 Task: Create a clean letterhead design with abstract blue shapes.
Action: Mouse moved to (306, 152)
Screenshot: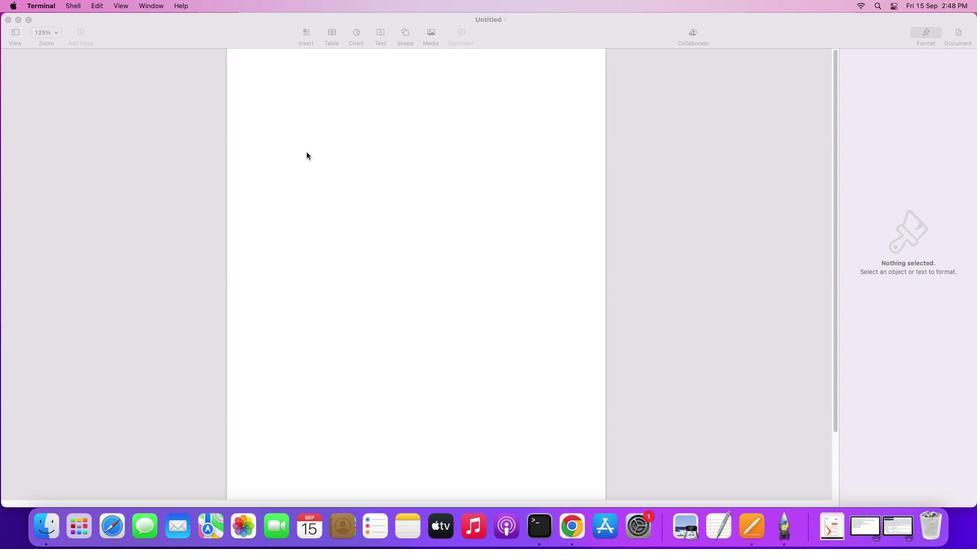 
Action: Mouse pressed left at (306, 152)
Screenshot: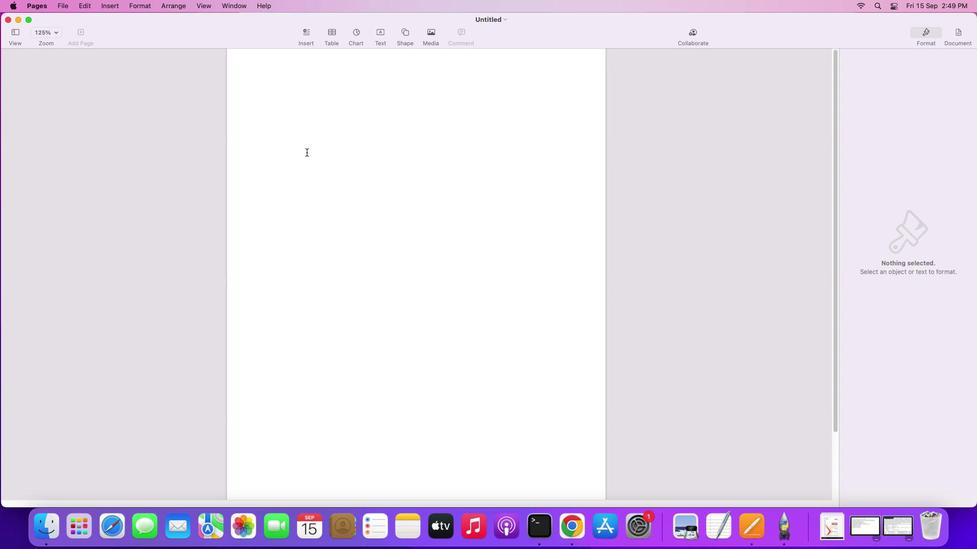 
Action: Mouse moved to (405, 34)
Screenshot: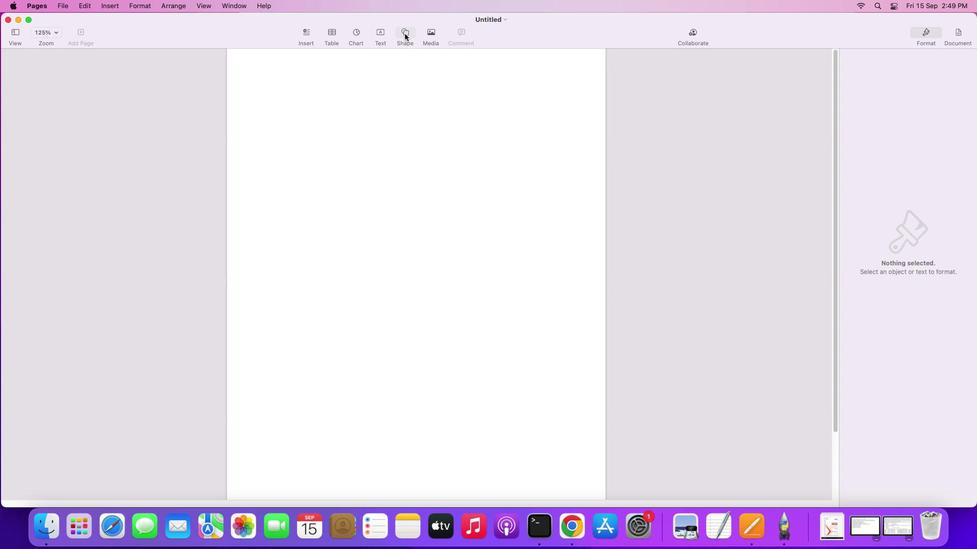 
Action: Mouse pressed left at (405, 34)
Screenshot: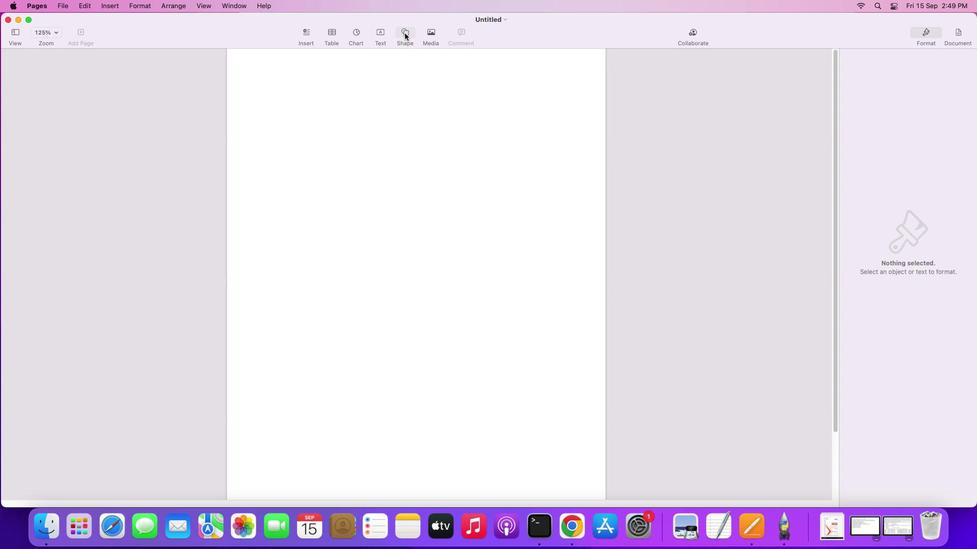 
Action: Mouse moved to (396, 113)
Screenshot: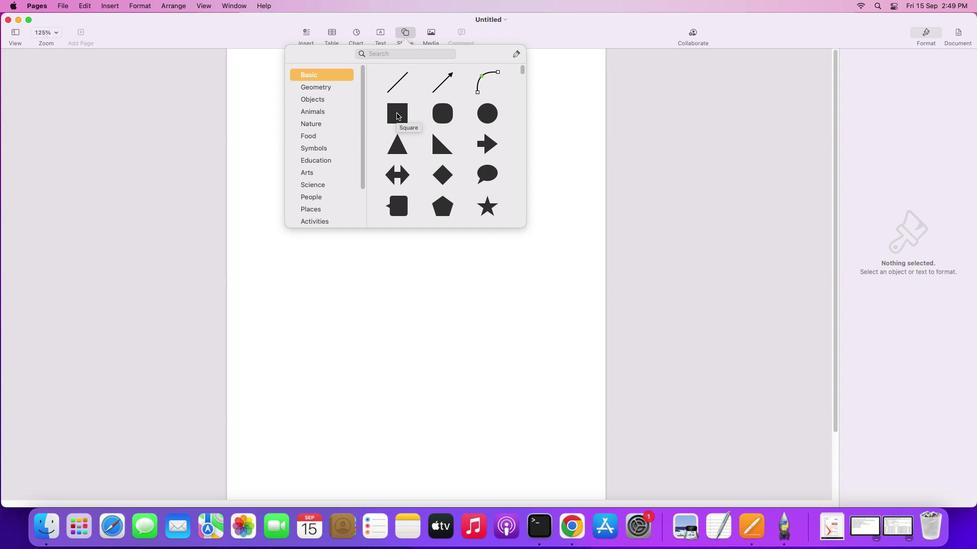 
Action: Mouse pressed left at (396, 113)
Screenshot: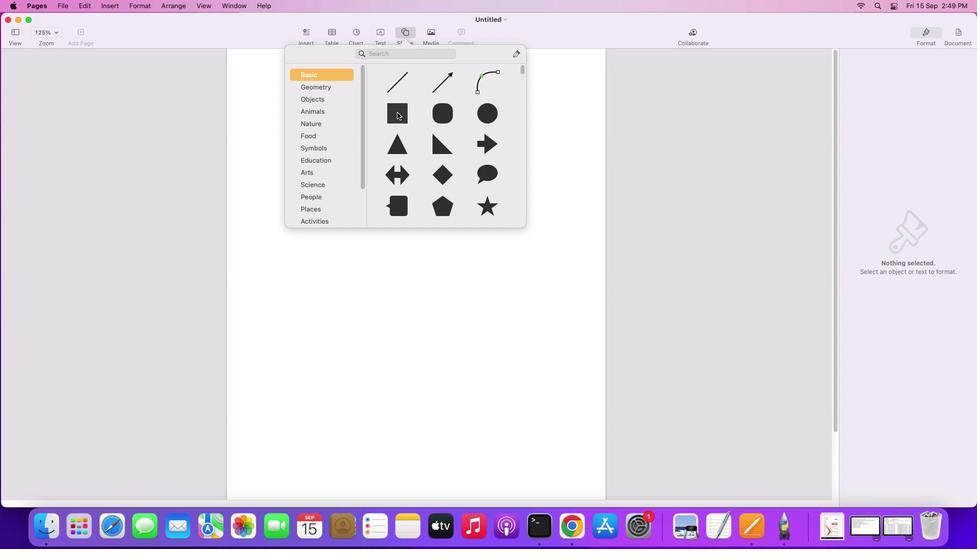 
Action: Mouse moved to (448, 274)
Screenshot: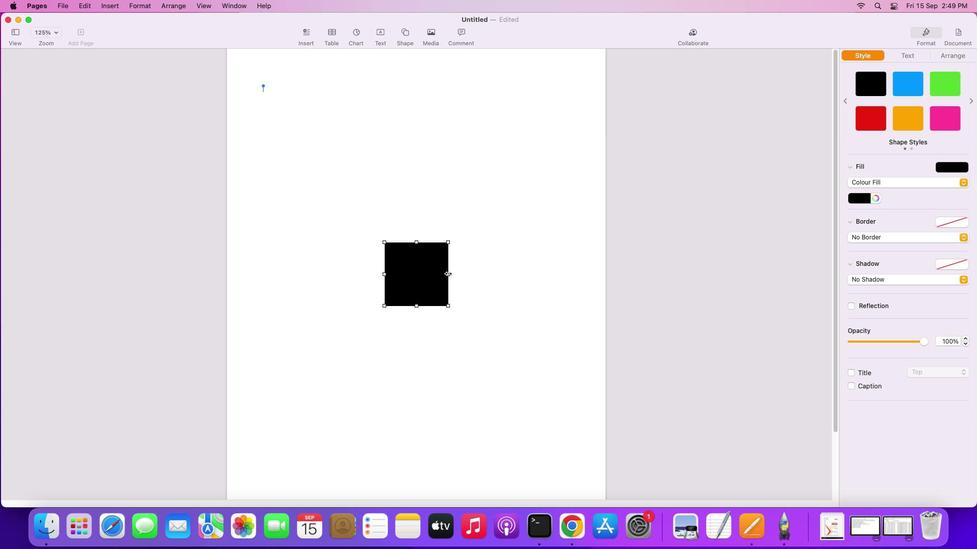 
Action: Mouse pressed left at (448, 274)
Screenshot: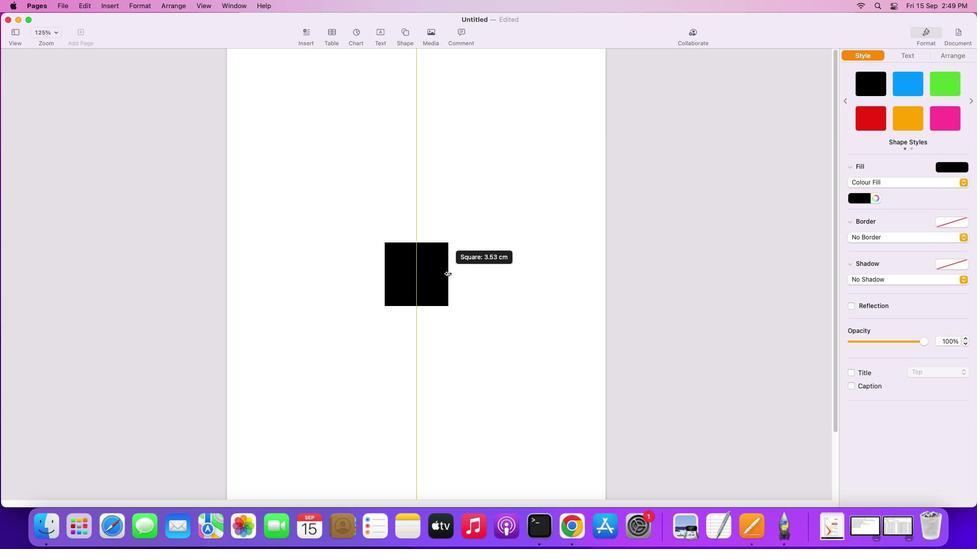 
Action: Mouse moved to (434, 305)
Screenshot: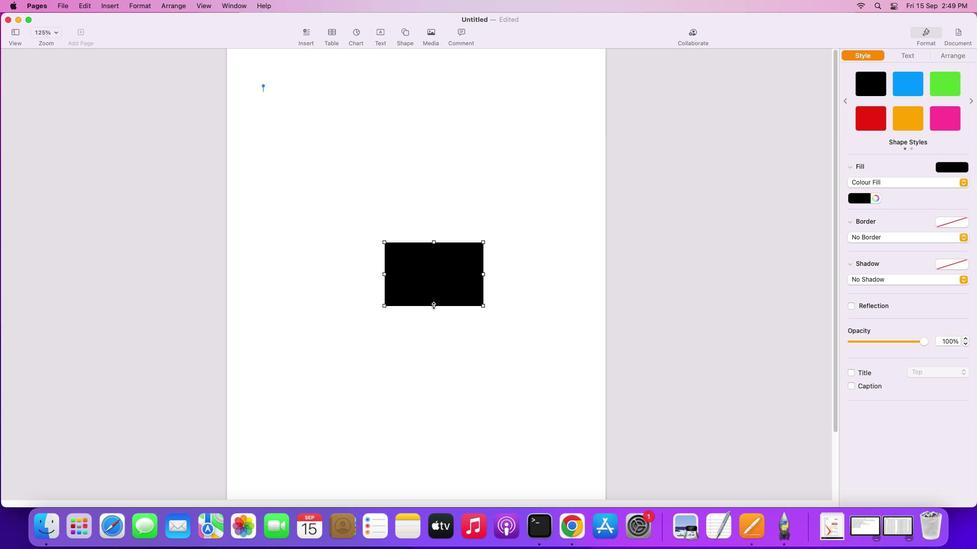 
Action: Mouse pressed left at (434, 305)
Screenshot: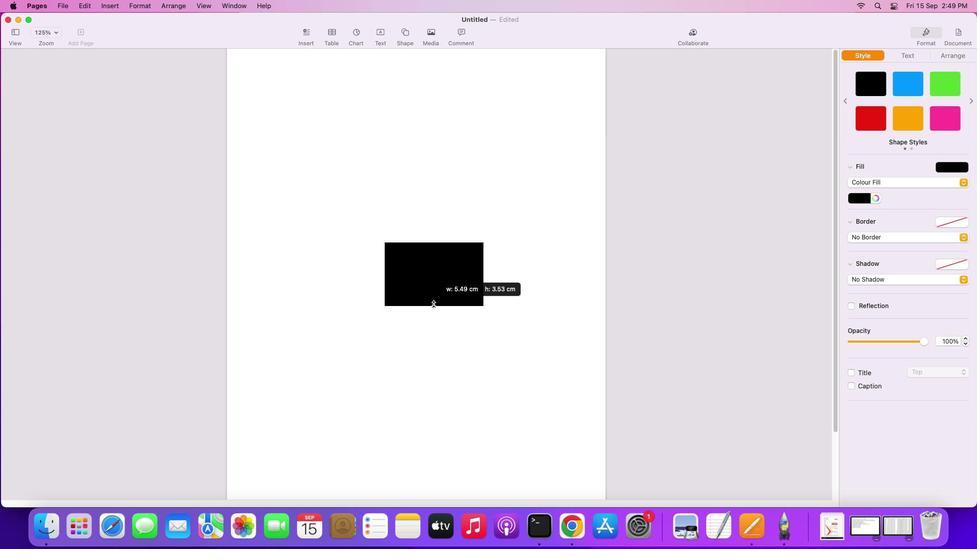 
Action: Mouse moved to (434, 297)
Screenshot: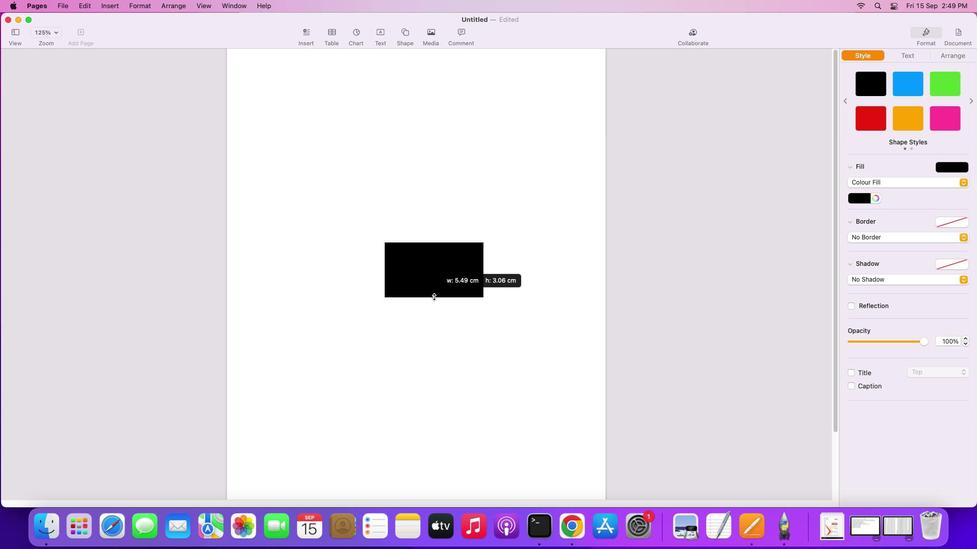 
Action: Mouse pressed left at (434, 297)
Screenshot: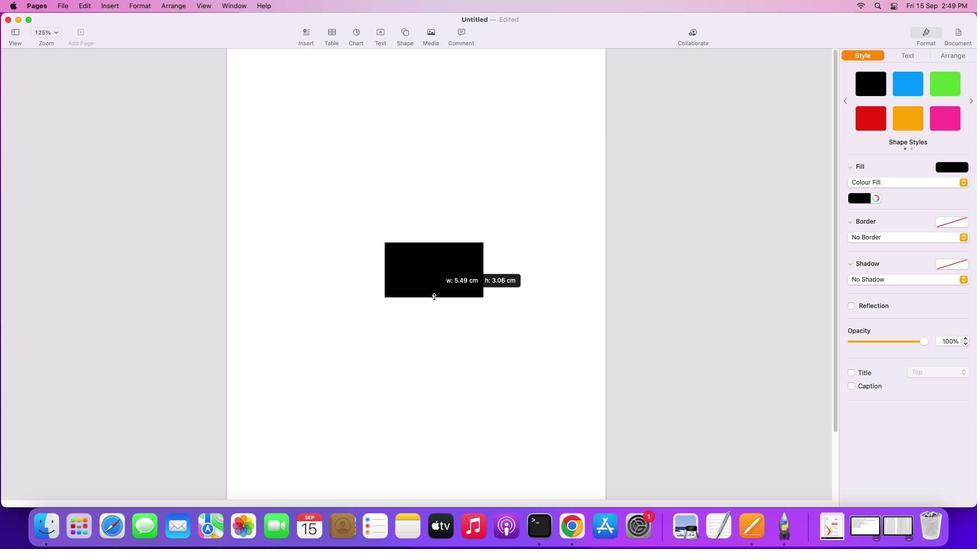 
Action: Mouse moved to (954, 55)
Screenshot: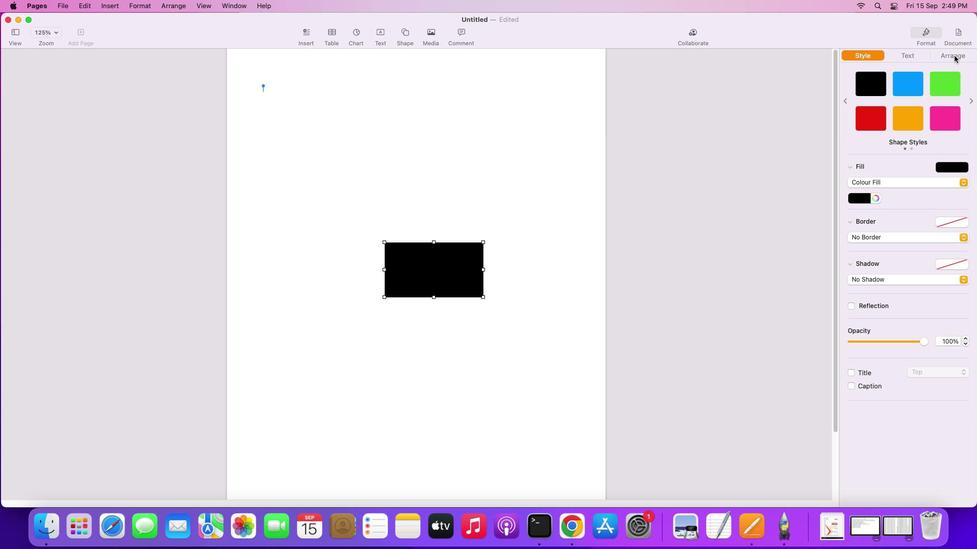
Action: Mouse pressed left at (954, 55)
Screenshot: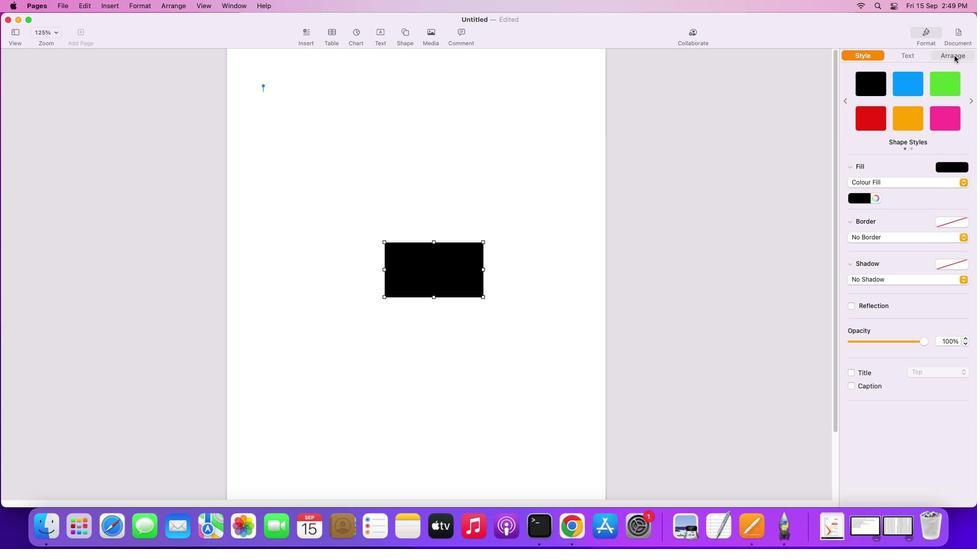 
Action: Mouse moved to (920, 313)
Screenshot: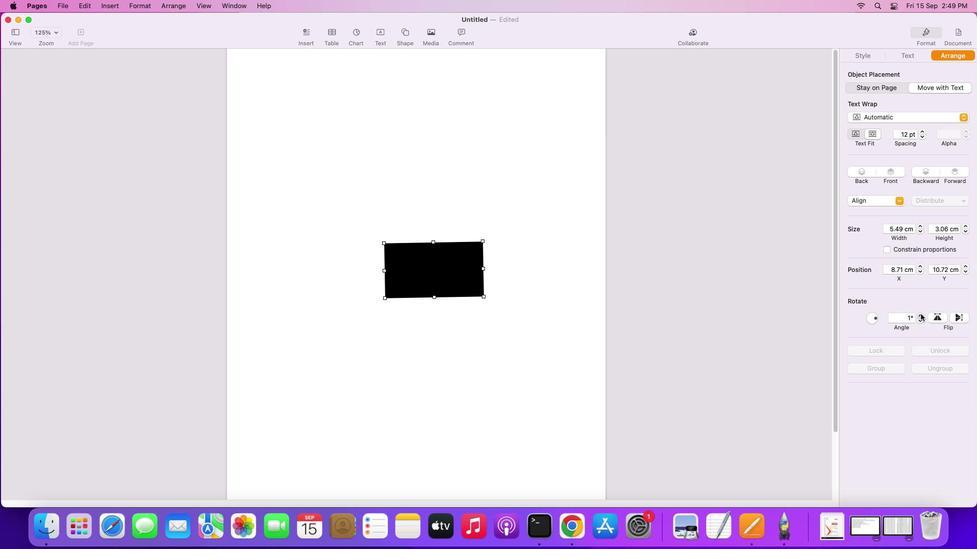 
Action: Mouse pressed left at (920, 313)
Screenshot: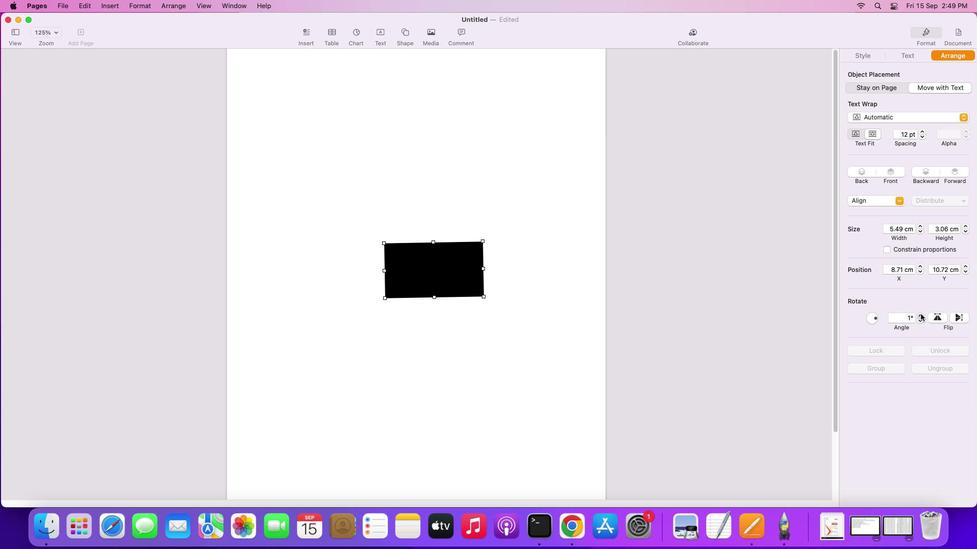 
Action: Mouse pressed left at (920, 313)
Screenshot: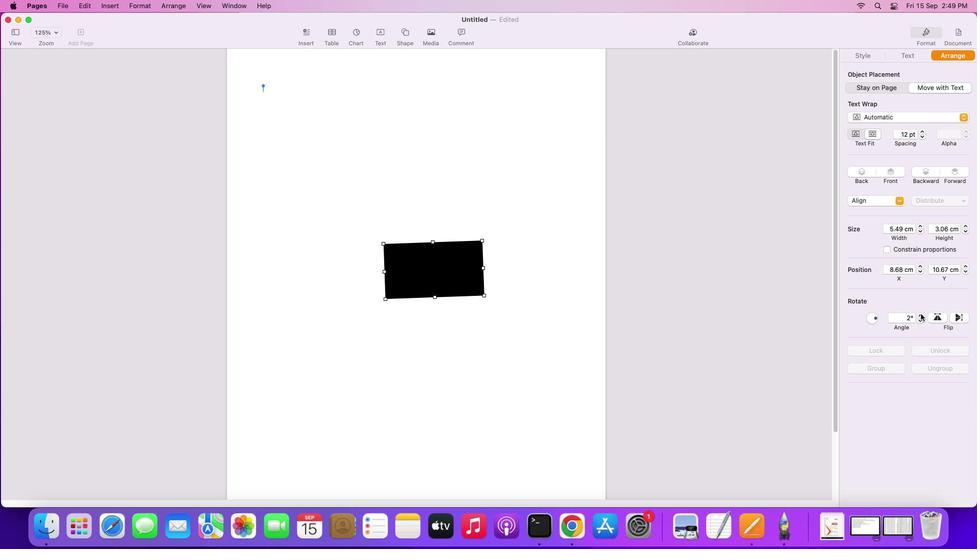 
Action: Mouse moved to (921, 321)
Screenshot: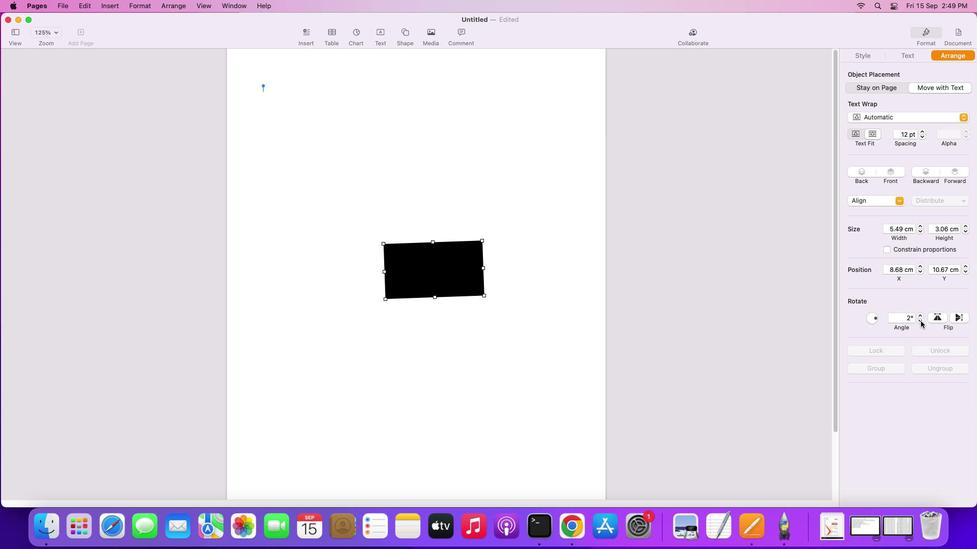 
Action: Mouse pressed left at (921, 321)
Screenshot: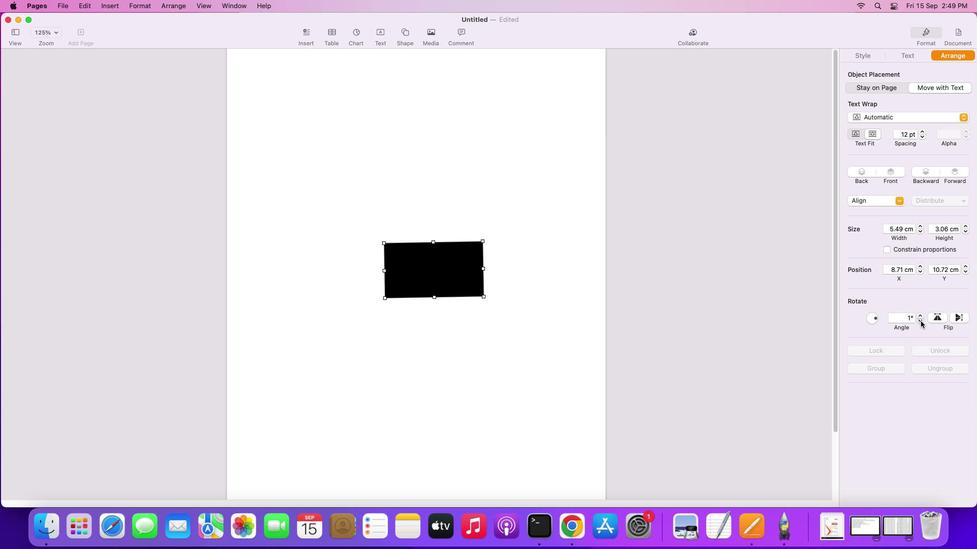 
Action: Mouse pressed left at (921, 321)
Screenshot: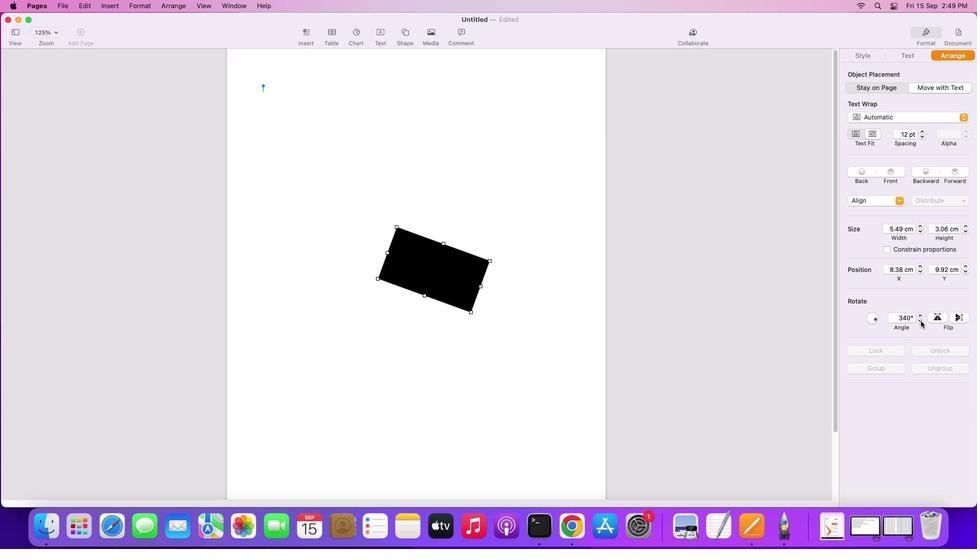 
Action: Mouse pressed left at (921, 321)
Screenshot: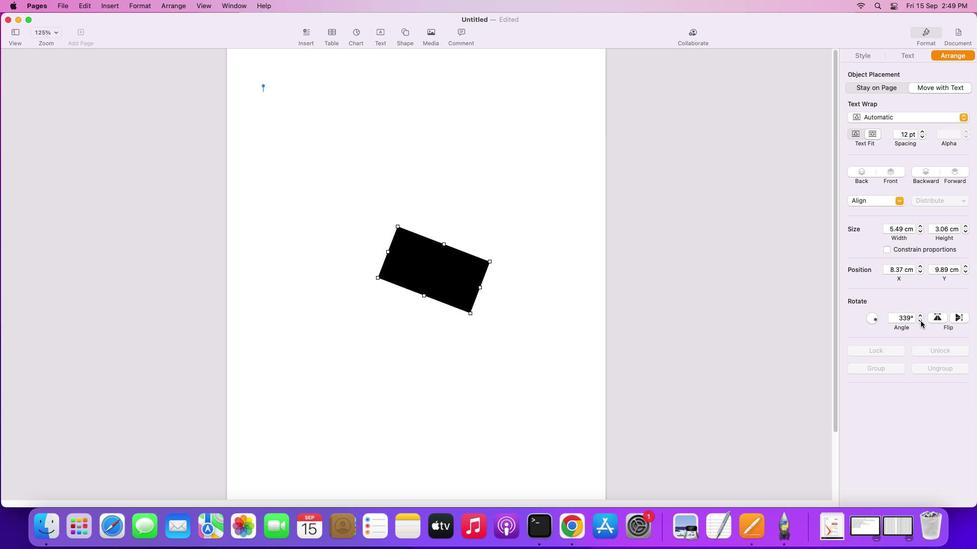 
Action: Mouse moved to (464, 191)
Screenshot: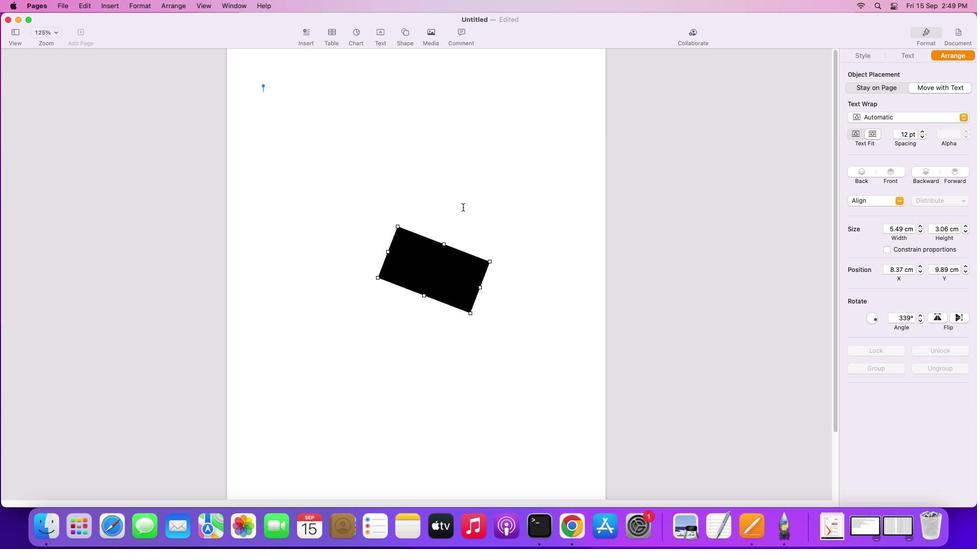 
Action: Mouse pressed left at (464, 191)
Screenshot: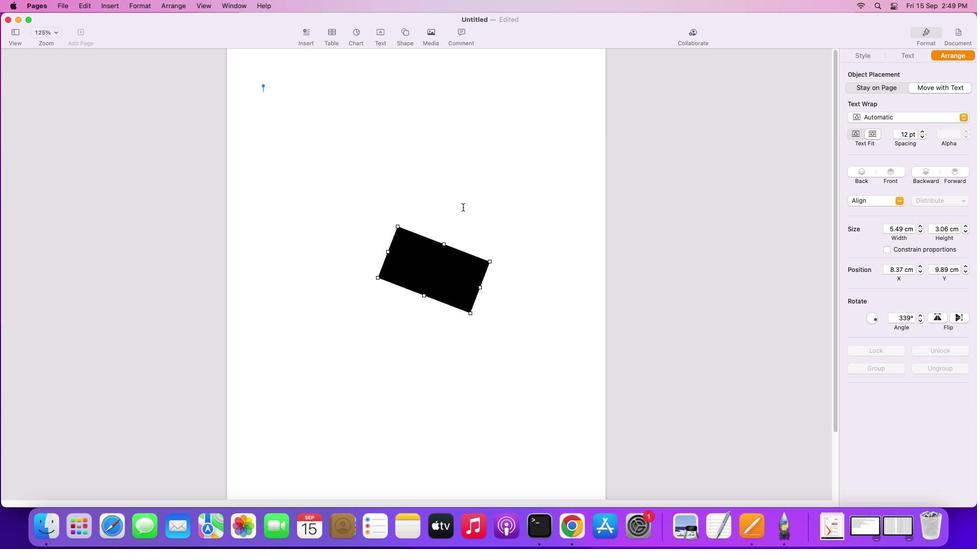 
Action: Mouse moved to (434, 266)
Screenshot: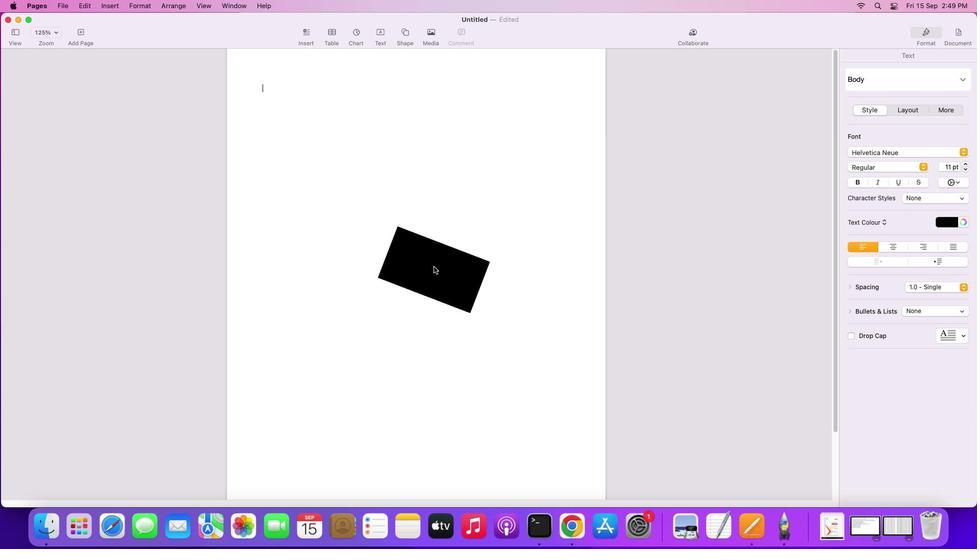 
Action: Mouse pressed left at (434, 266)
Screenshot: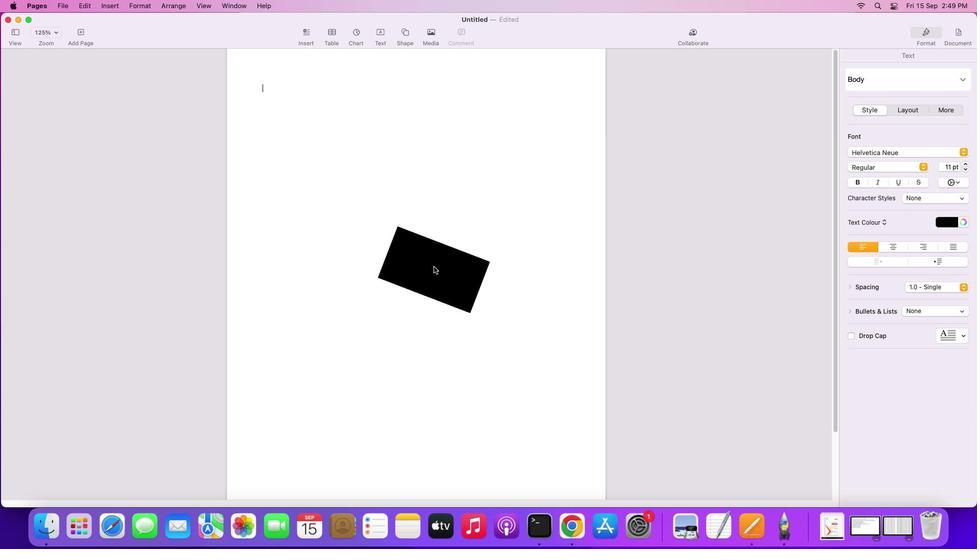 
Action: Mouse moved to (871, 86)
Screenshot: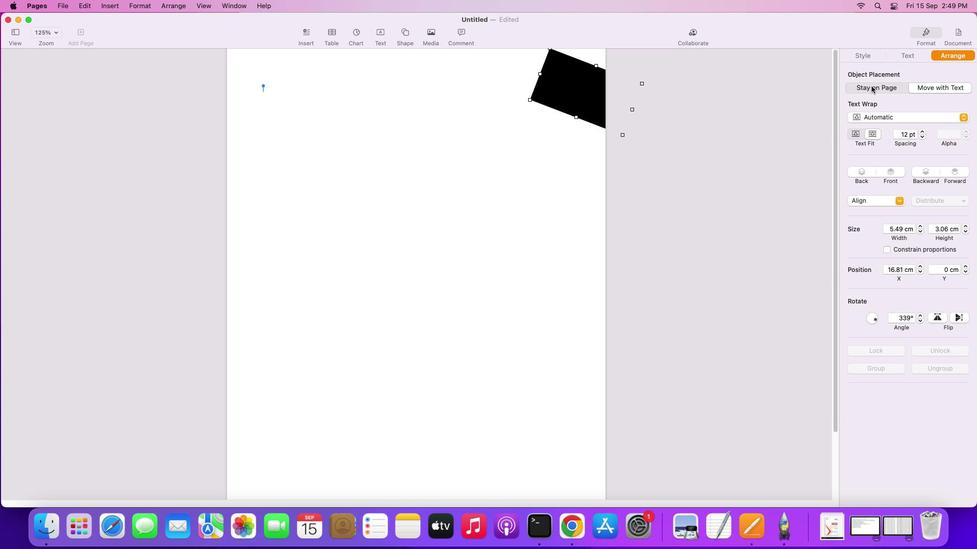 
Action: Mouse pressed left at (871, 86)
Screenshot: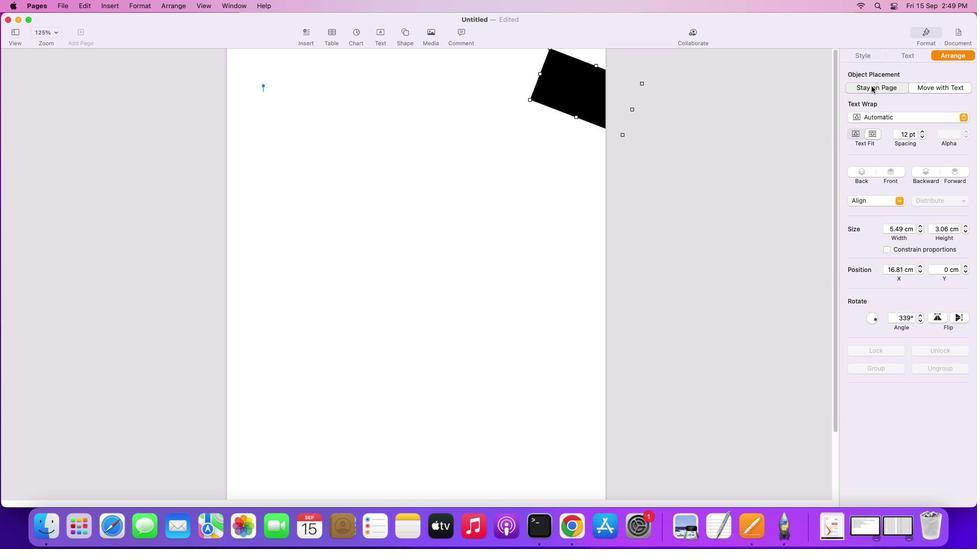 
Action: Mouse moved to (572, 97)
Screenshot: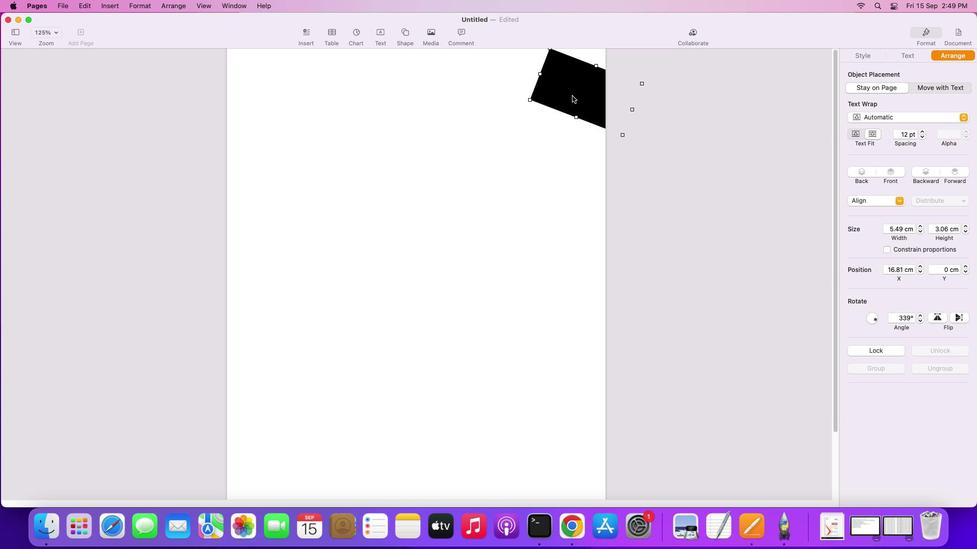 
Action: Mouse pressed left at (572, 97)
Screenshot: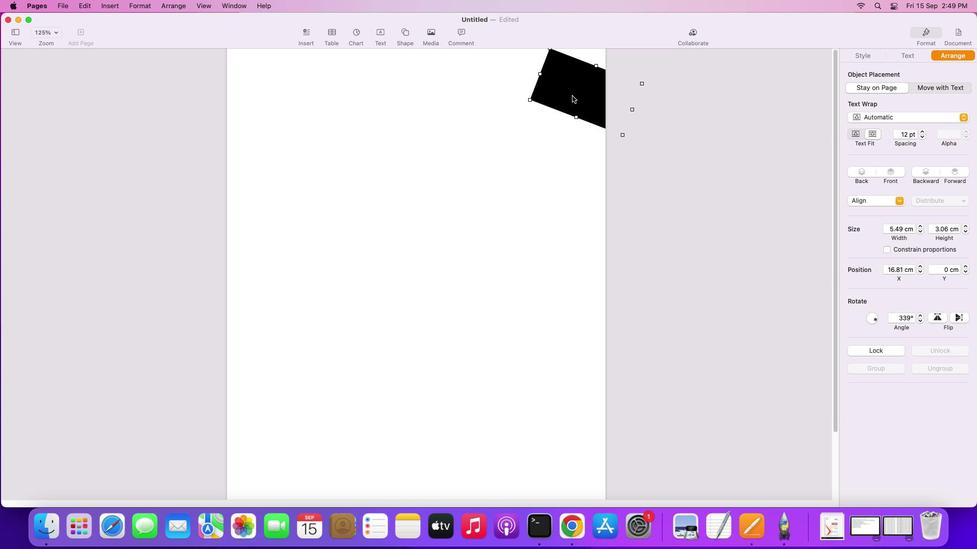 
Action: Mouse moved to (570, 71)
Screenshot: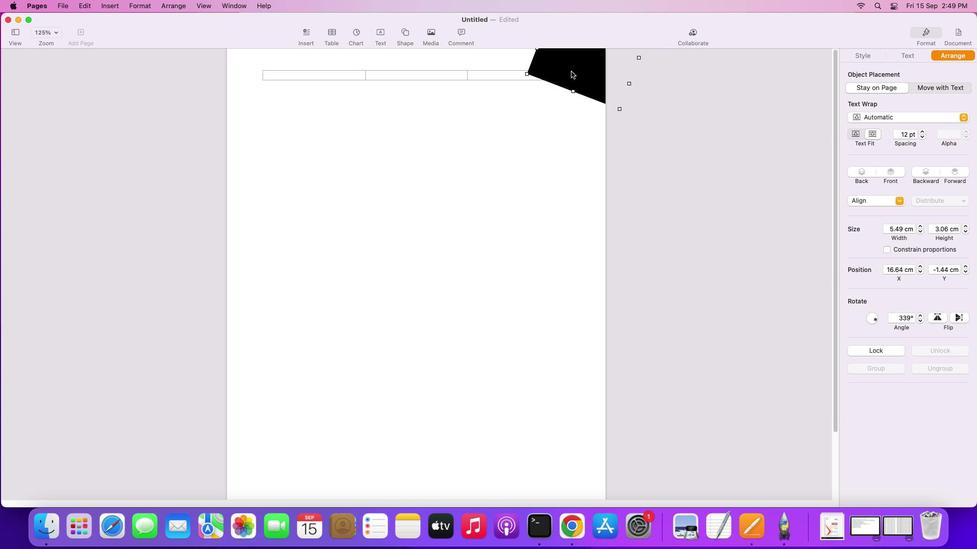 
Action: Mouse pressed left at (570, 71)
Screenshot: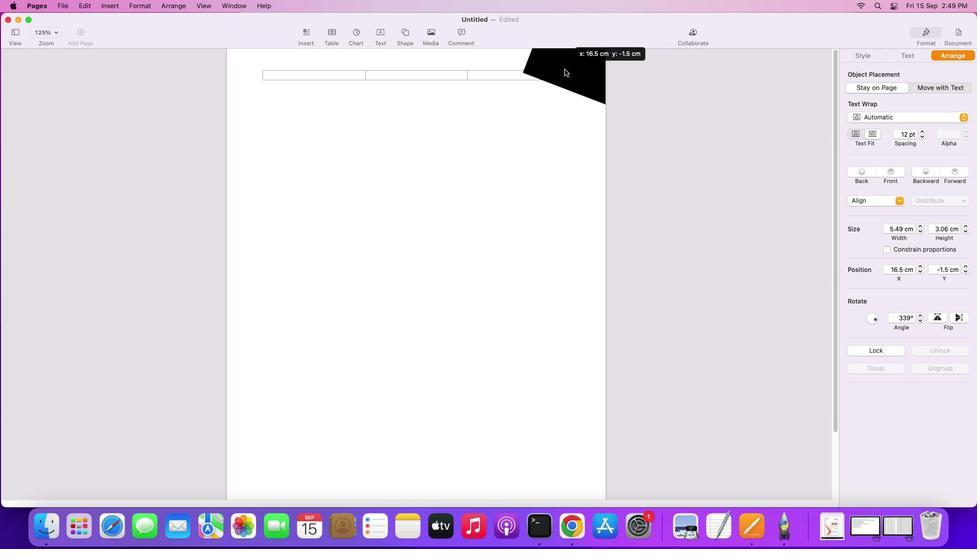 
Action: Mouse moved to (548, 125)
Screenshot: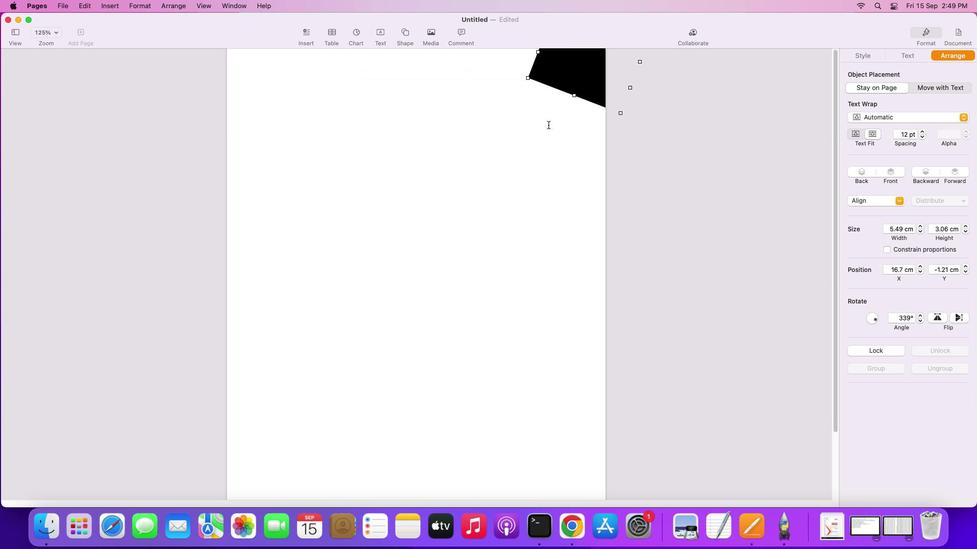 
Action: Mouse pressed left at (548, 125)
Screenshot: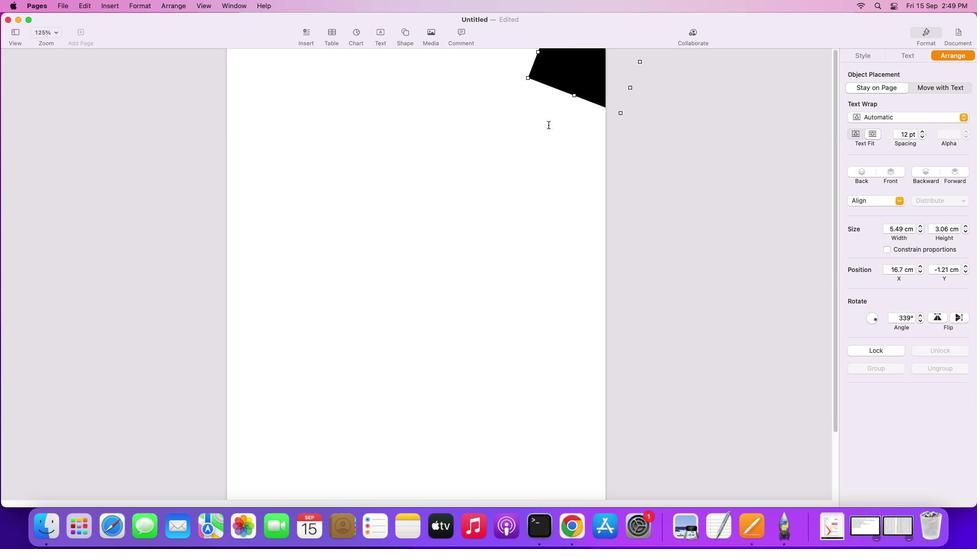 
Action: Mouse moved to (405, 34)
Screenshot: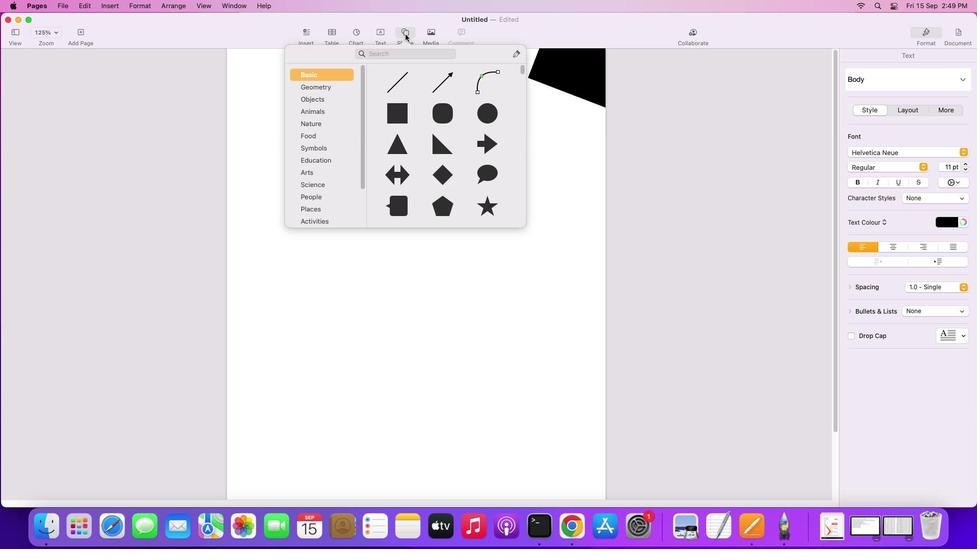 
Action: Mouse pressed left at (405, 34)
Screenshot: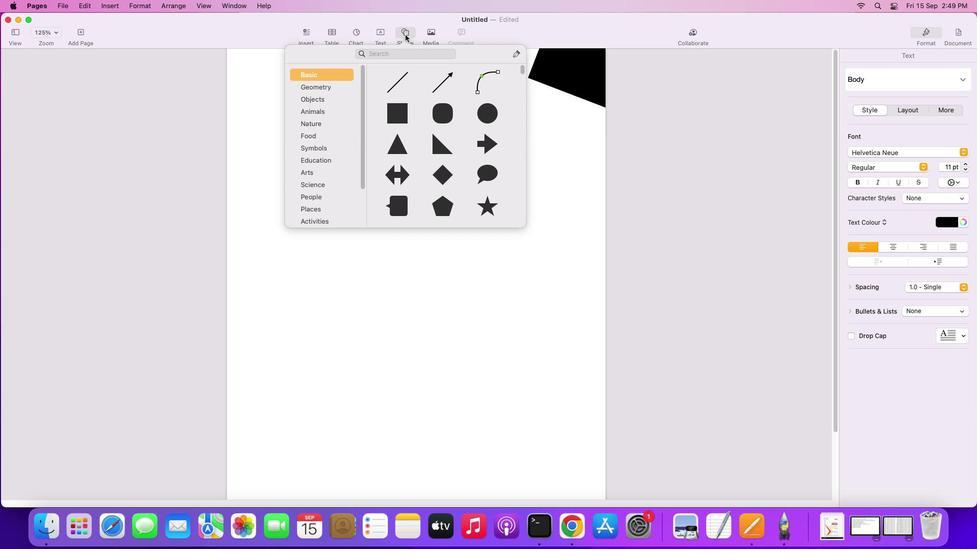 
Action: Mouse moved to (443, 174)
Screenshot: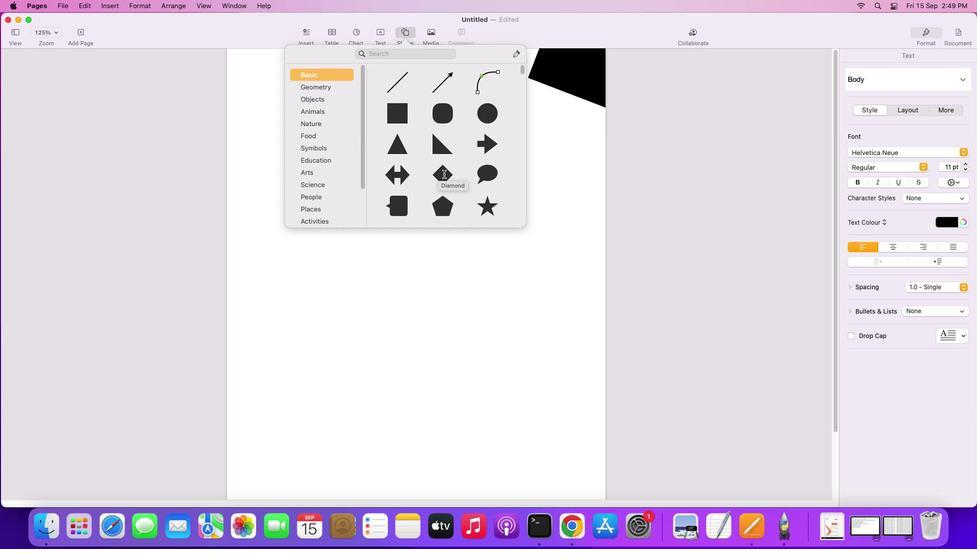 
Action: Mouse pressed left at (443, 174)
Screenshot: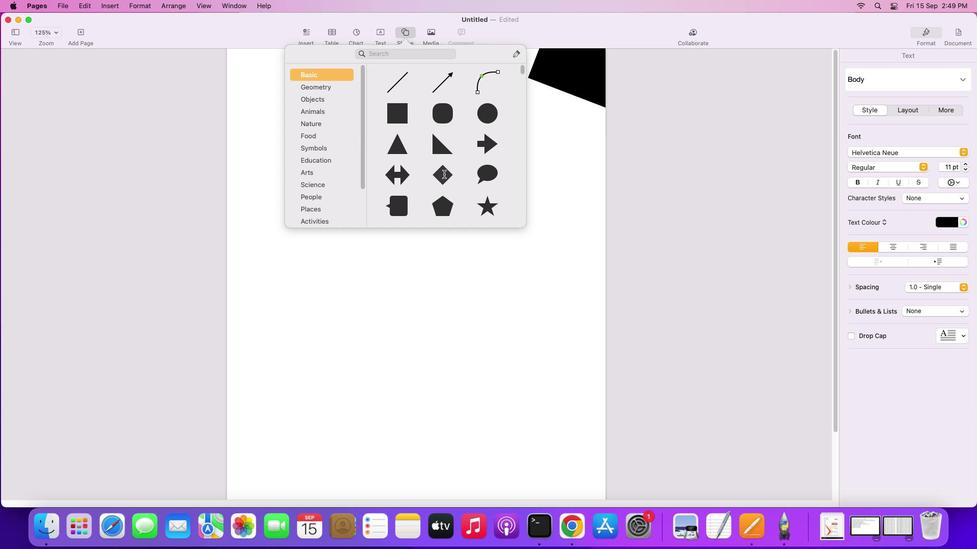 
Action: Mouse moved to (449, 123)
Screenshot: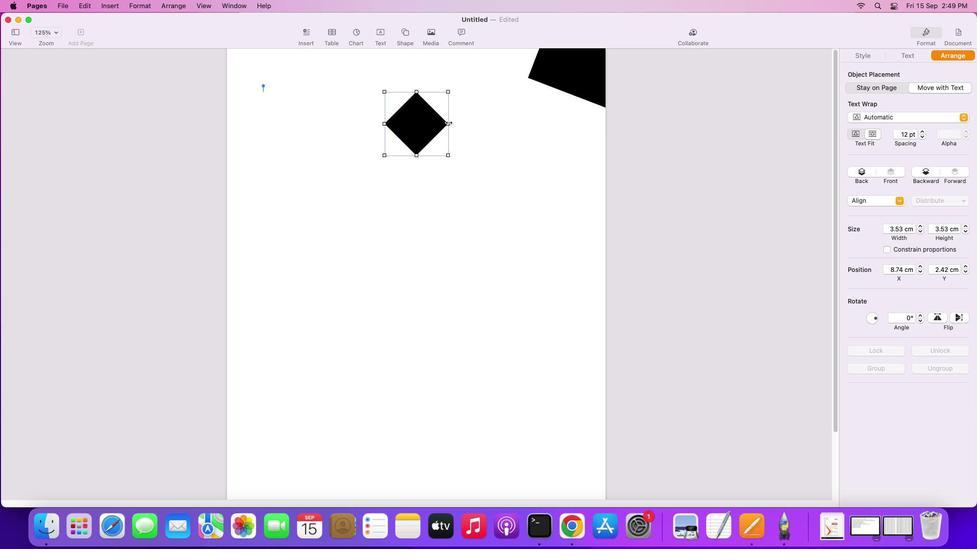 
Action: Mouse pressed left at (449, 123)
Screenshot: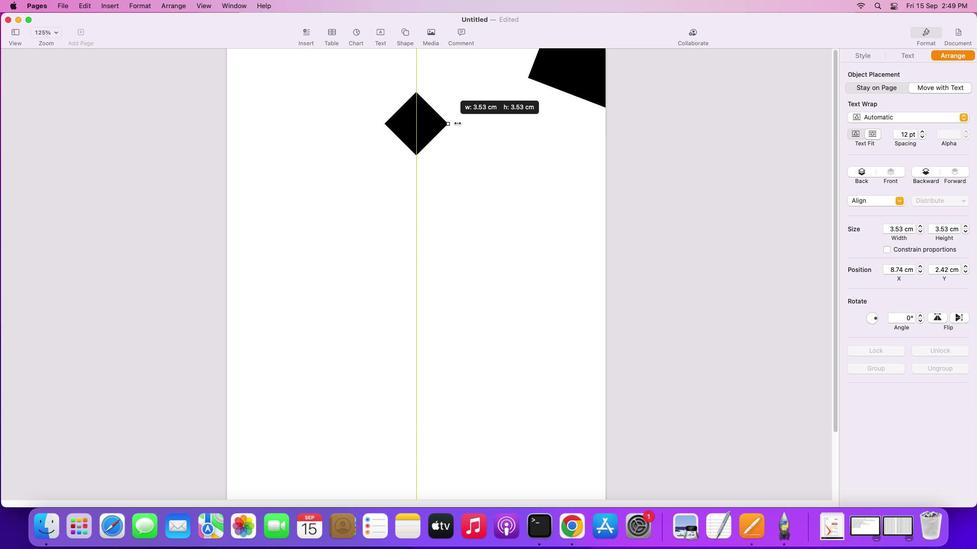 
Action: Mouse moved to (472, 155)
Screenshot: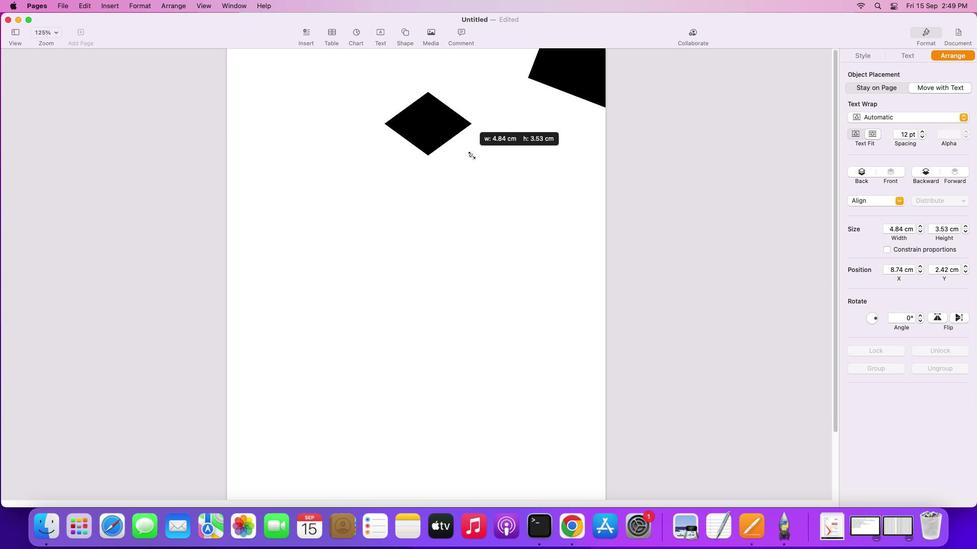 
Action: Mouse pressed left at (472, 155)
Screenshot: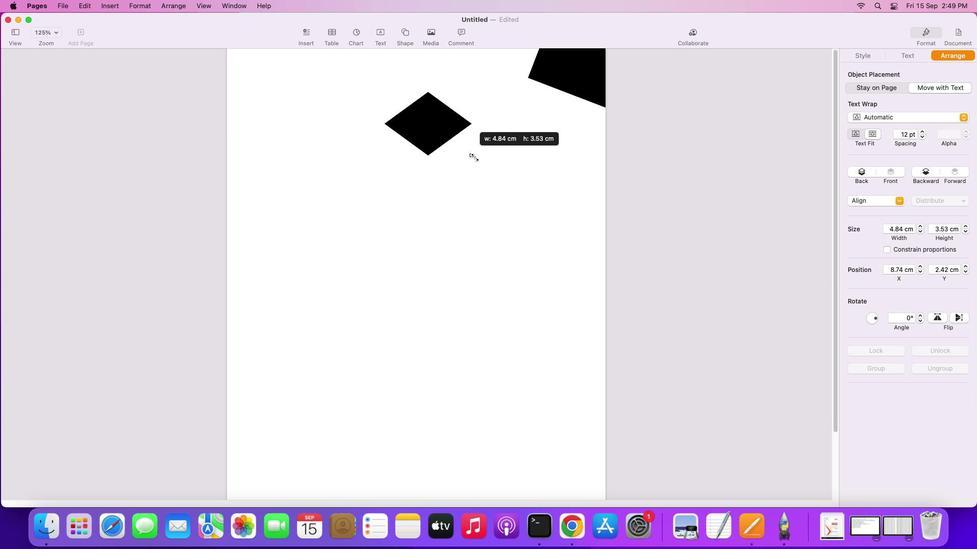 
Action: Mouse moved to (449, 128)
Screenshot: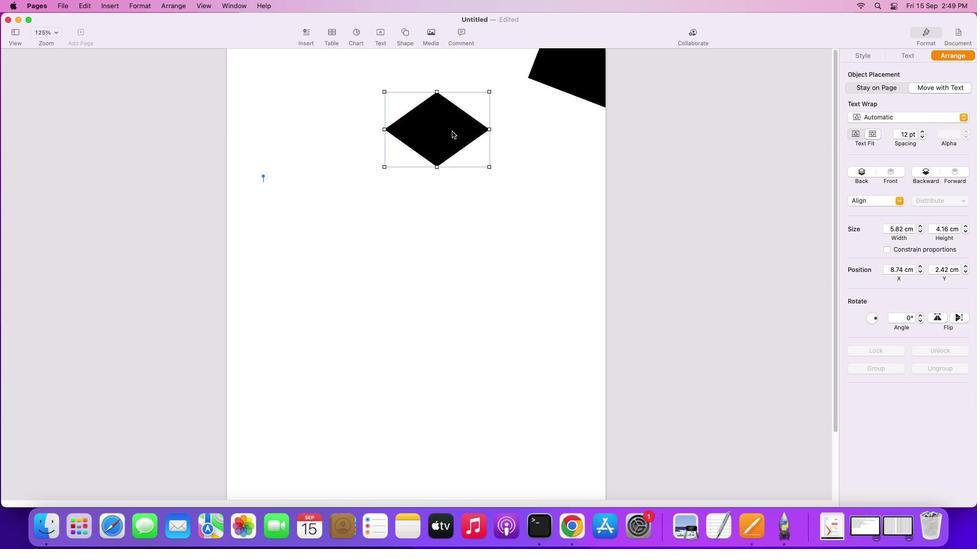 
Action: Mouse pressed left at (449, 128)
Screenshot: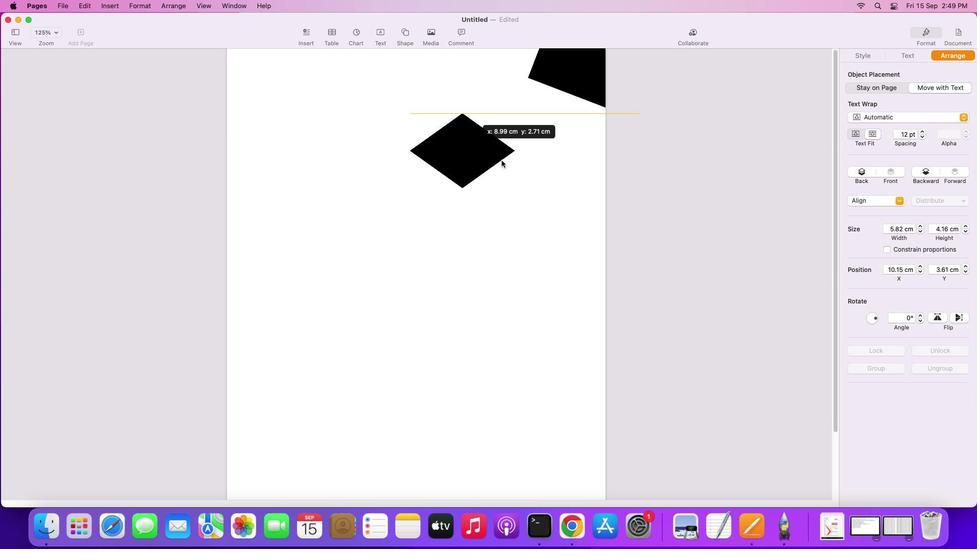 
Action: Mouse moved to (922, 314)
Screenshot: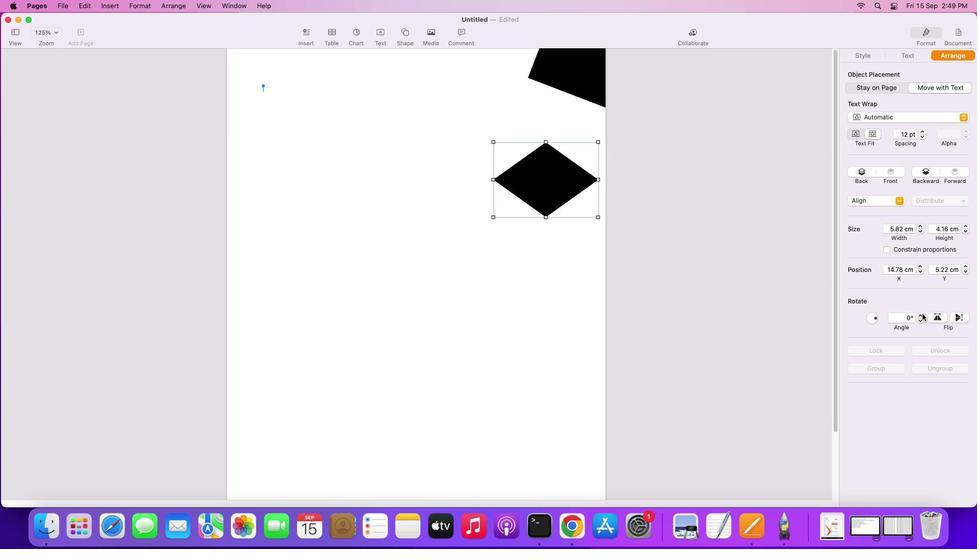 
Action: Mouse pressed left at (922, 314)
Screenshot: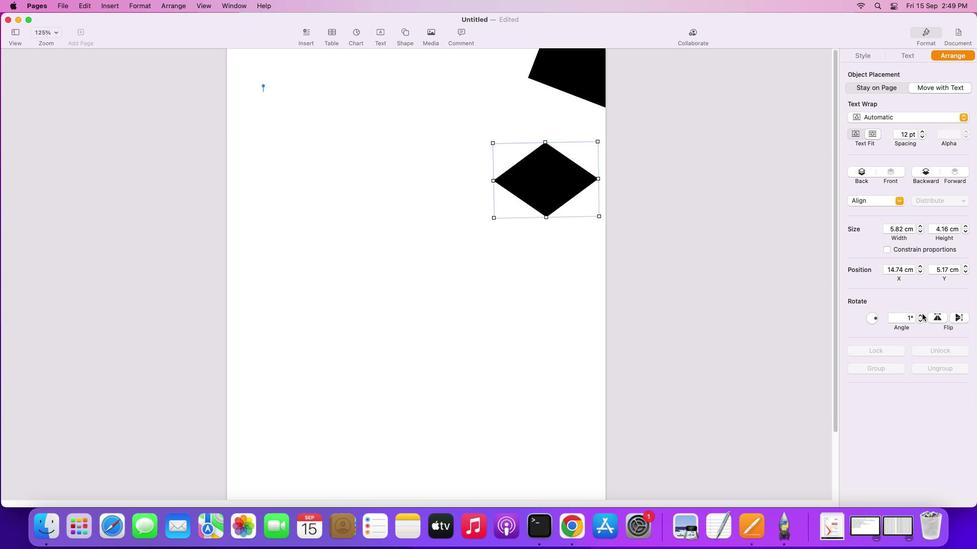 
Action: Mouse pressed left at (922, 314)
Screenshot: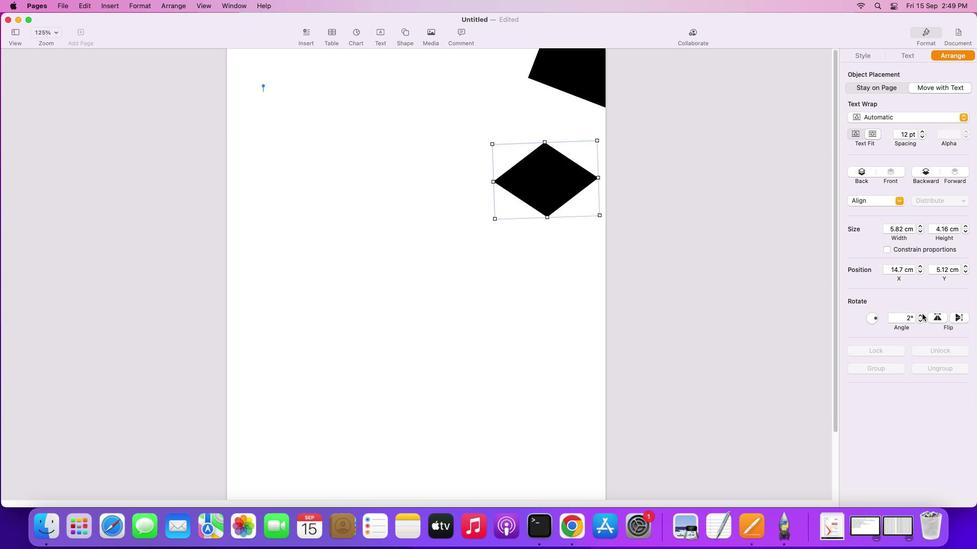 
Action: Mouse pressed left at (922, 314)
Screenshot: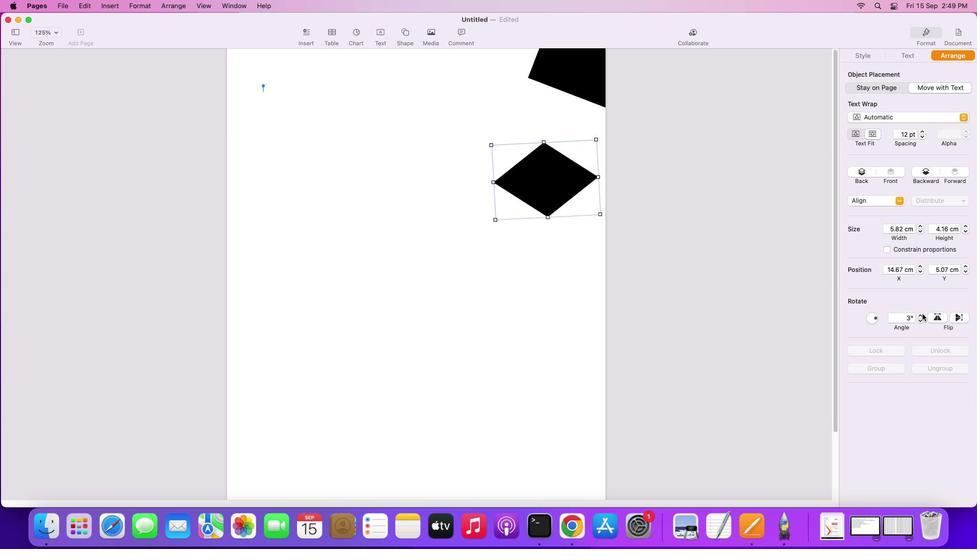 
Action: Mouse pressed left at (922, 314)
Screenshot: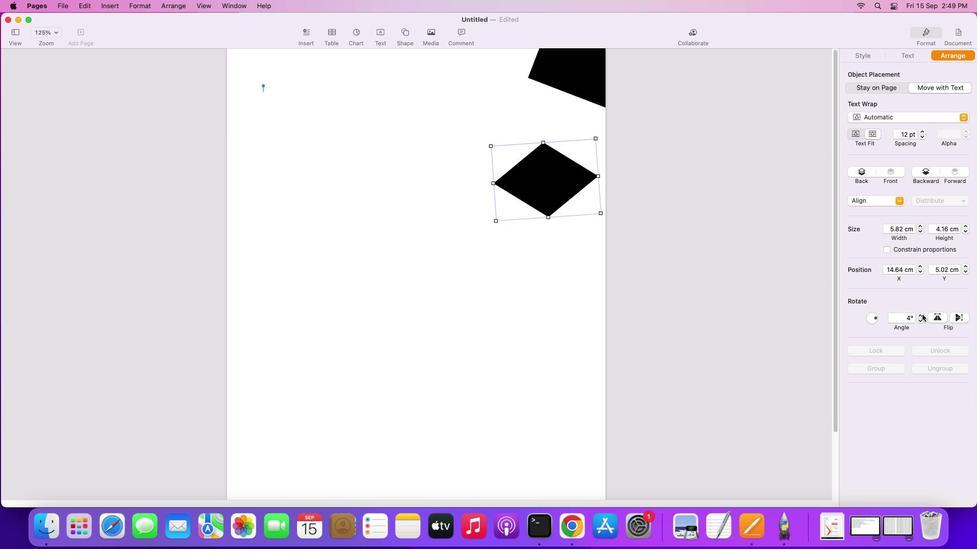 
Action: Mouse moved to (922, 314)
Screenshot: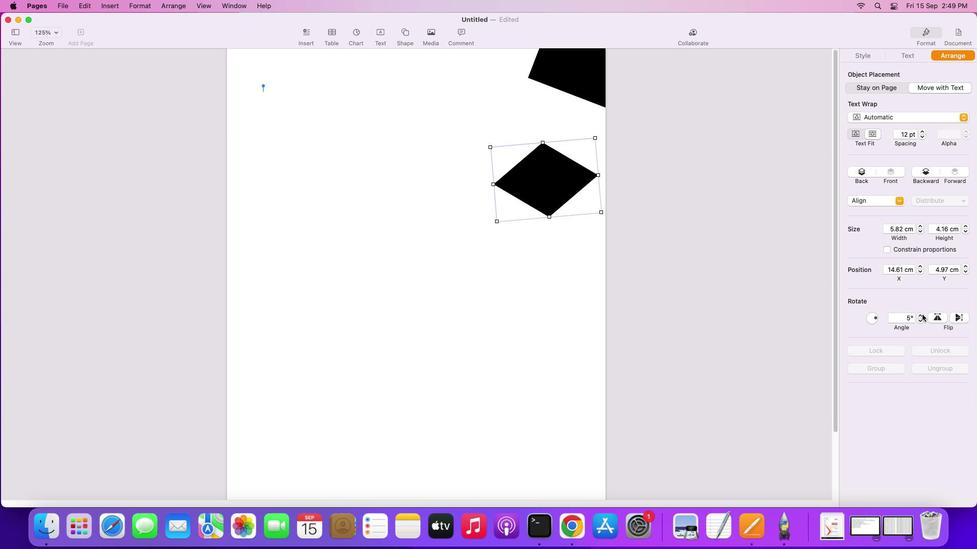 
Action: Mouse pressed left at (922, 314)
Screenshot: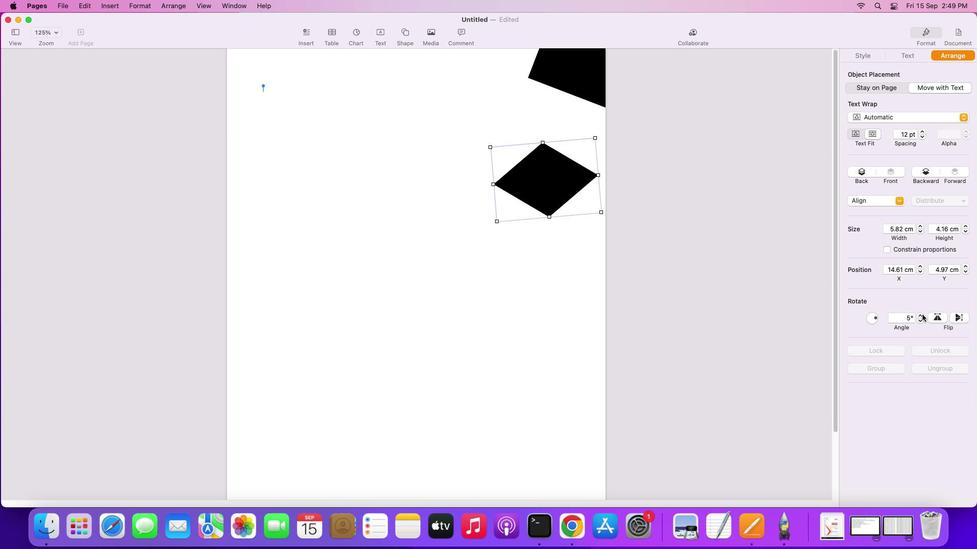 
Action: Mouse pressed left at (922, 314)
Screenshot: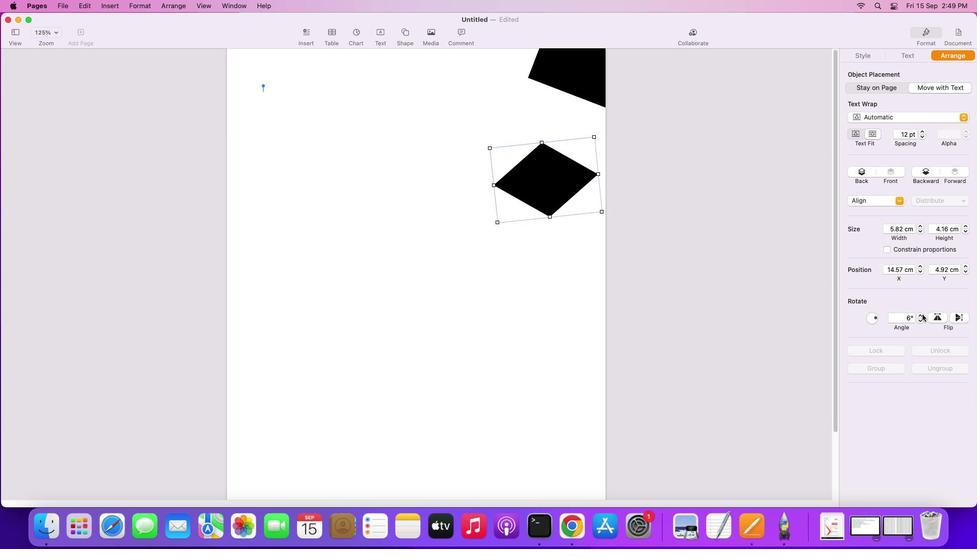 
Action: Mouse pressed left at (922, 314)
Screenshot: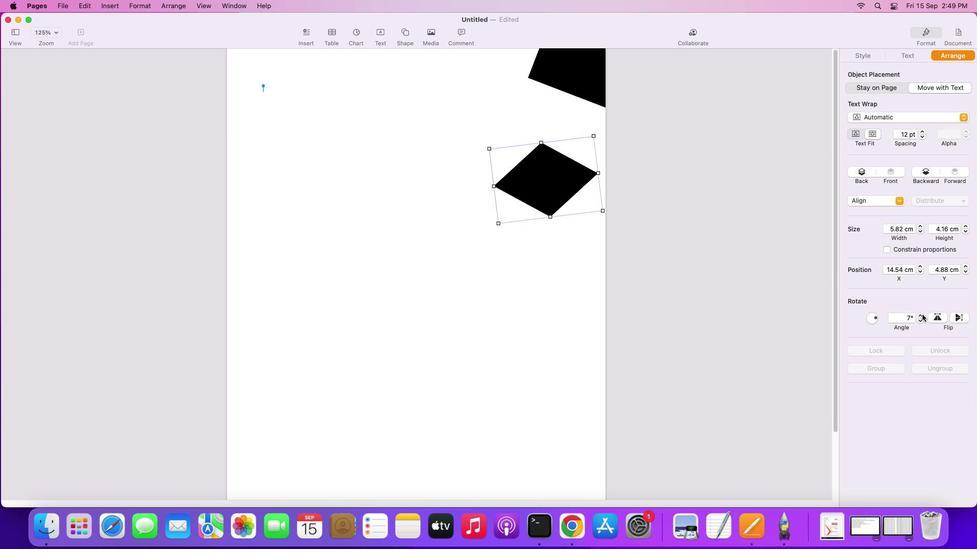 
Action: Mouse pressed left at (922, 314)
Screenshot: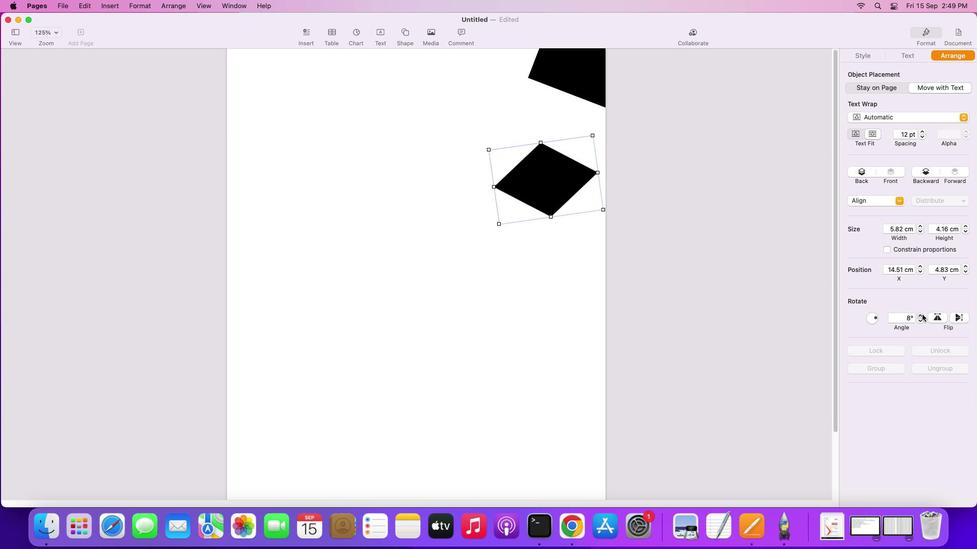 
Action: Mouse moved to (920, 316)
Screenshot: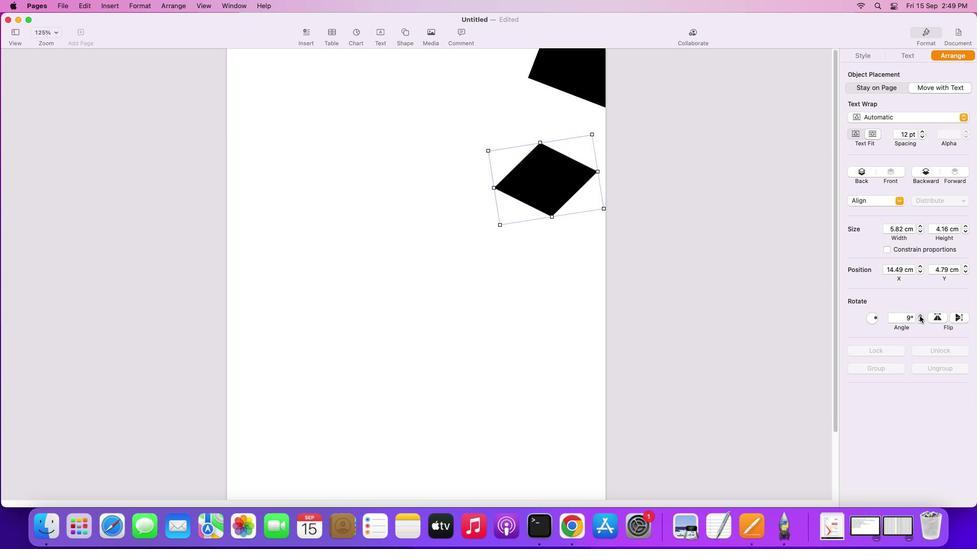
Action: Mouse pressed left at (920, 316)
Screenshot: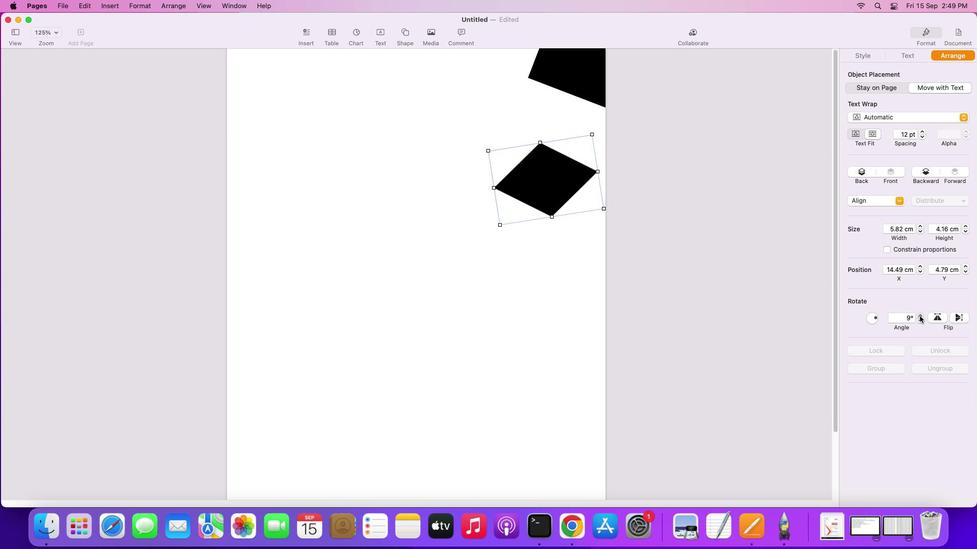 
Action: Mouse moved to (921, 316)
Screenshot: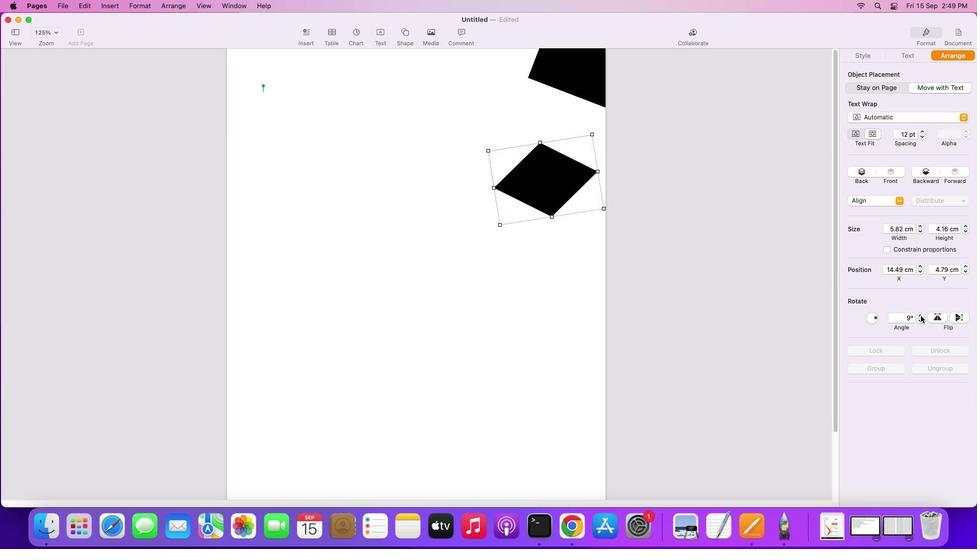 
Action: Mouse pressed left at (921, 316)
Screenshot: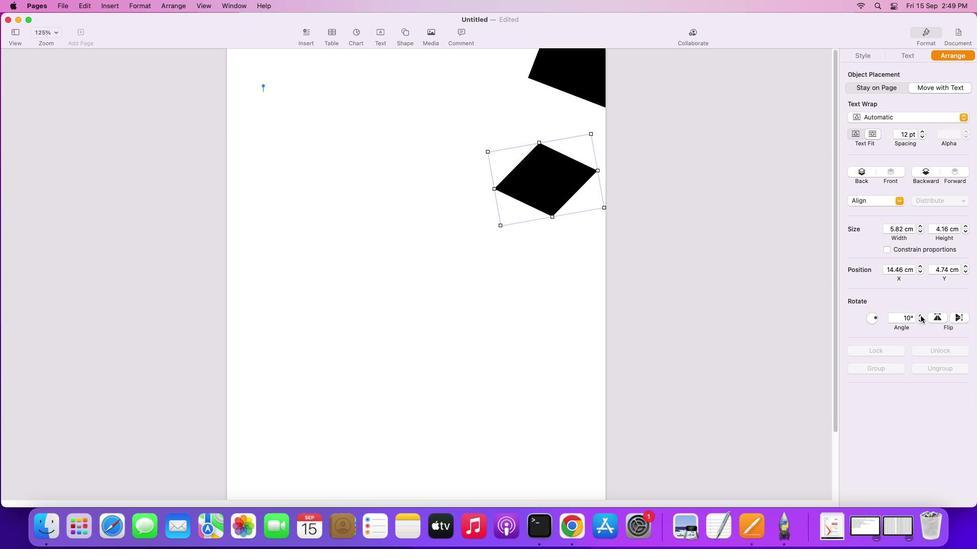 
Action: Mouse pressed left at (921, 316)
Screenshot: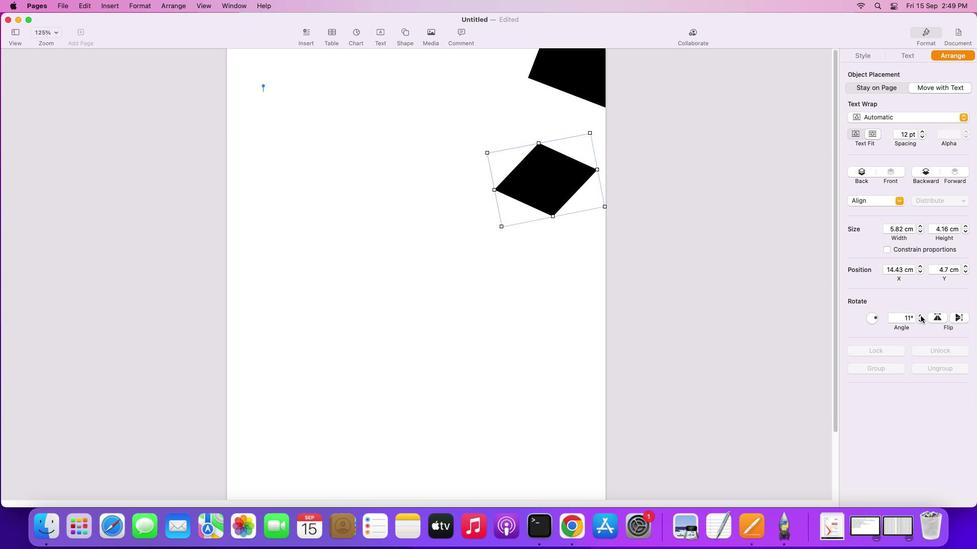 
Action: Mouse pressed left at (921, 316)
Screenshot: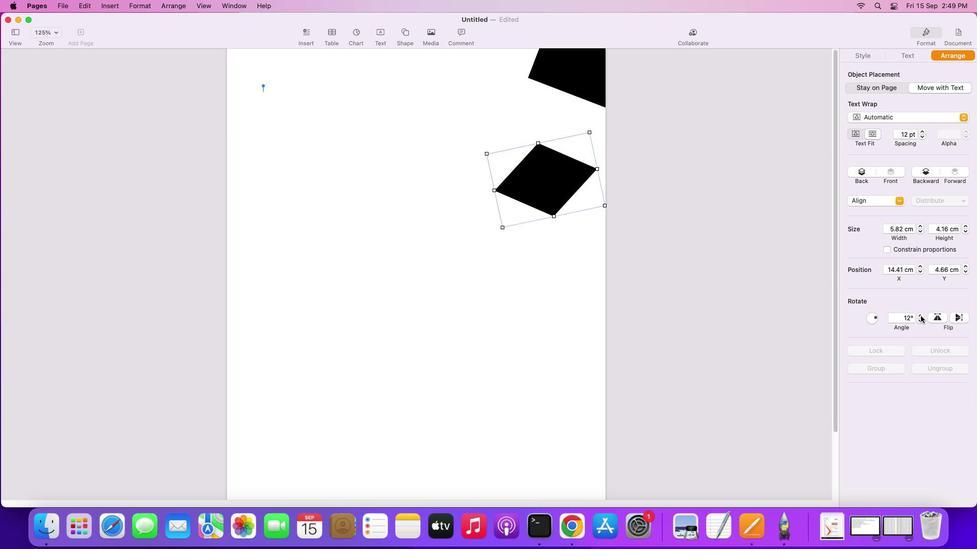 
Action: Mouse pressed left at (921, 316)
Screenshot: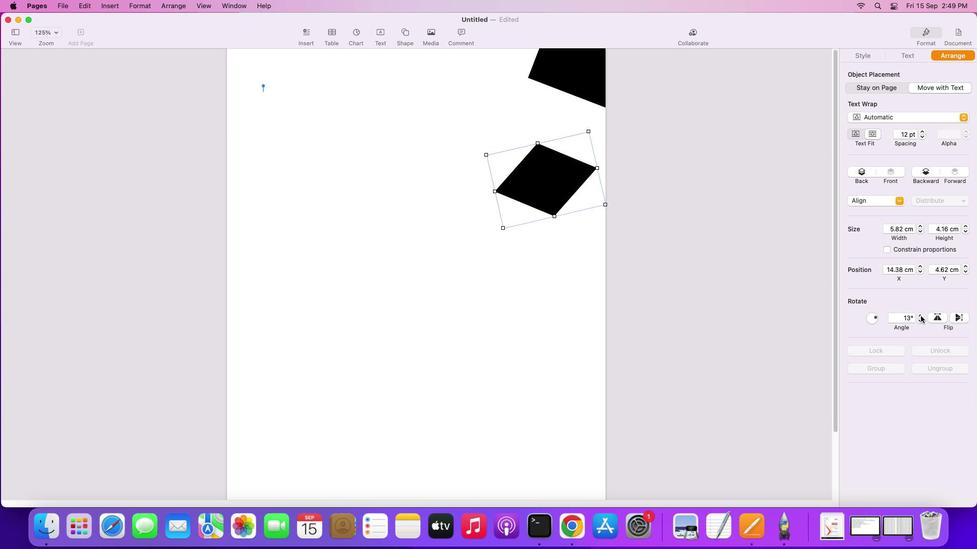 
Action: Mouse pressed left at (921, 316)
Screenshot: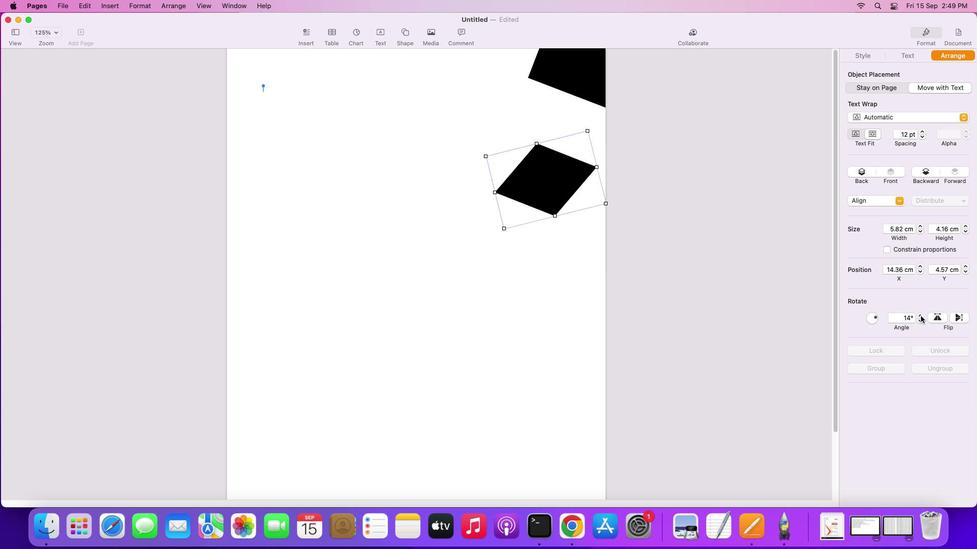 
Action: Mouse pressed left at (921, 316)
Screenshot: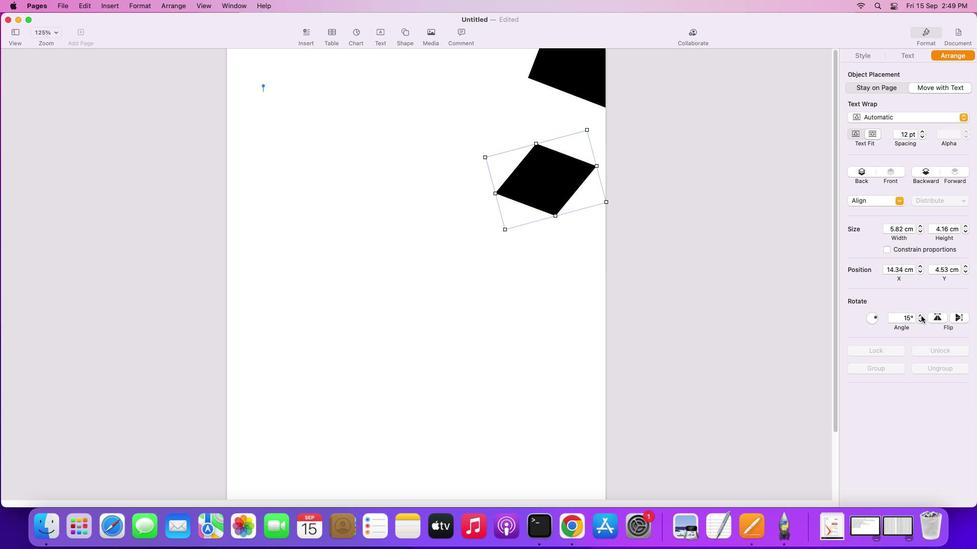 
Action: Mouse moved to (921, 316)
Screenshot: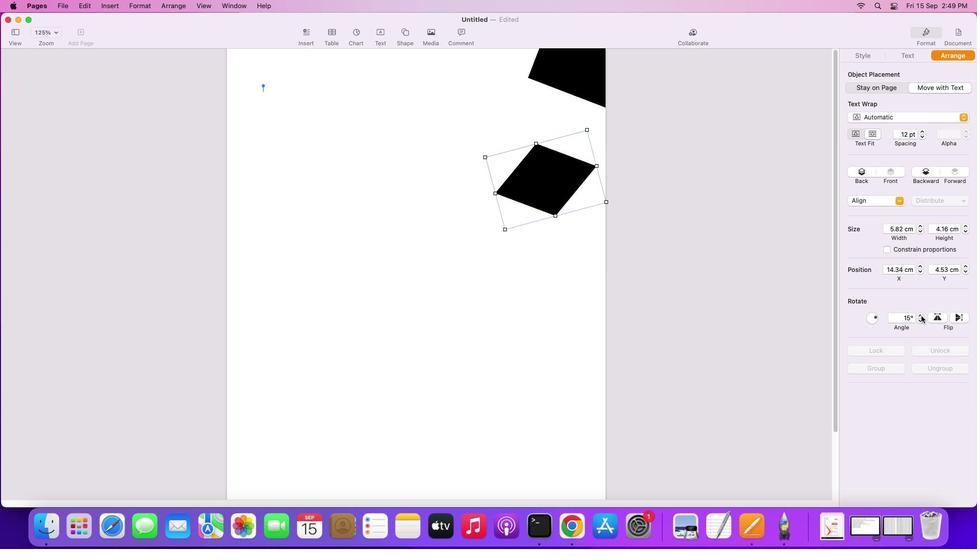 
Action: Mouse pressed left at (921, 316)
Screenshot: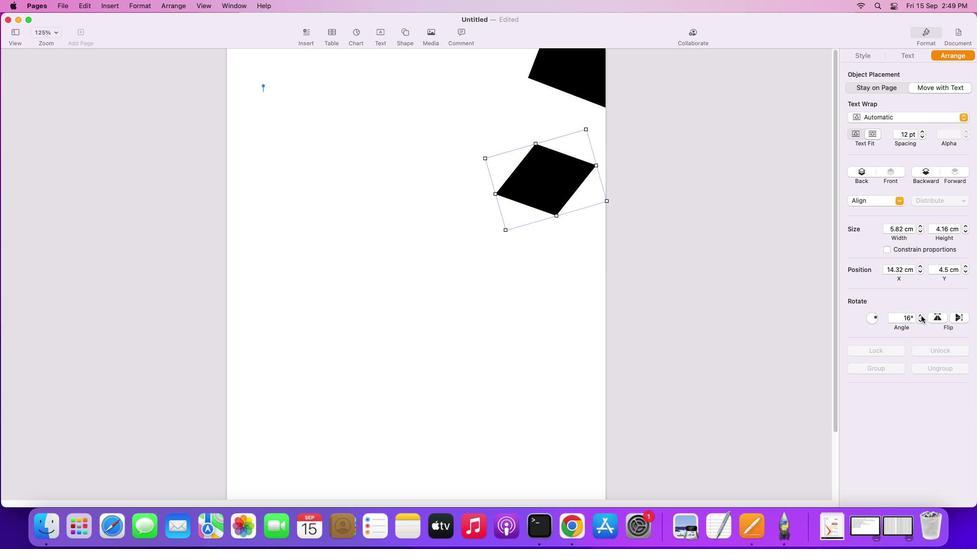
Action: Mouse moved to (549, 281)
Screenshot: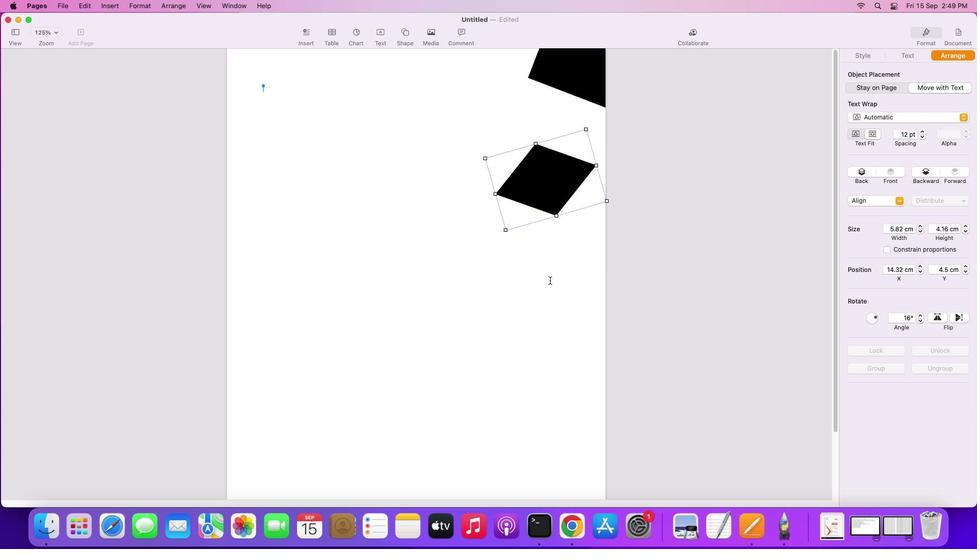 
Action: Mouse pressed left at (549, 281)
Screenshot: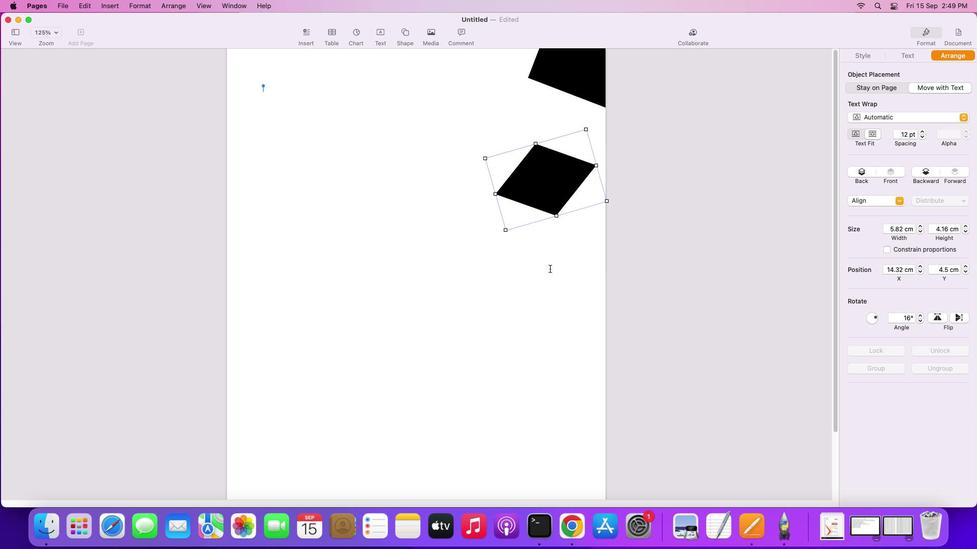 
Action: Mouse moved to (553, 193)
Screenshot: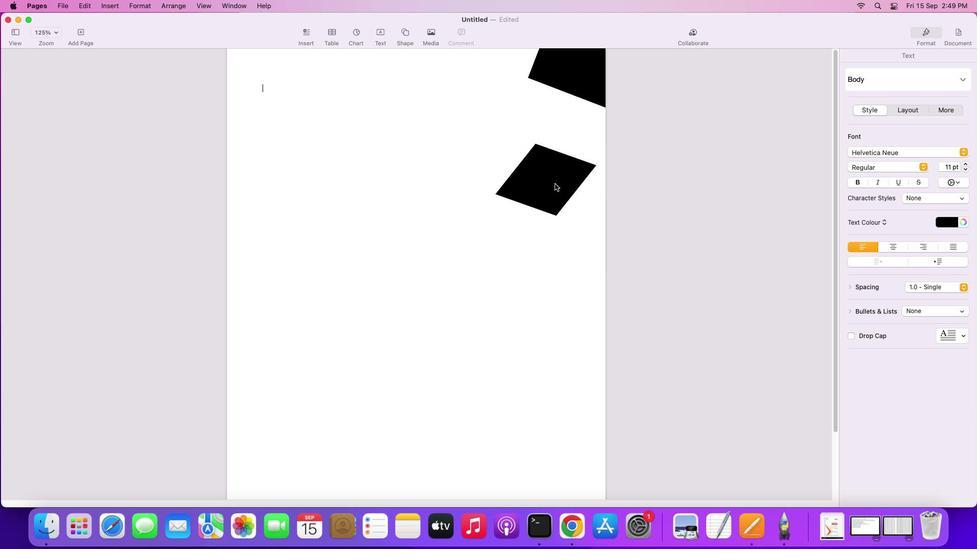 
Action: Mouse pressed left at (553, 193)
Screenshot: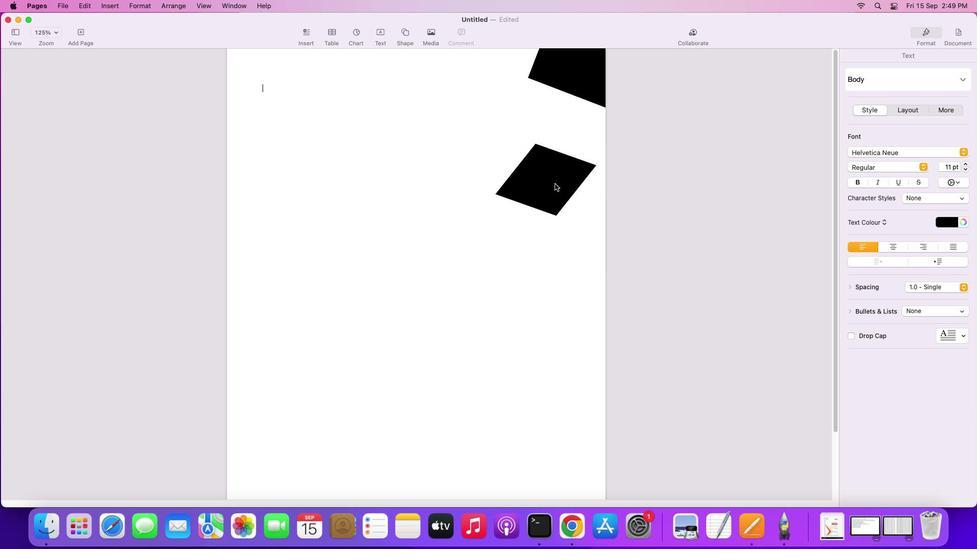 
Action: Mouse moved to (515, 181)
Screenshot: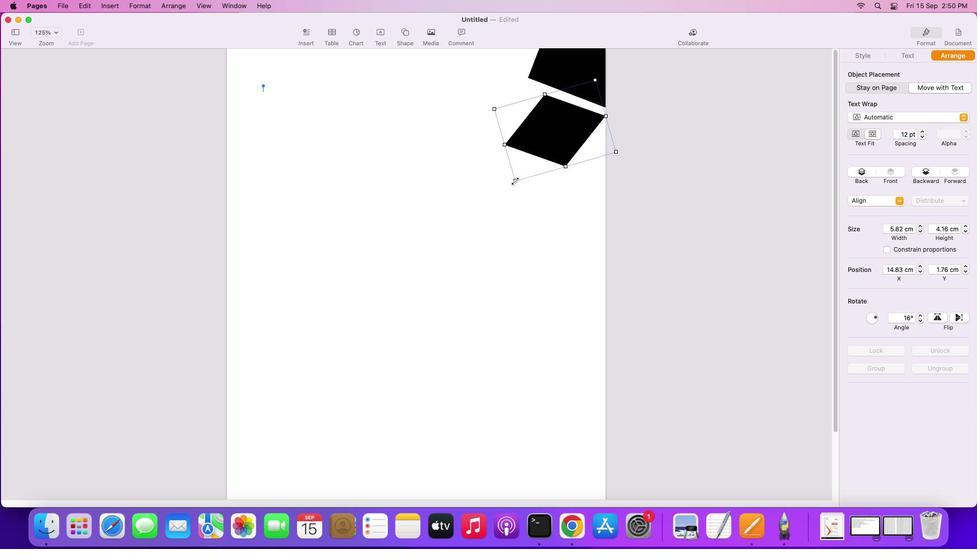 
Action: Mouse pressed left at (515, 181)
Screenshot: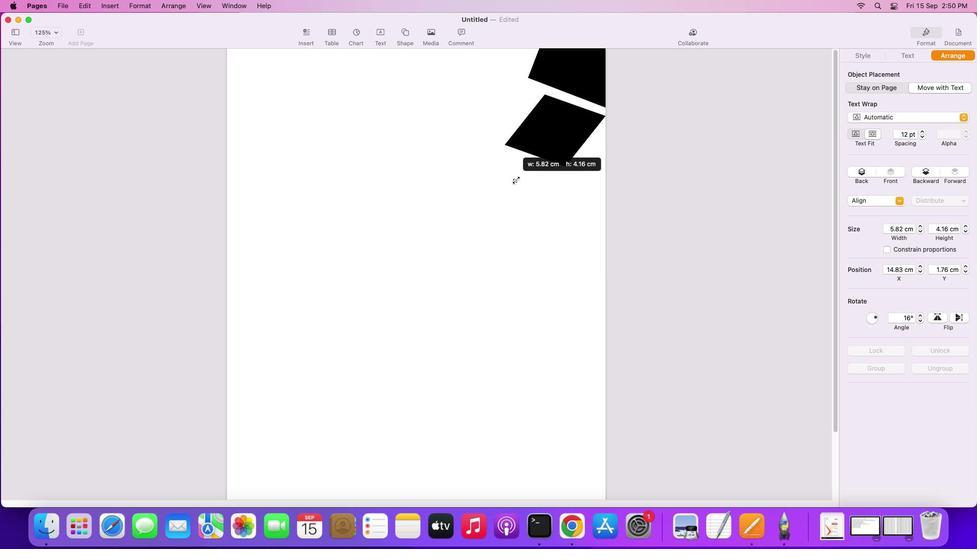 
Action: Mouse moved to (557, 137)
Screenshot: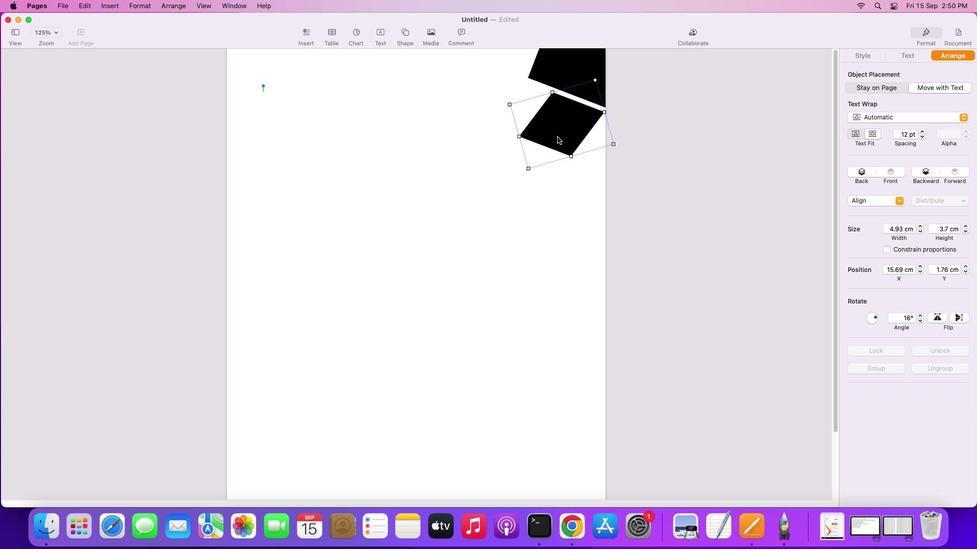
Action: Mouse pressed left at (557, 137)
Screenshot: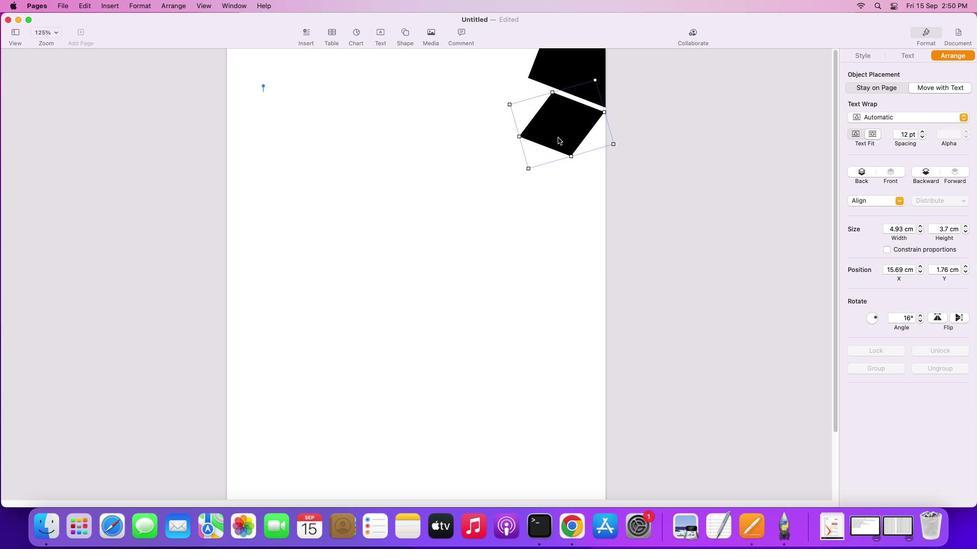 
Action: Mouse moved to (527, 182)
Screenshot: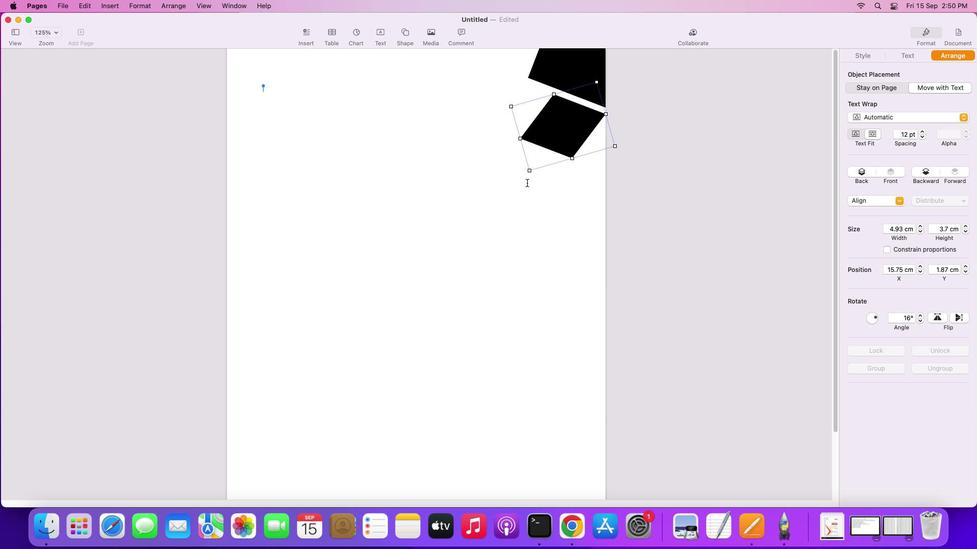 
Action: Mouse pressed left at (527, 182)
Screenshot: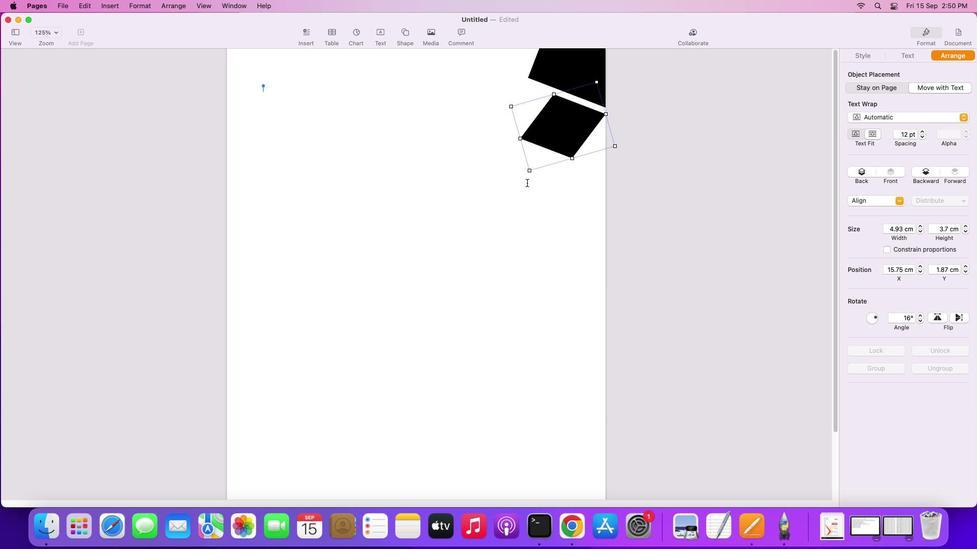 
Action: Mouse moved to (571, 136)
Screenshot: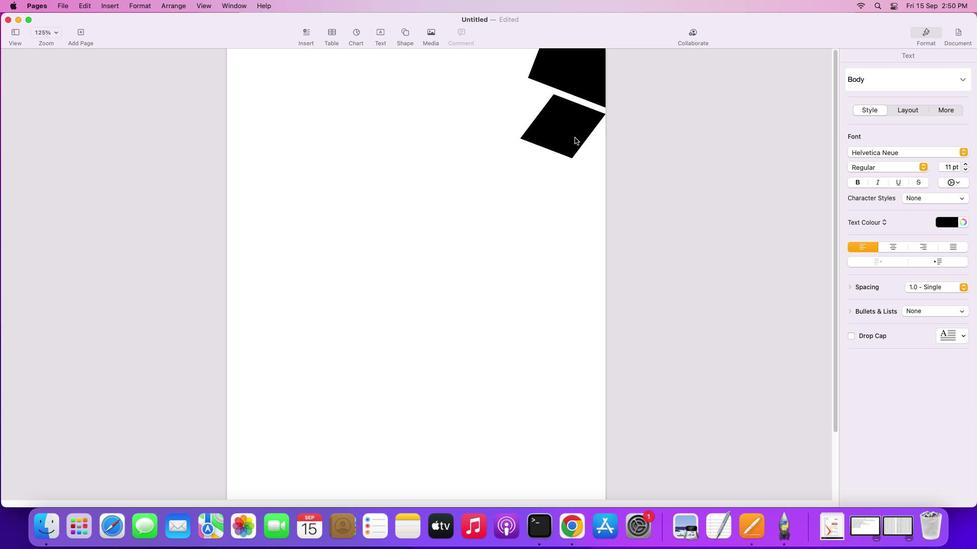 
Action: Mouse pressed left at (571, 136)
Screenshot: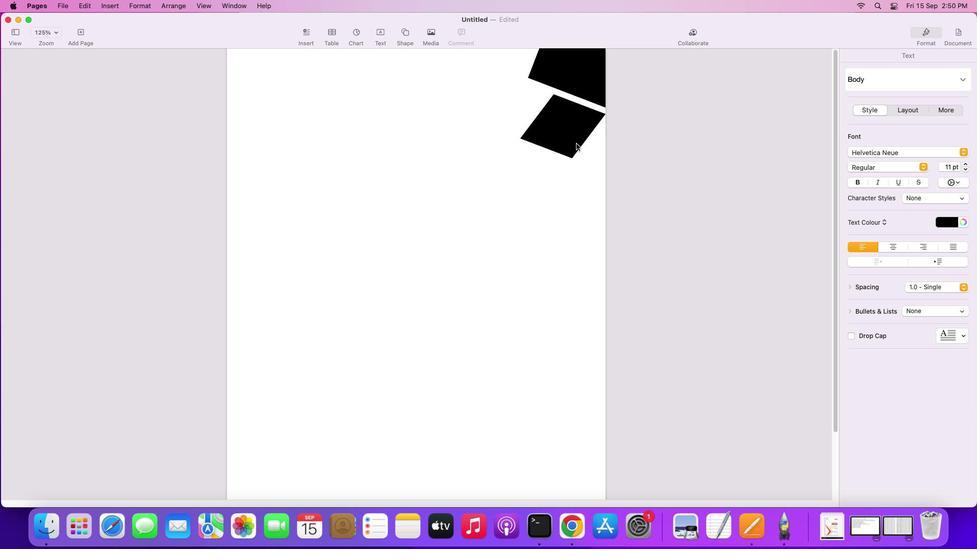 
Action: Mouse moved to (529, 170)
Screenshot: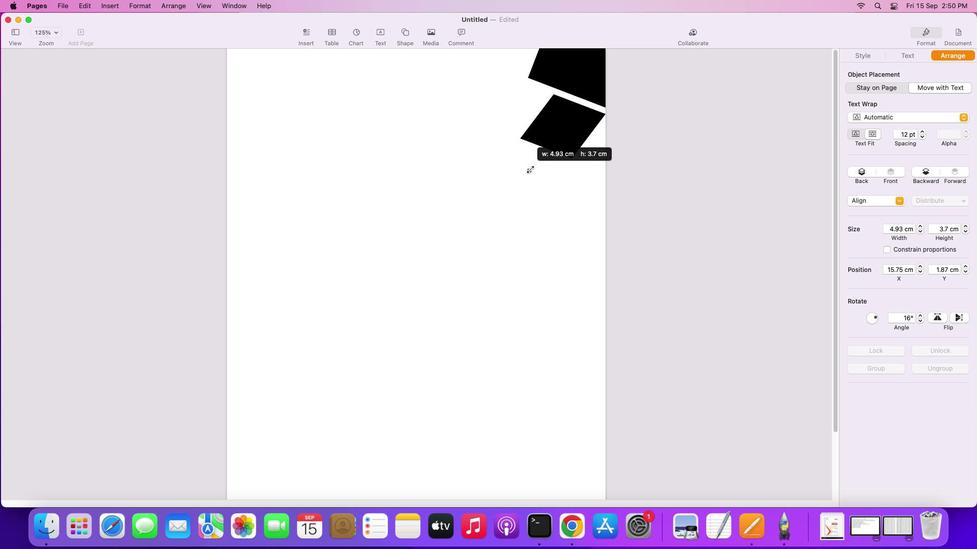 
Action: Mouse pressed left at (529, 170)
Screenshot: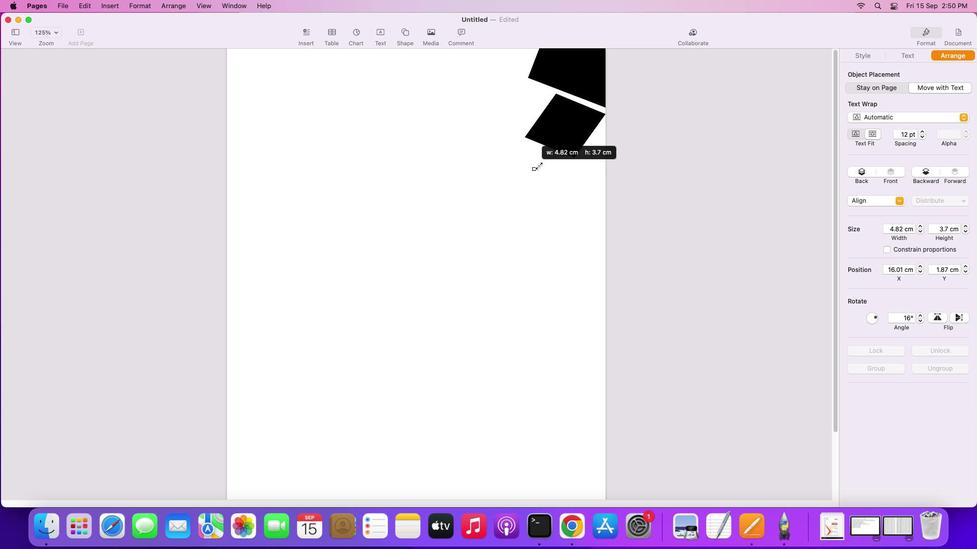 
Action: Mouse moved to (573, 126)
Screenshot: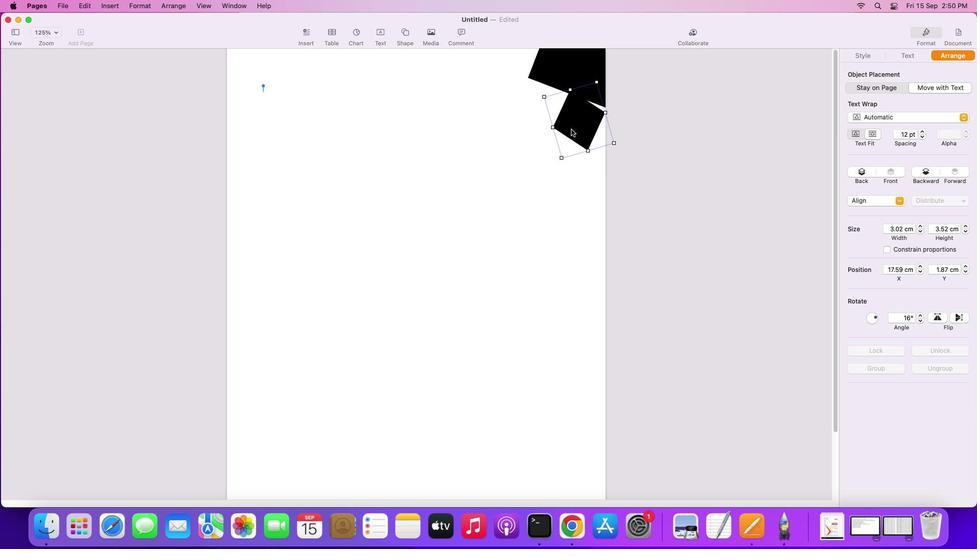 
Action: Mouse pressed left at (573, 126)
Screenshot: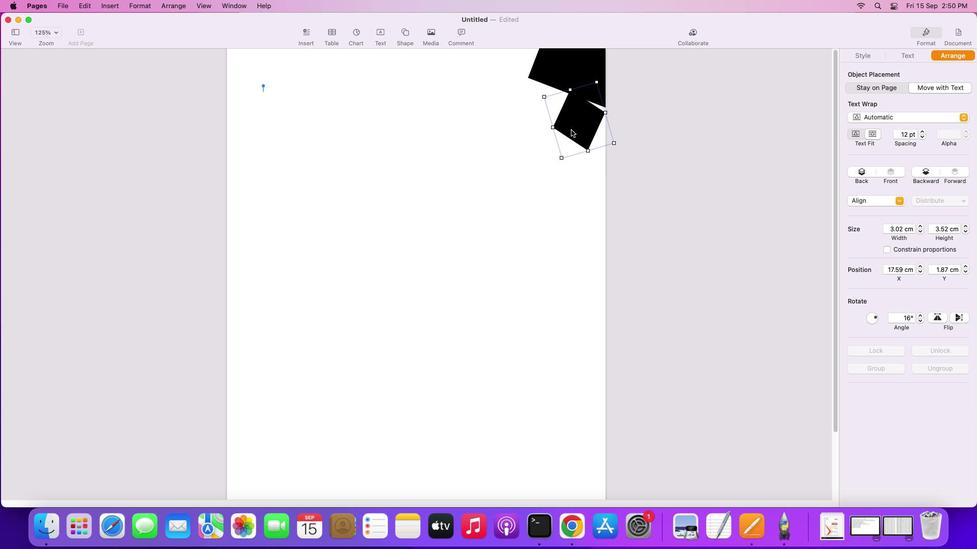 
Action: Mouse moved to (571, 93)
Screenshot: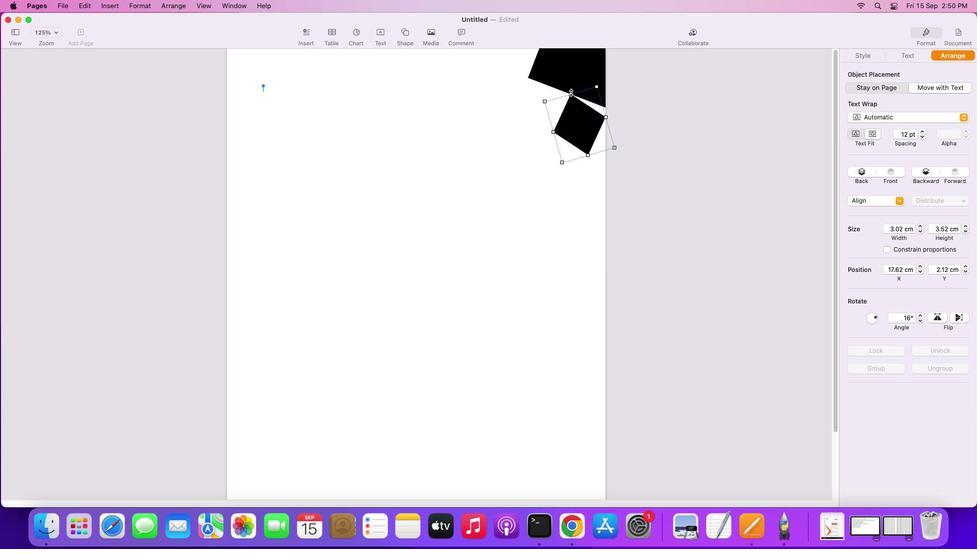 
Action: Mouse pressed left at (571, 93)
Screenshot: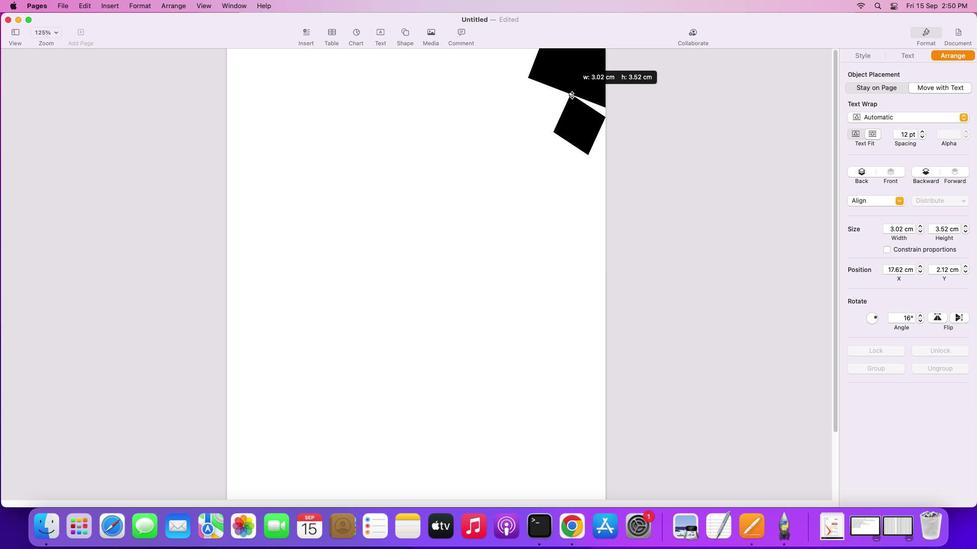 
Action: Mouse moved to (586, 125)
Screenshot: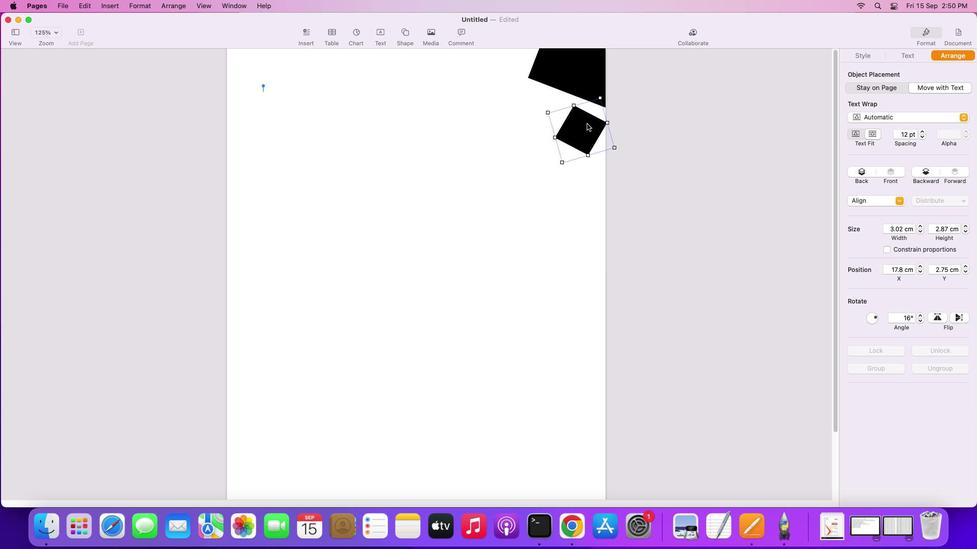 
Action: Mouse pressed left at (586, 125)
Screenshot: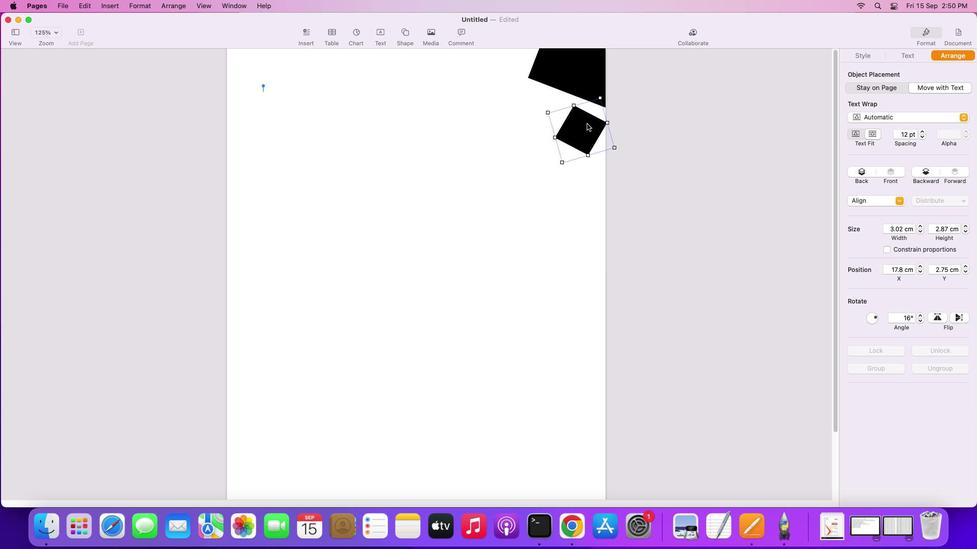 
Action: Mouse moved to (593, 82)
Screenshot: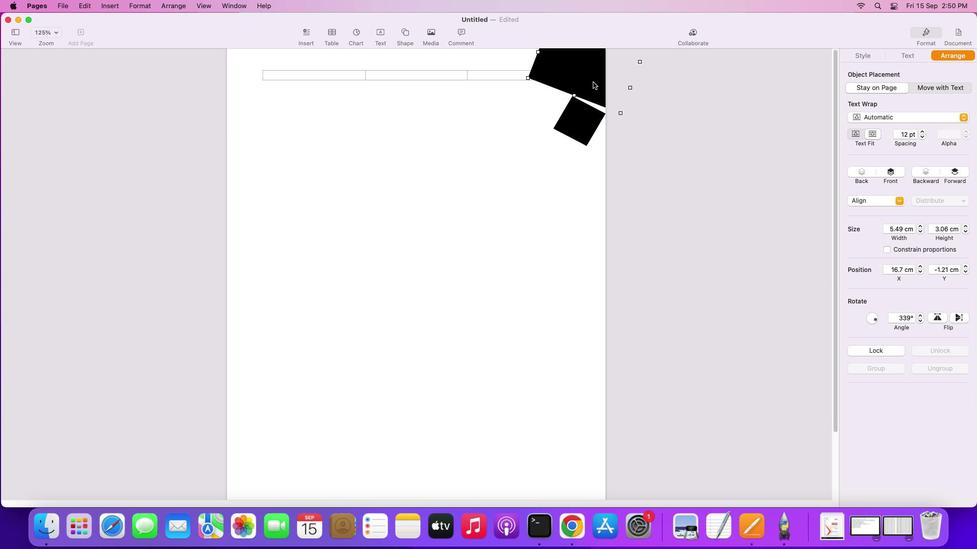 
Action: Mouse pressed left at (593, 82)
Screenshot: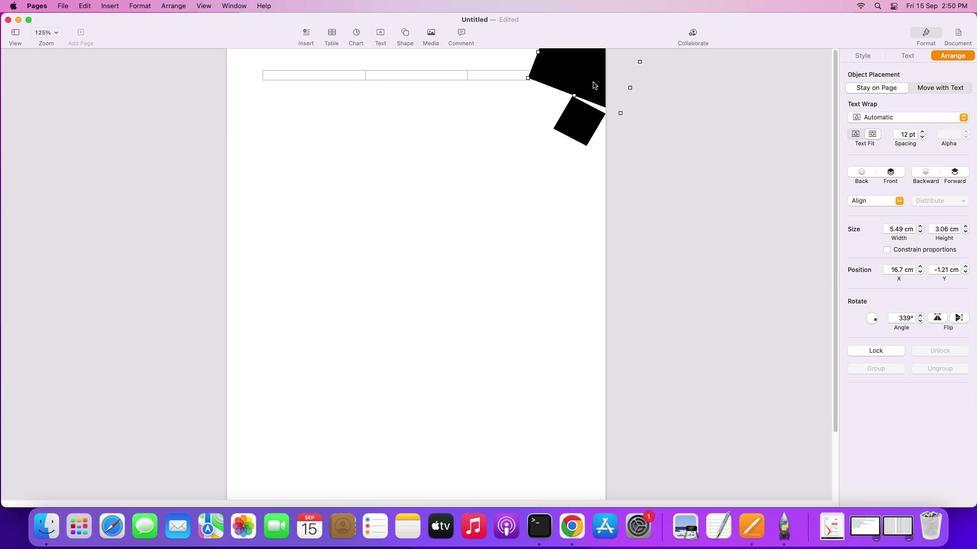 
Action: Mouse moved to (590, 119)
Screenshot: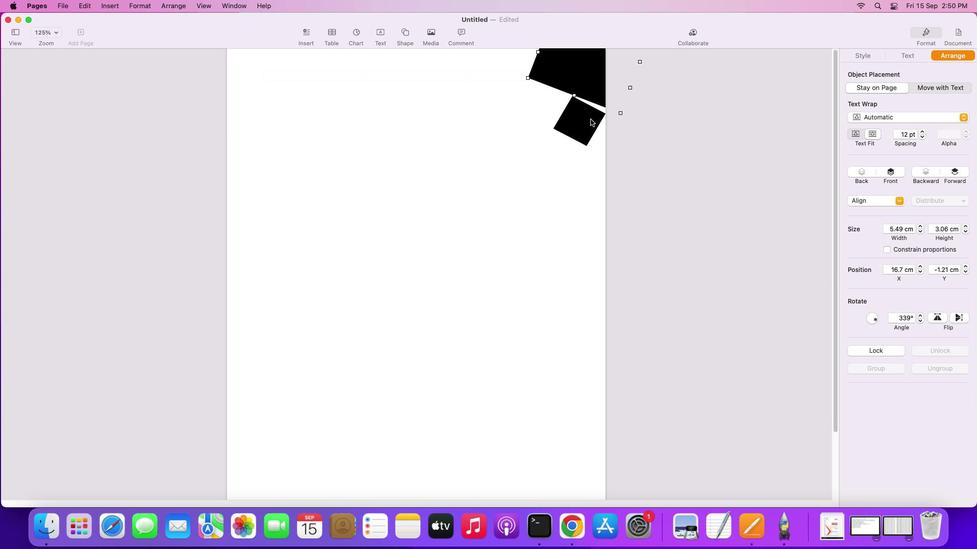 
Action: Mouse pressed left at (590, 119)
Screenshot: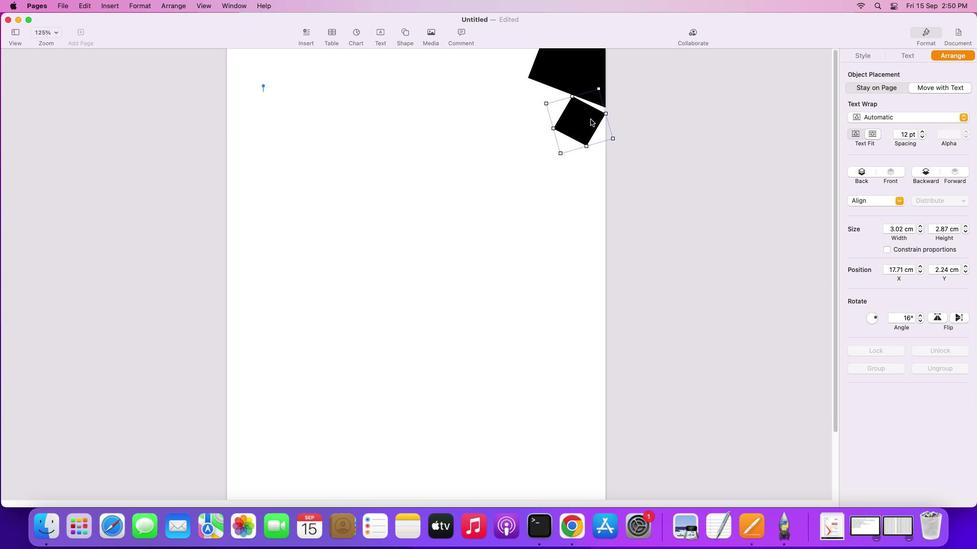 
Action: Mouse moved to (590, 88)
Screenshot: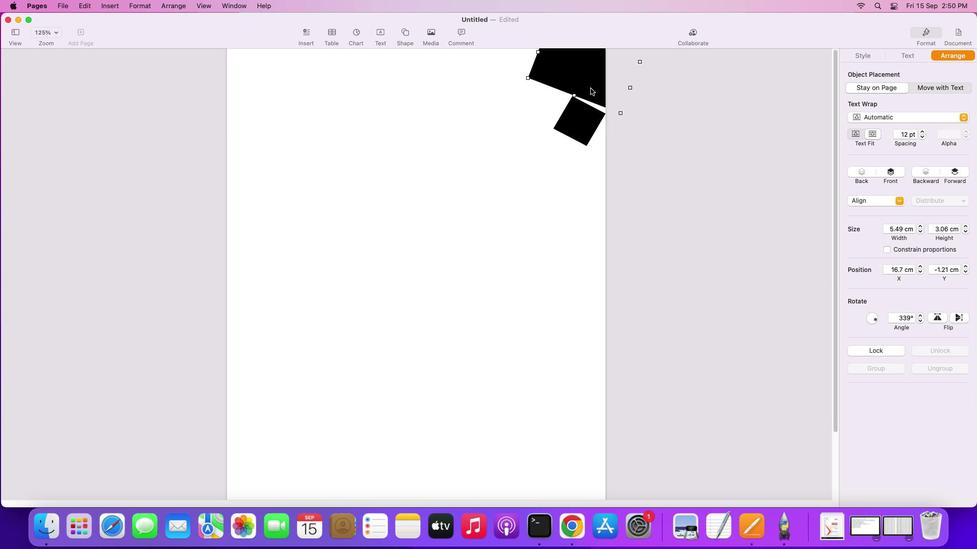 
Action: Mouse pressed left at (590, 88)
Screenshot: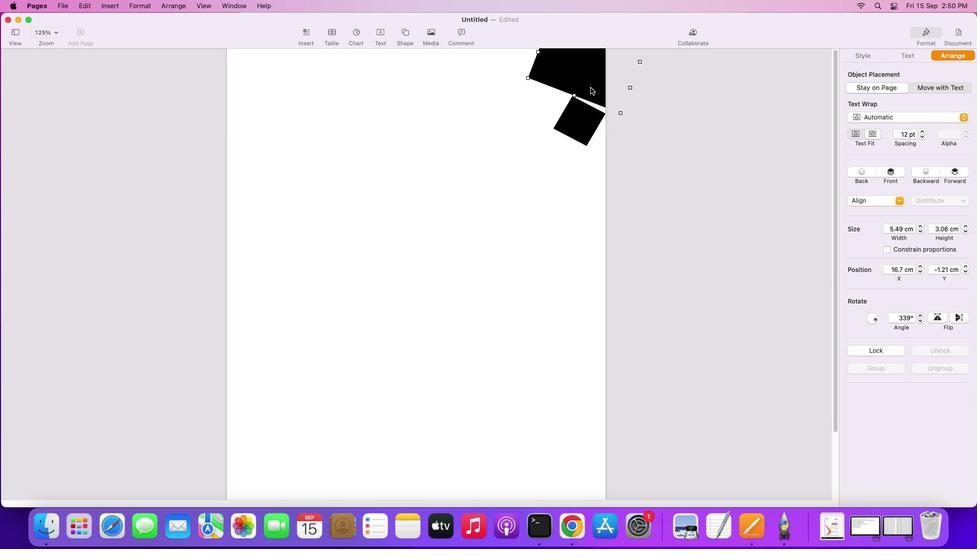 
Action: Mouse moved to (578, 164)
Screenshot: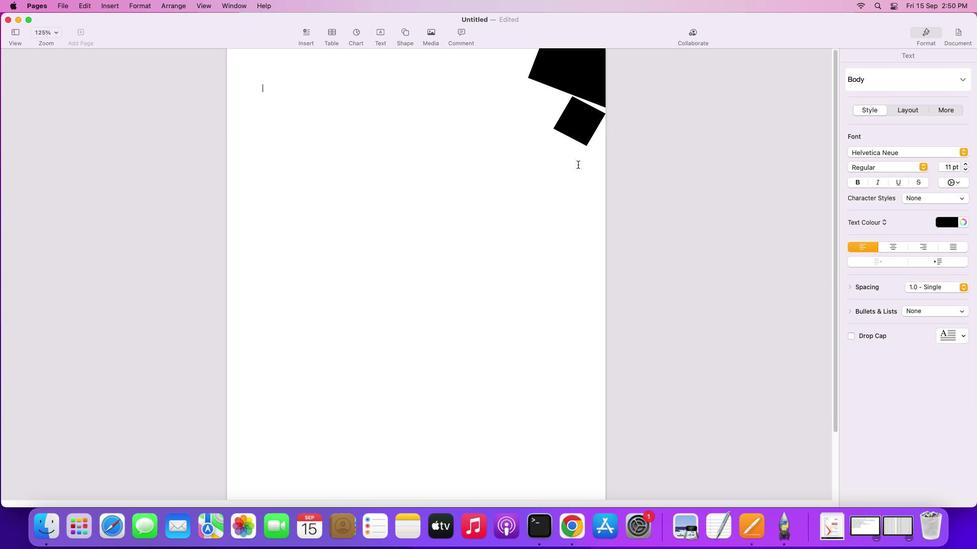 
Action: Mouse pressed left at (578, 164)
Screenshot: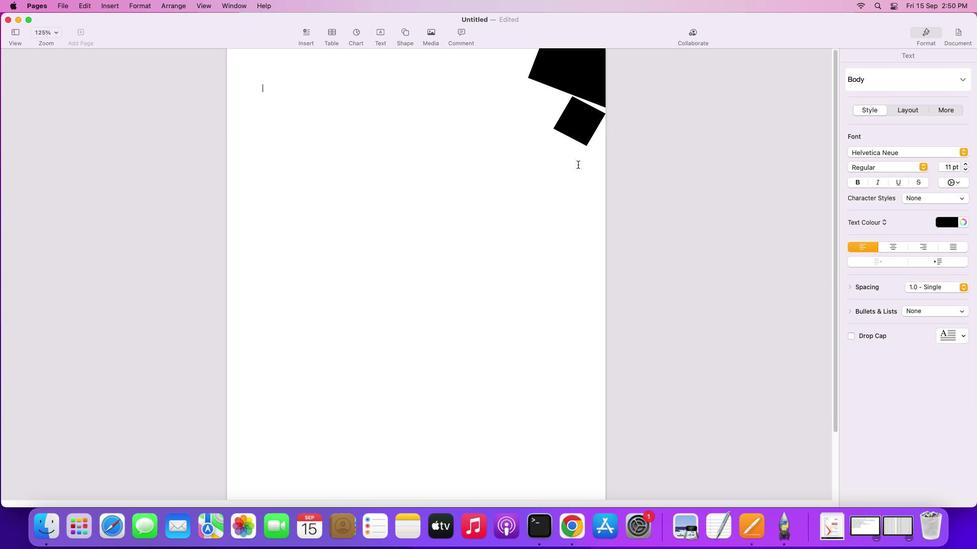 
Action: Mouse moved to (578, 118)
Screenshot: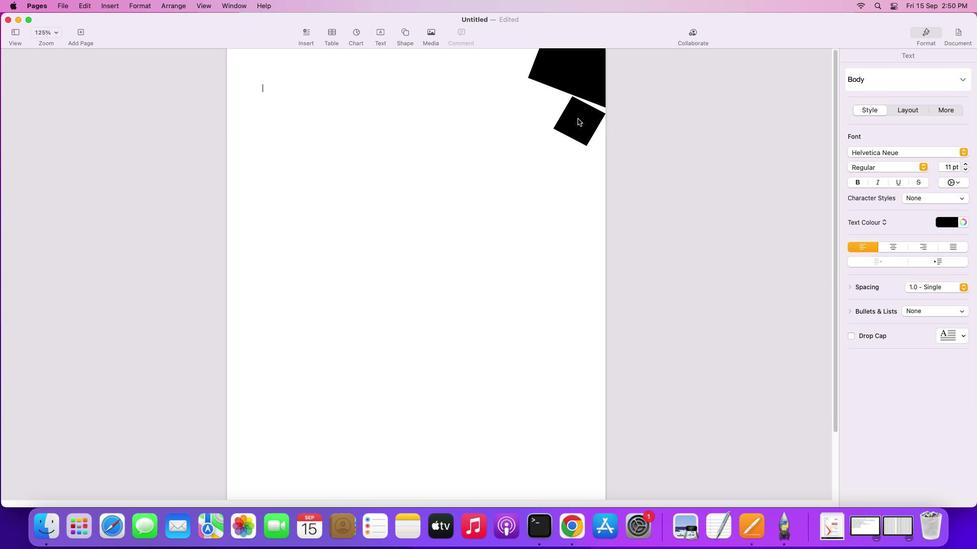 
Action: Mouse pressed left at (578, 118)
Screenshot: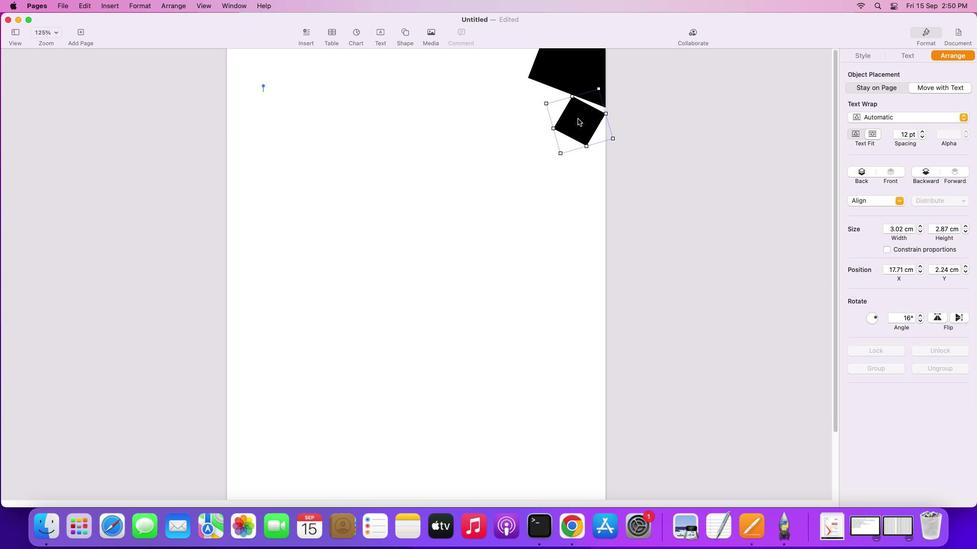 
Action: Mouse moved to (579, 123)
Screenshot: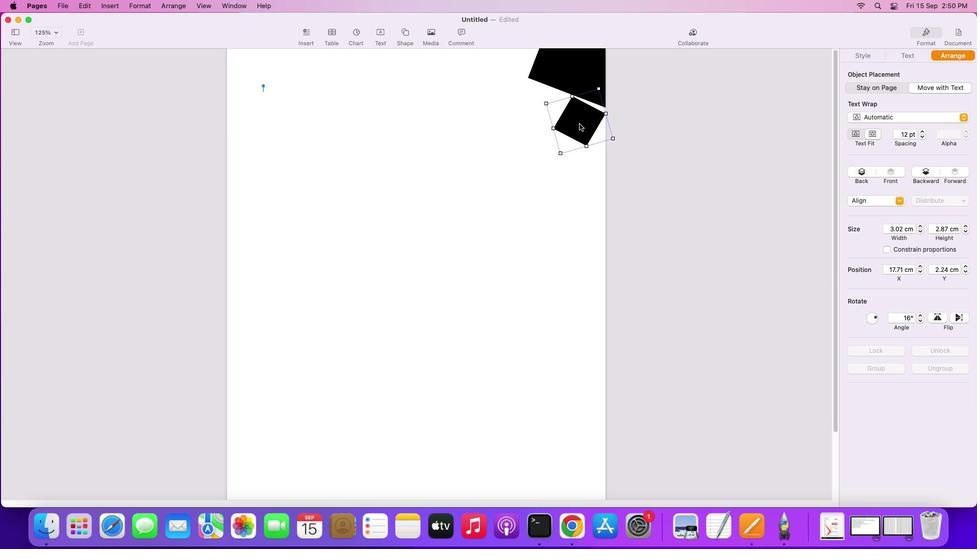 
Action: Key pressed Key.alt
Screenshot: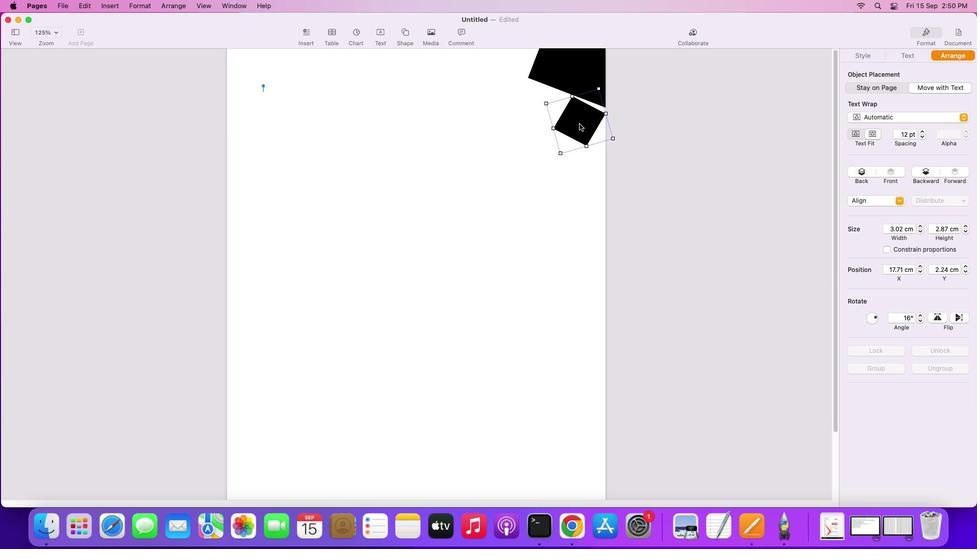 
Action: Mouse pressed left at (579, 123)
Screenshot: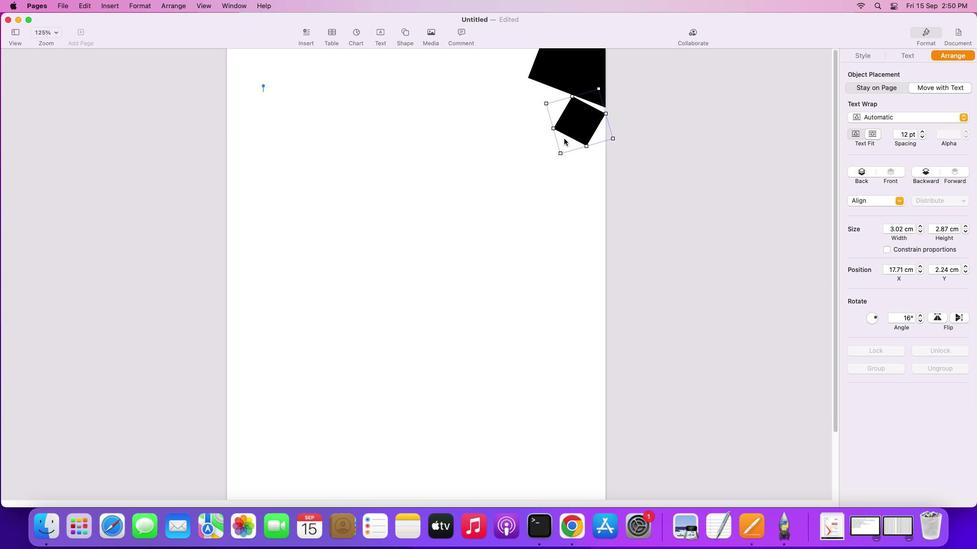 
Action: Mouse moved to (515, 77)
Screenshot: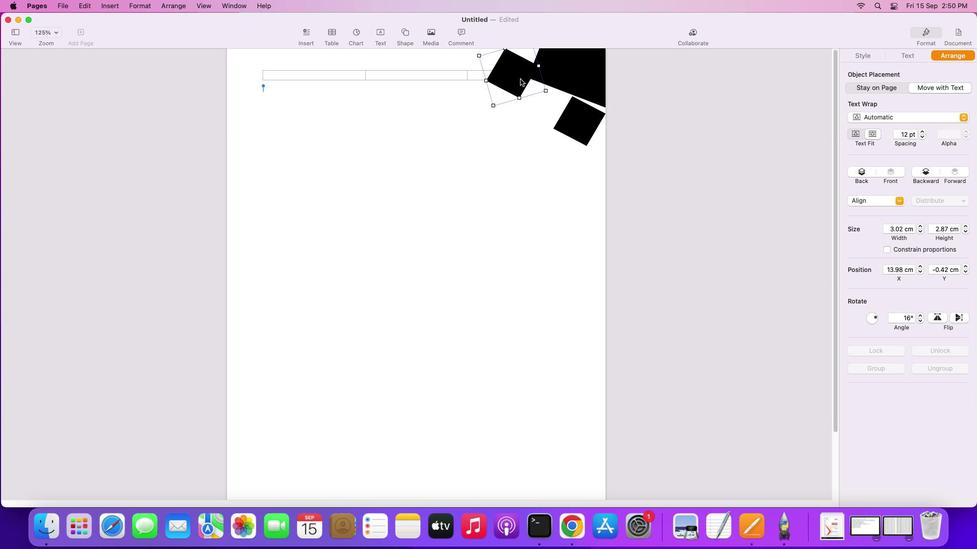 
Action: Mouse pressed left at (515, 77)
Screenshot: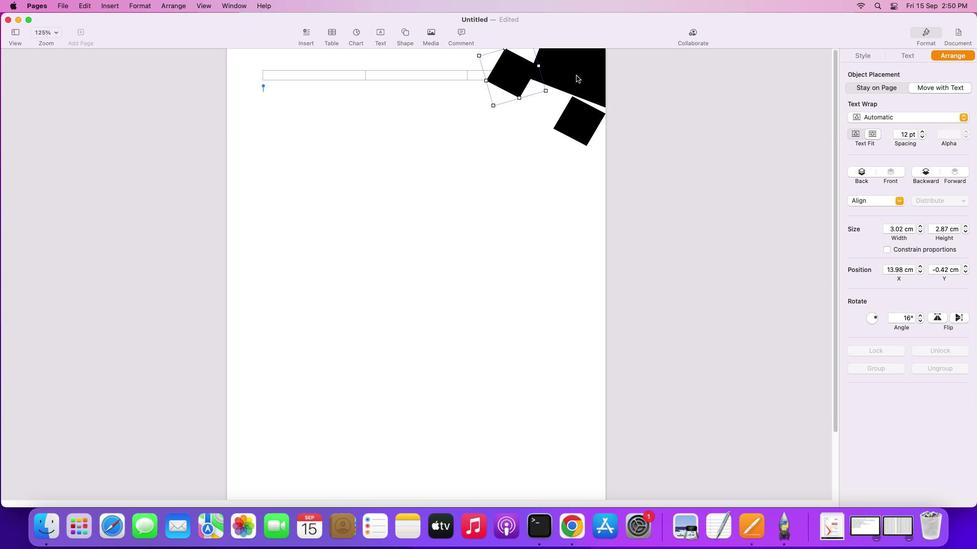 
Action: Mouse moved to (887, 85)
Screenshot: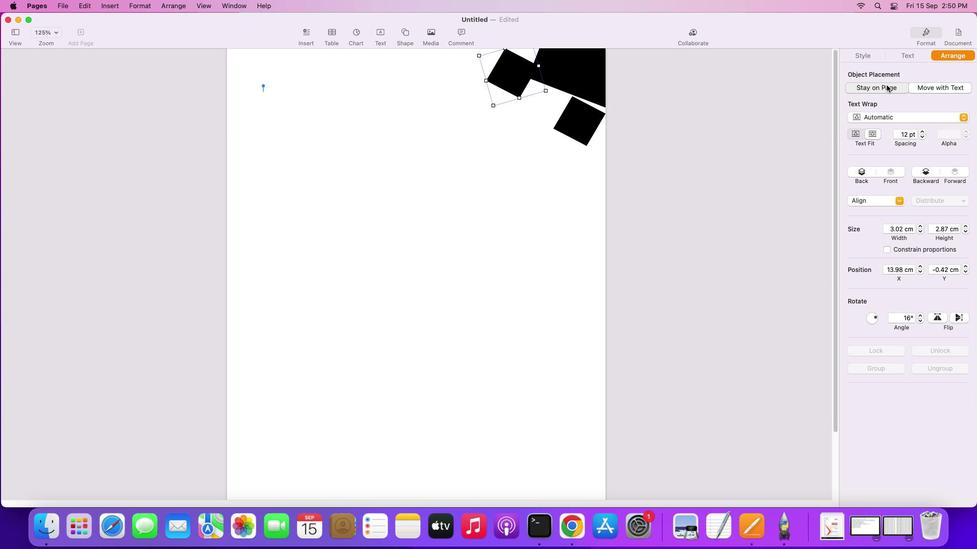 
Action: Mouse pressed left at (887, 85)
Screenshot: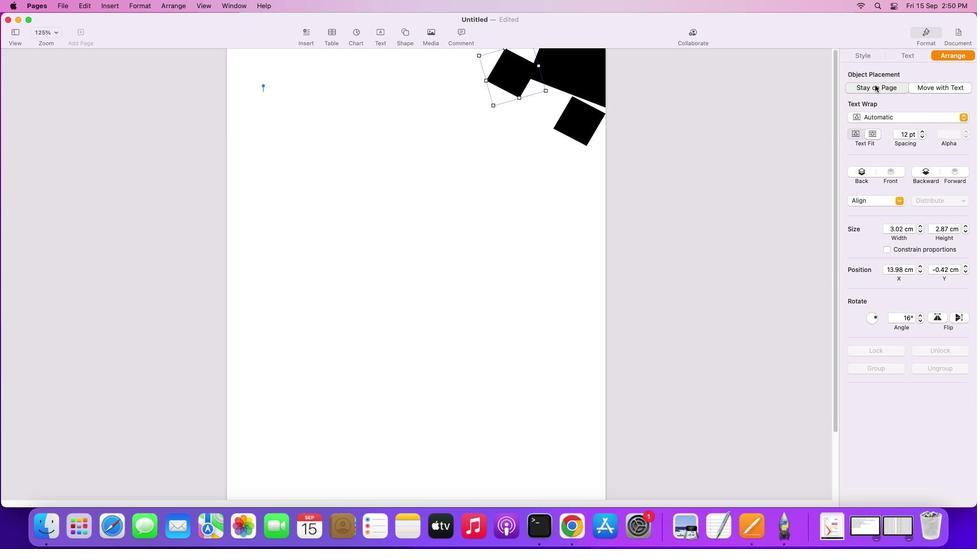 
Action: Mouse moved to (509, 81)
Screenshot: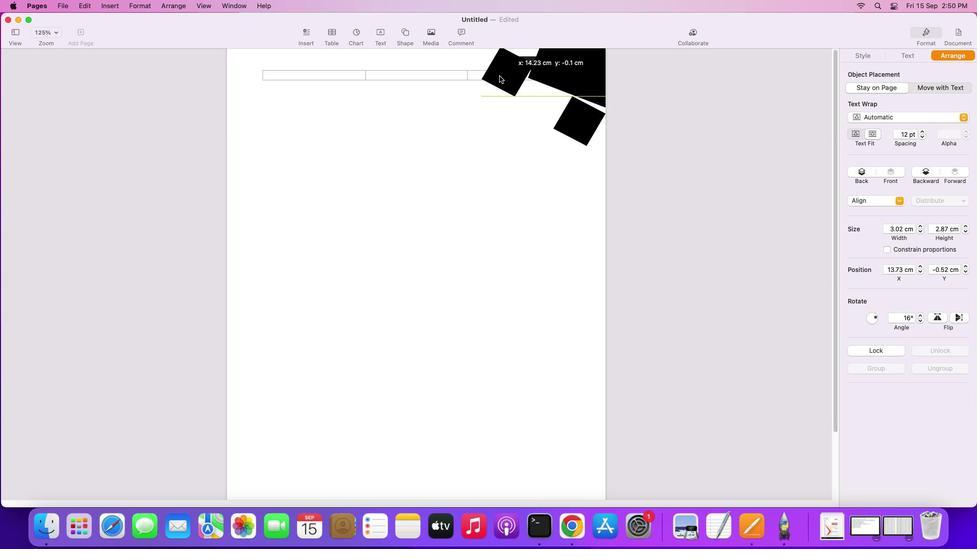 
Action: Mouse pressed left at (509, 81)
Screenshot: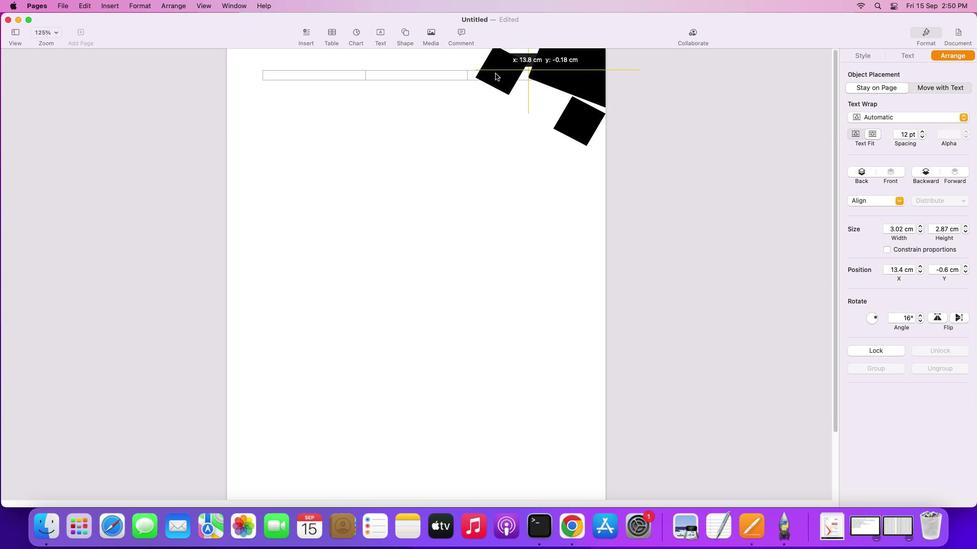 
Action: Mouse moved to (517, 58)
Screenshot: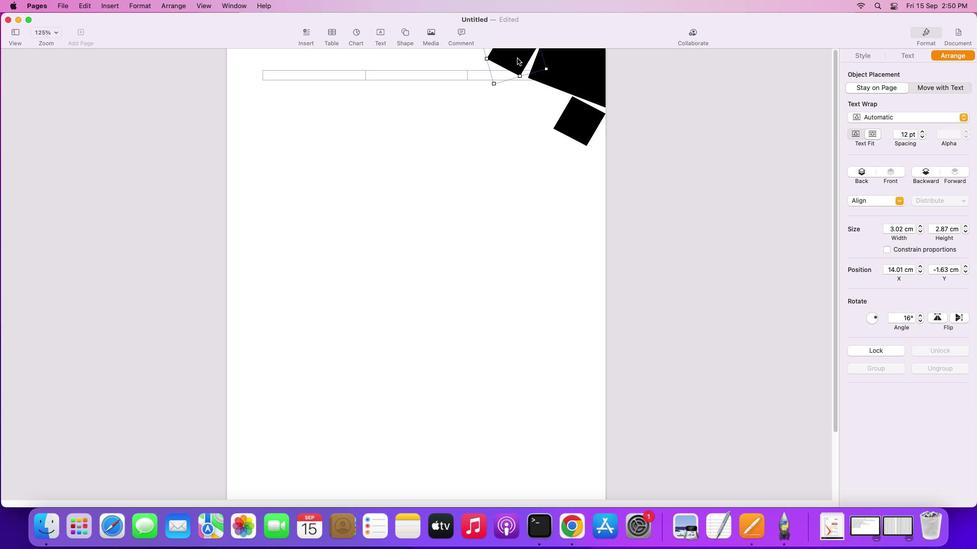 
Action: Mouse pressed left at (517, 58)
Screenshot: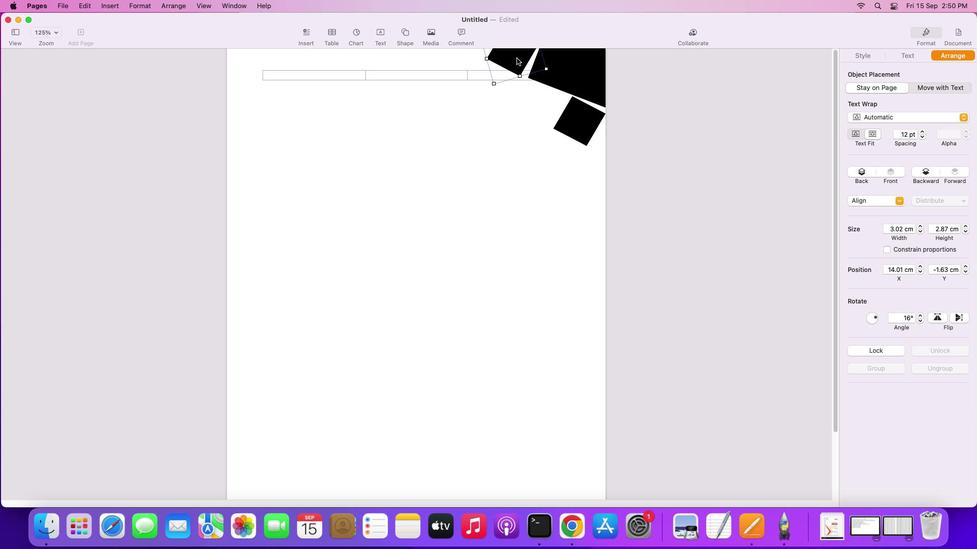 
Action: Key pressed Key.alt
Screenshot: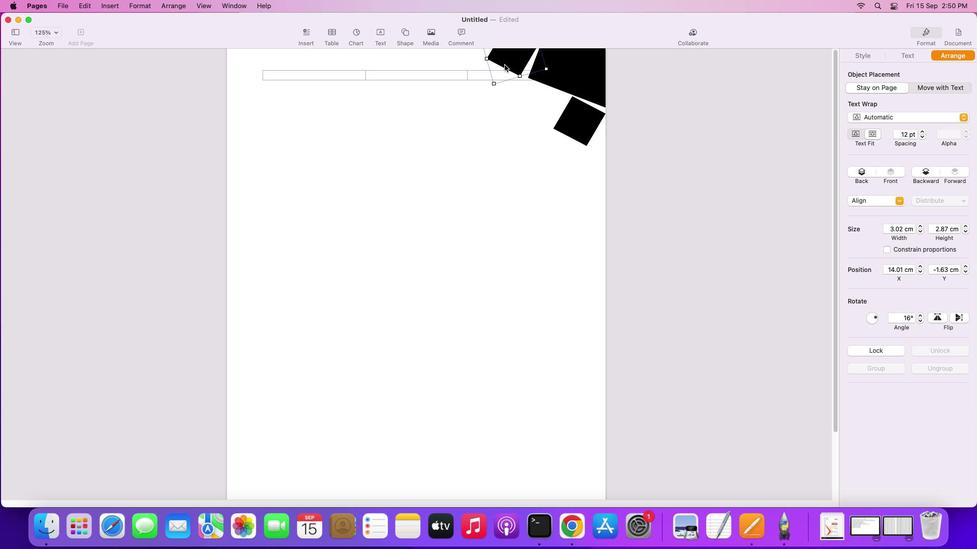
Action: Mouse moved to (512, 104)
Screenshot: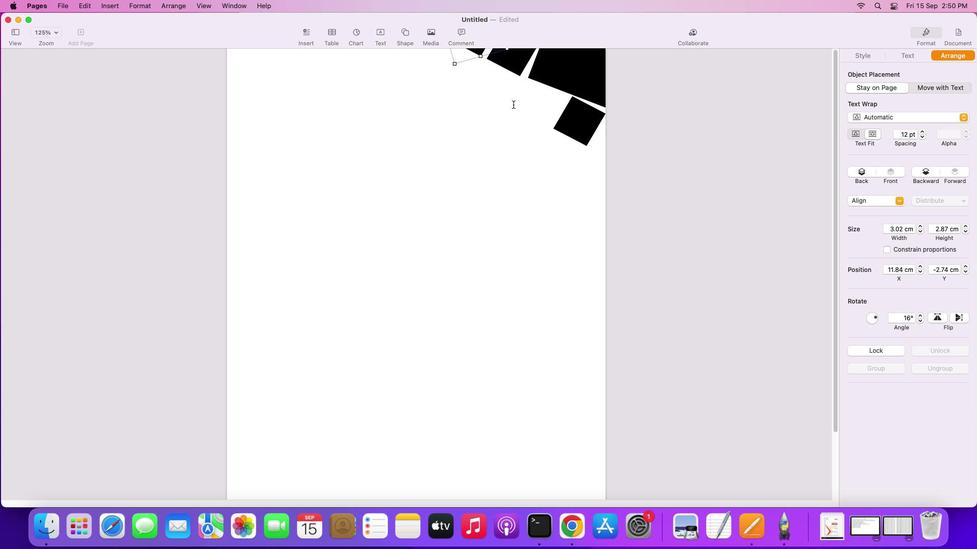 
Action: Mouse pressed left at (512, 104)
Screenshot: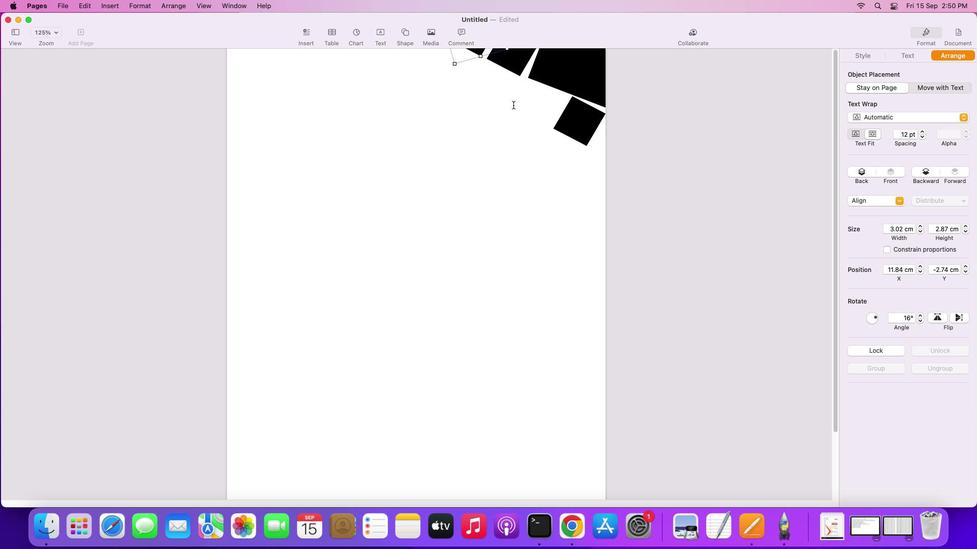 
Action: Mouse moved to (512, 62)
Screenshot: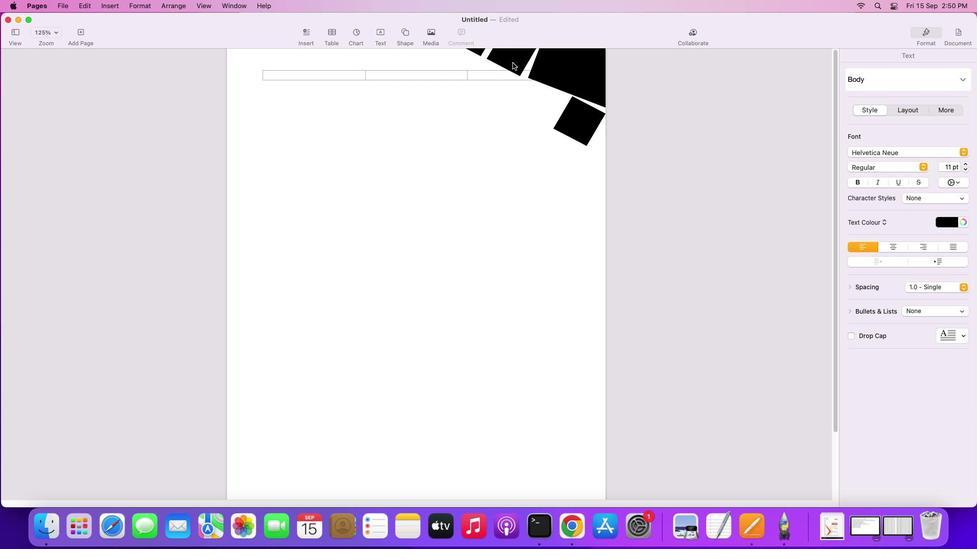 
Action: Key pressed Key.alt
Screenshot: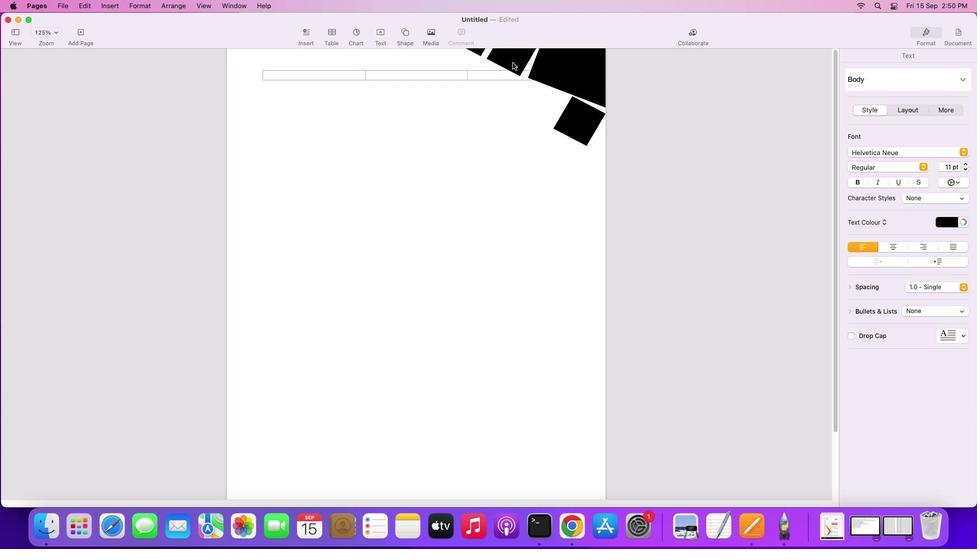
Action: Mouse moved to (512, 62)
Screenshot: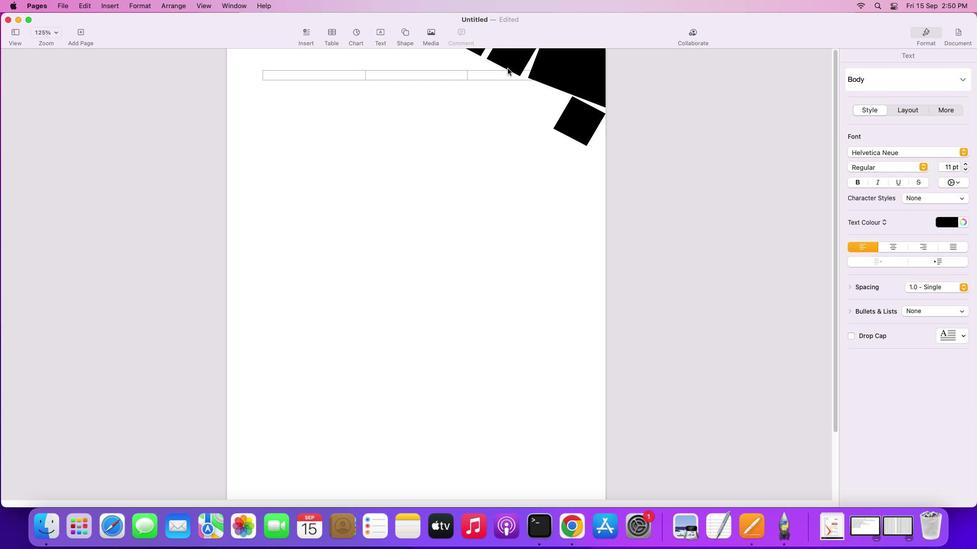 
Action: Mouse pressed left at (512, 62)
Screenshot: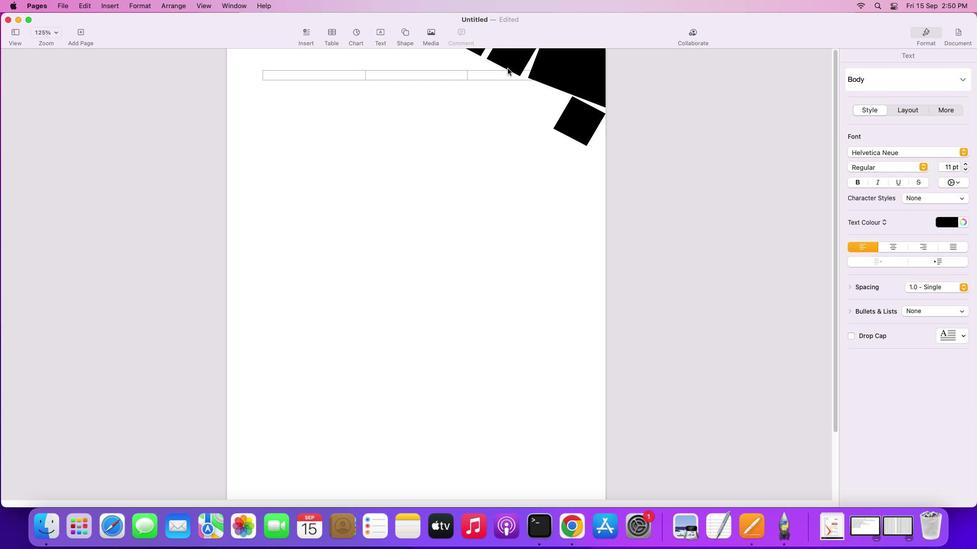 
Action: Mouse moved to (445, 116)
Screenshot: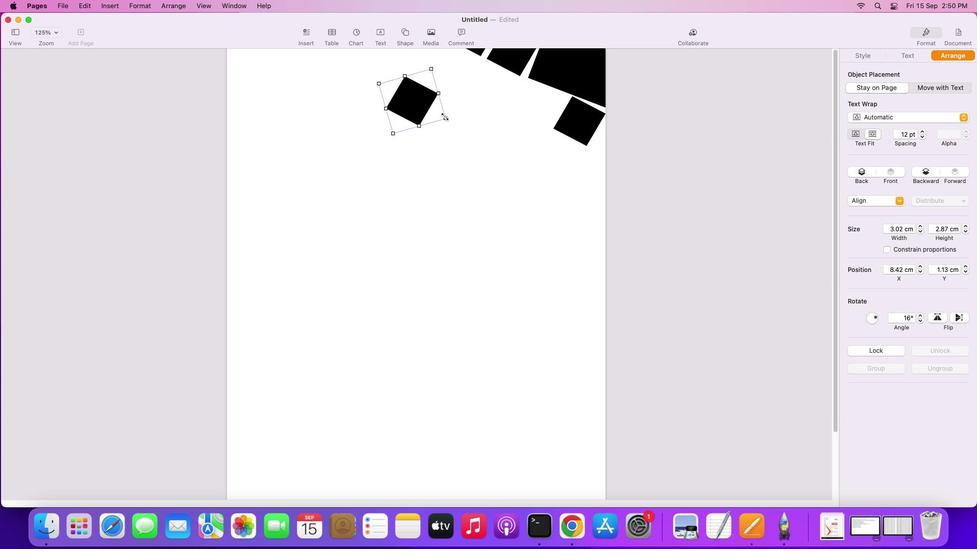 
Action: Mouse pressed left at (445, 116)
Screenshot: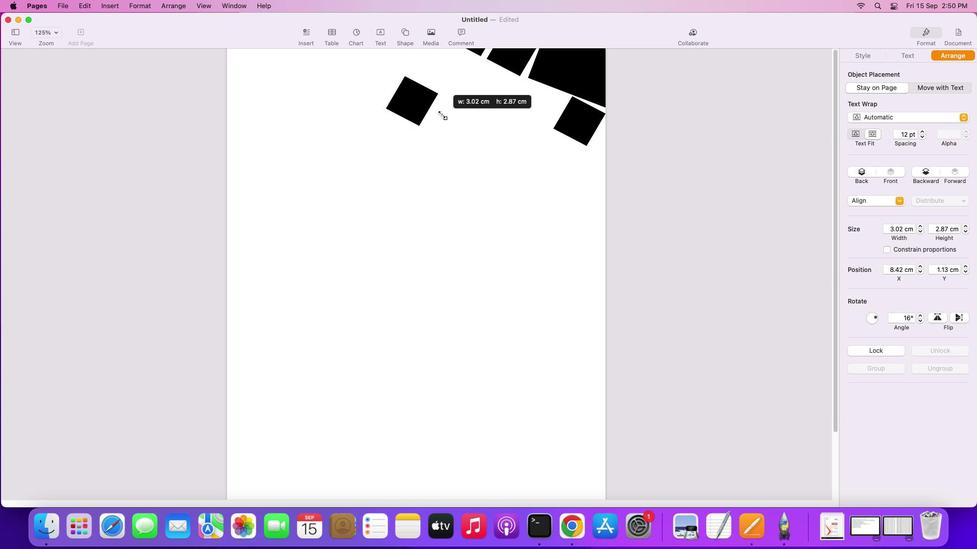 
Action: Mouse moved to (397, 96)
Screenshot: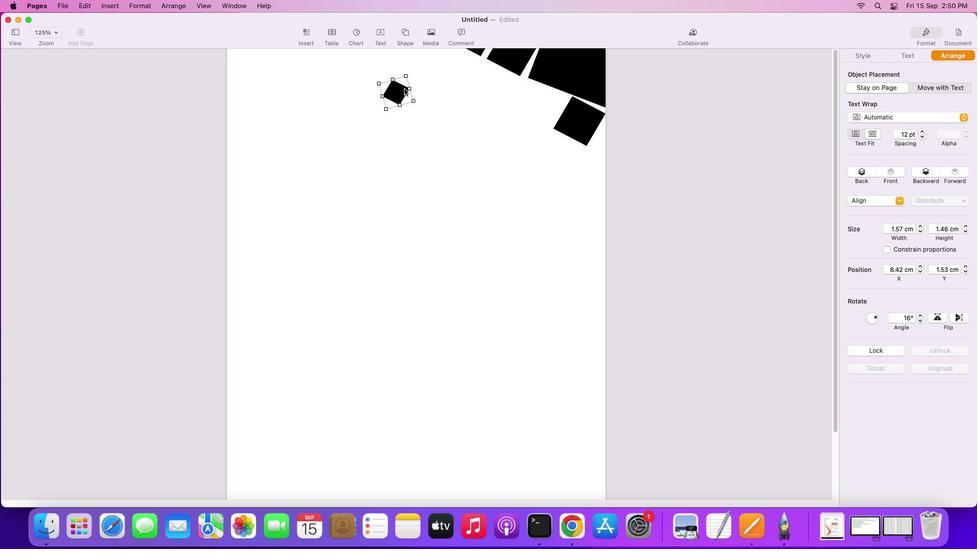 
Action: Mouse pressed left at (397, 96)
Screenshot: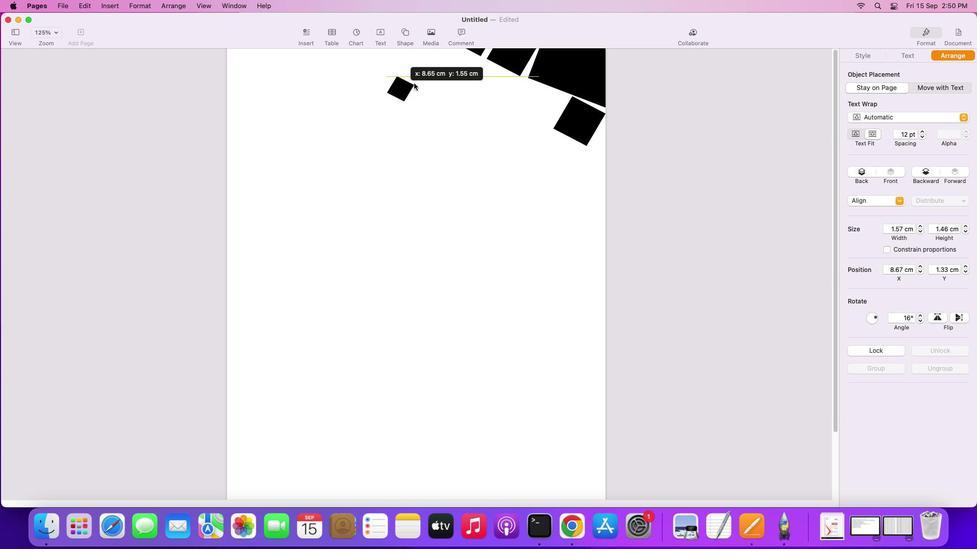 
Action: Mouse moved to (444, 62)
Screenshot: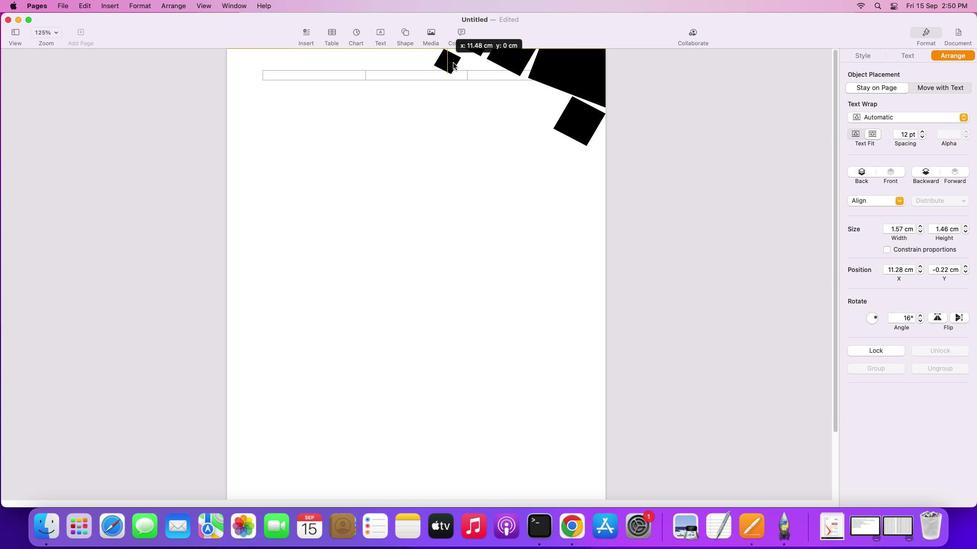 
Action: Mouse pressed left at (444, 62)
Screenshot: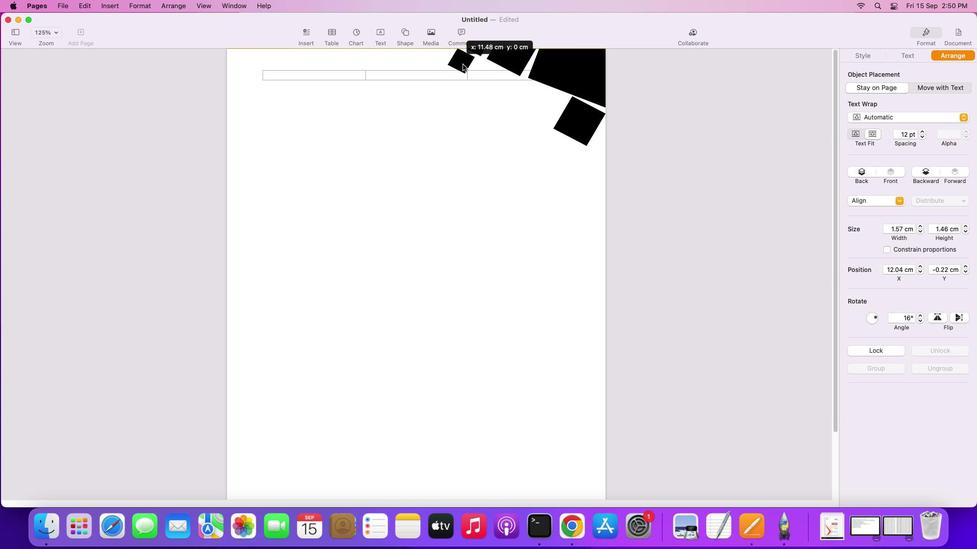 
Action: Mouse moved to (502, 86)
Screenshot: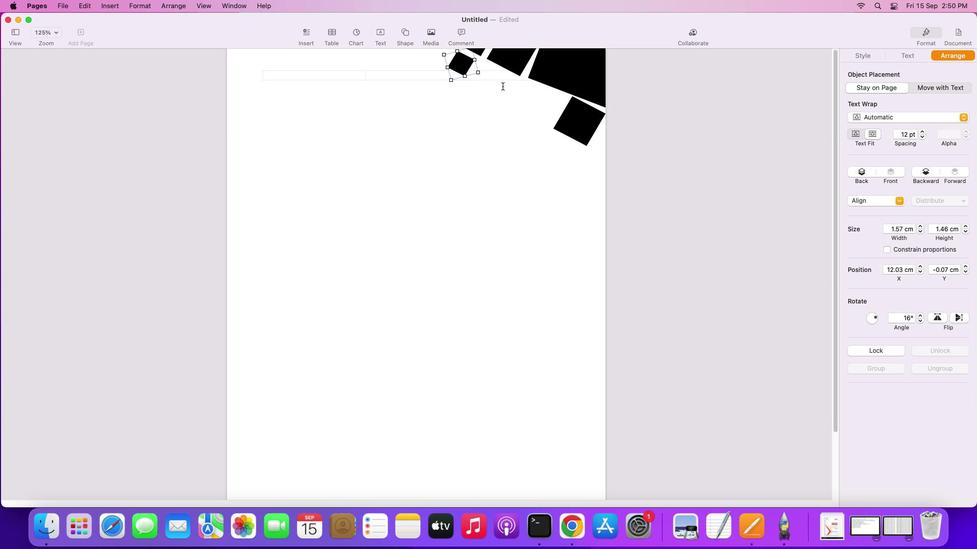 
Action: Mouse pressed left at (502, 86)
Screenshot: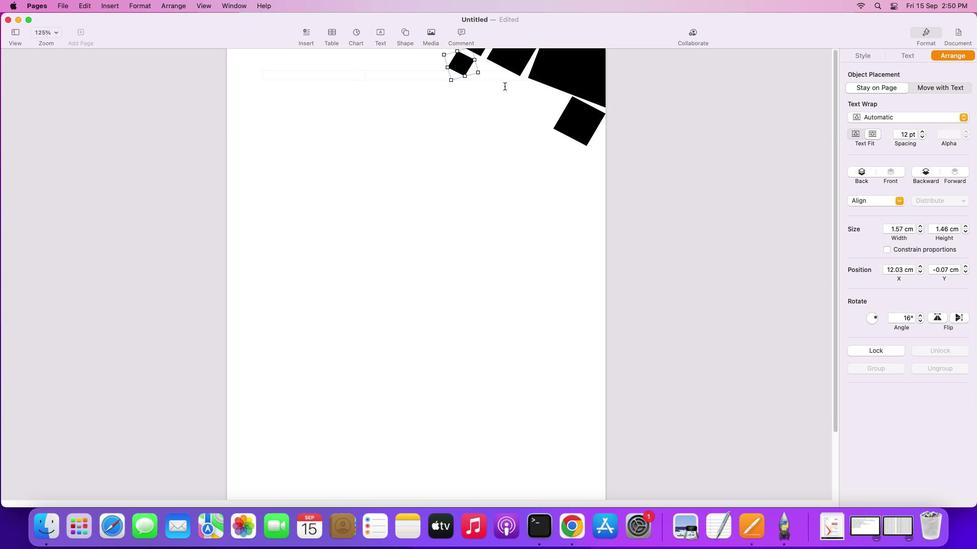 
Action: Mouse moved to (461, 63)
Screenshot: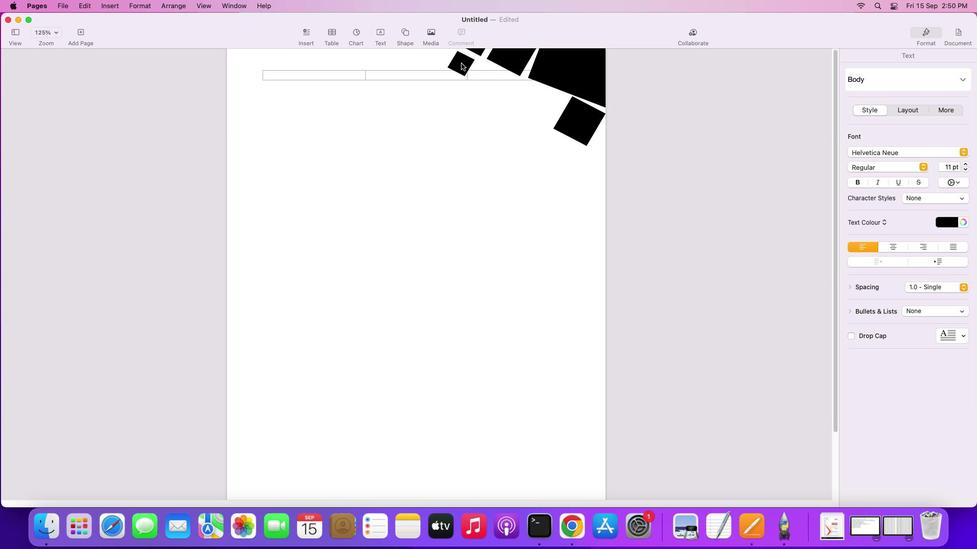 
Action: Key pressed Key.alt
Screenshot: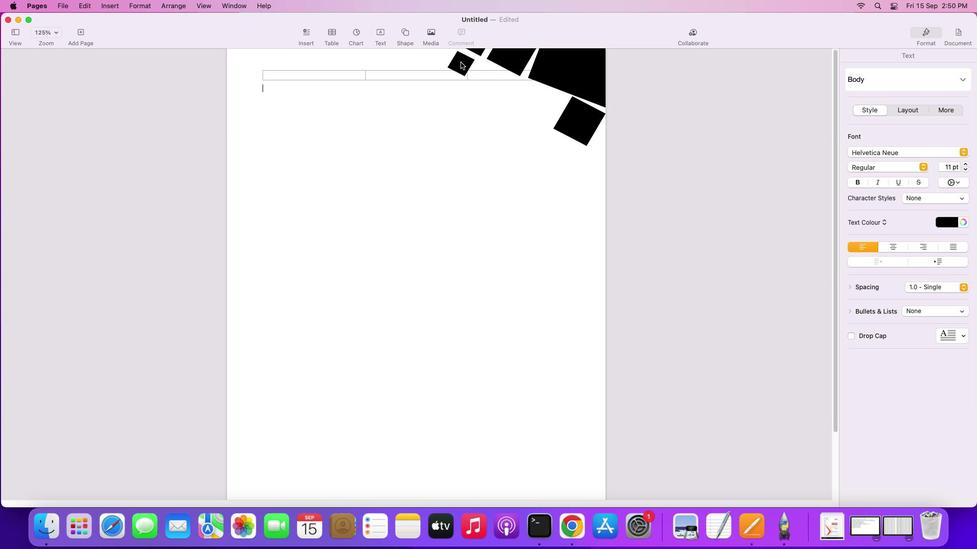 
Action: Mouse moved to (460, 62)
Screenshot: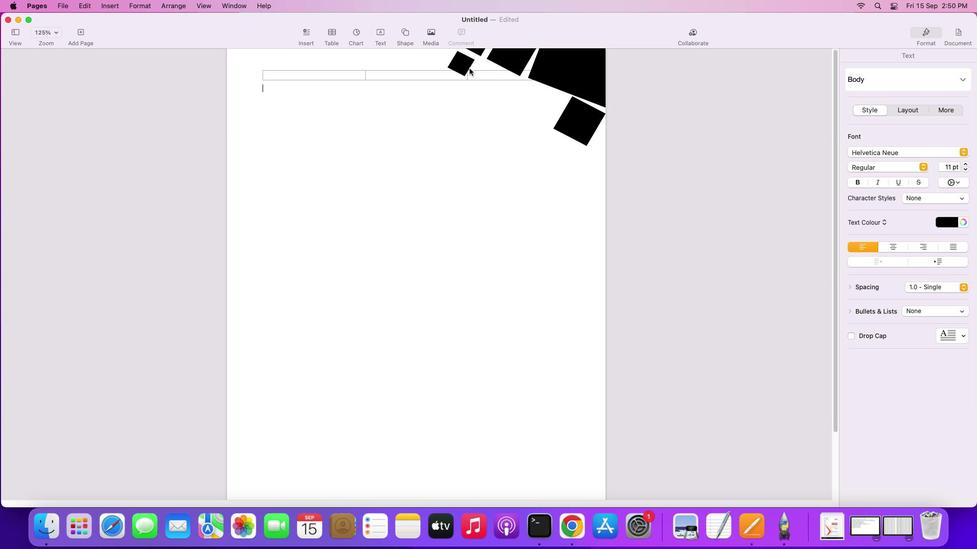 
Action: Mouse pressed left at (460, 62)
Screenshot: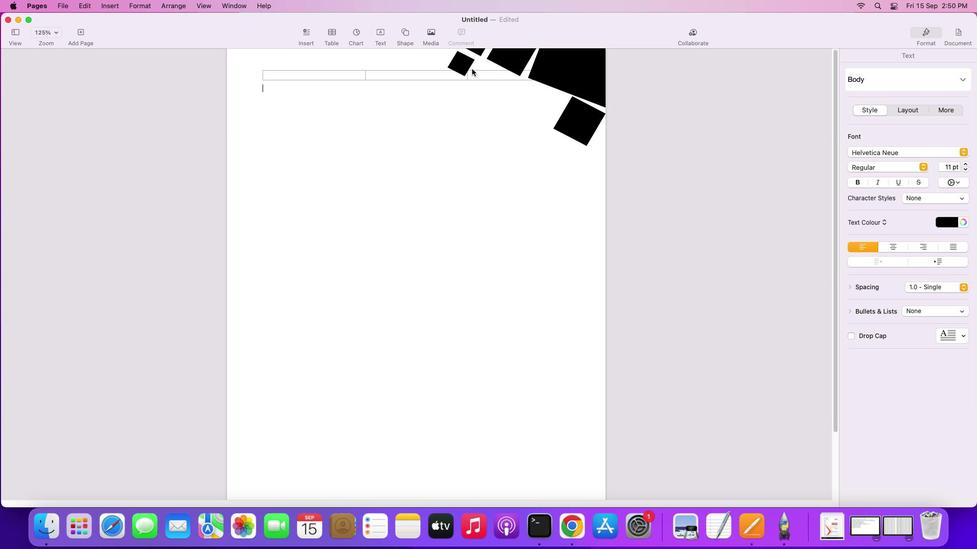 
Action: Mouse moved to (489, 80)
Screenshot: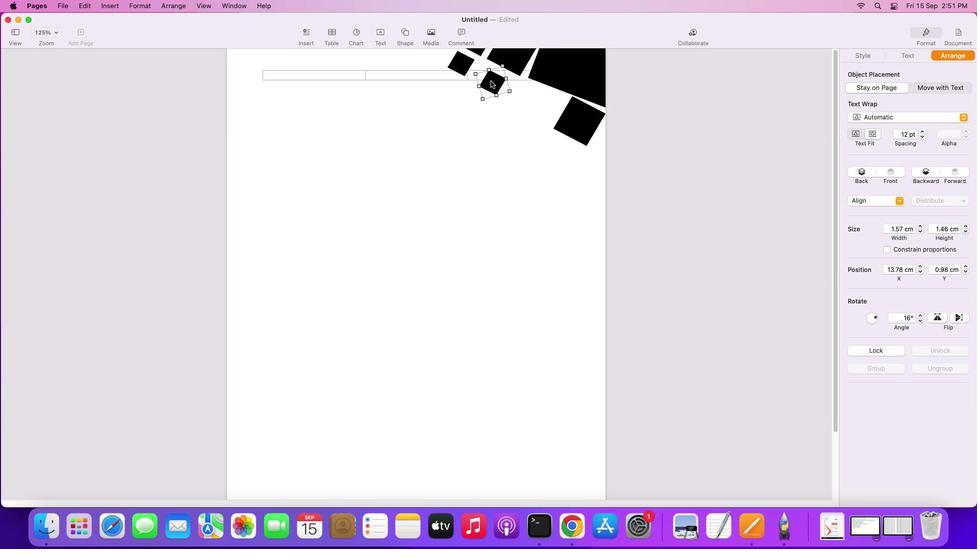 
Action: Key pressed Key.alt
Screenshot: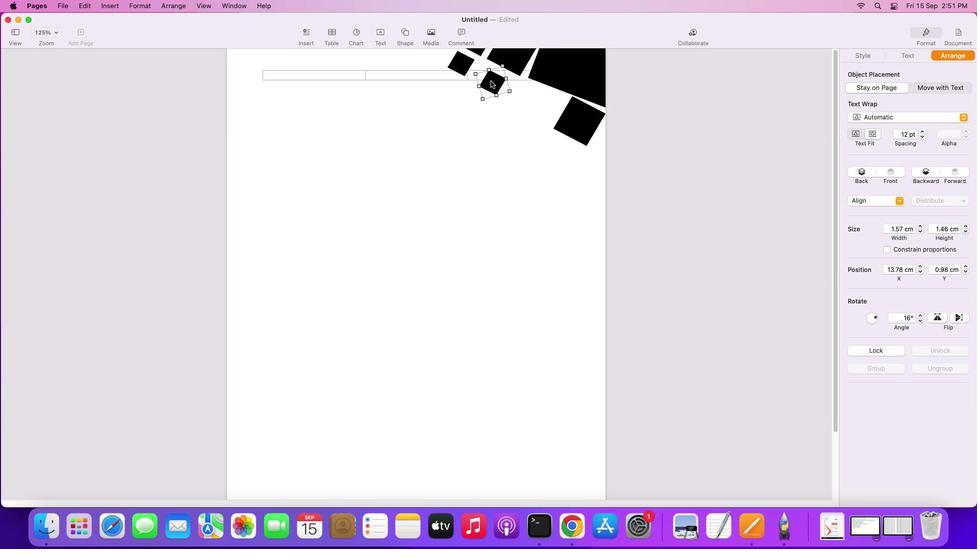 
Action: Mouse moved to (490, 81)
Screenshot: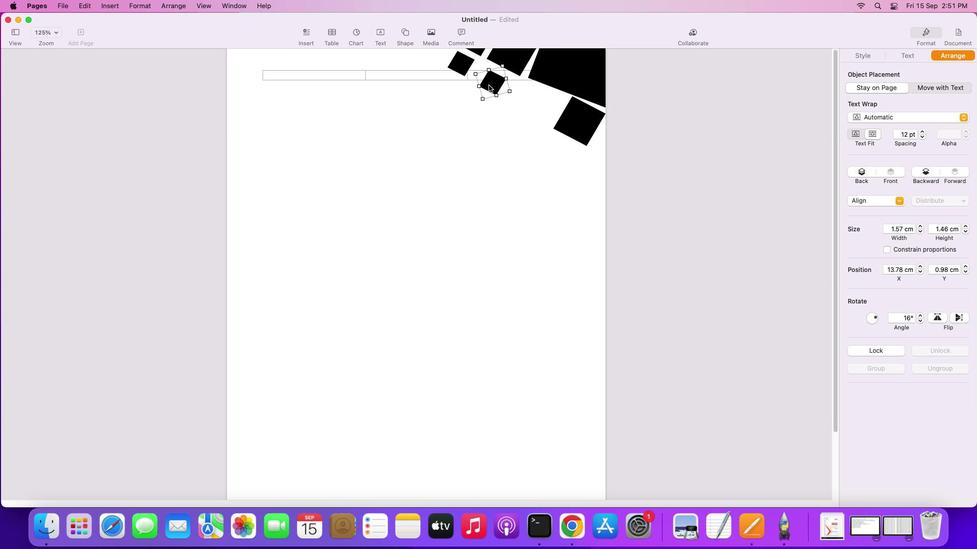 
Action: Mouse pressed left at (490, 81)
Screenshot: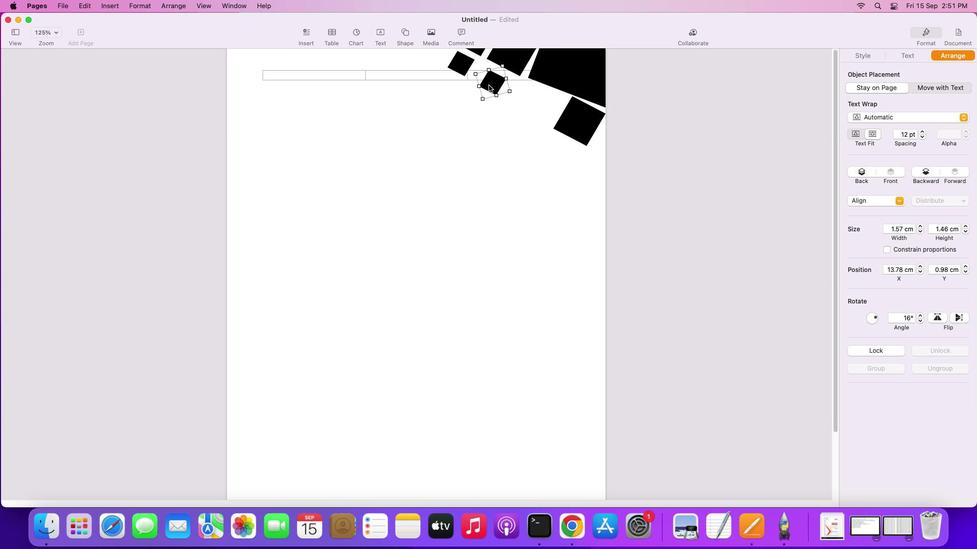 
Action: Mouse moved to (524, 124)
Screenshot: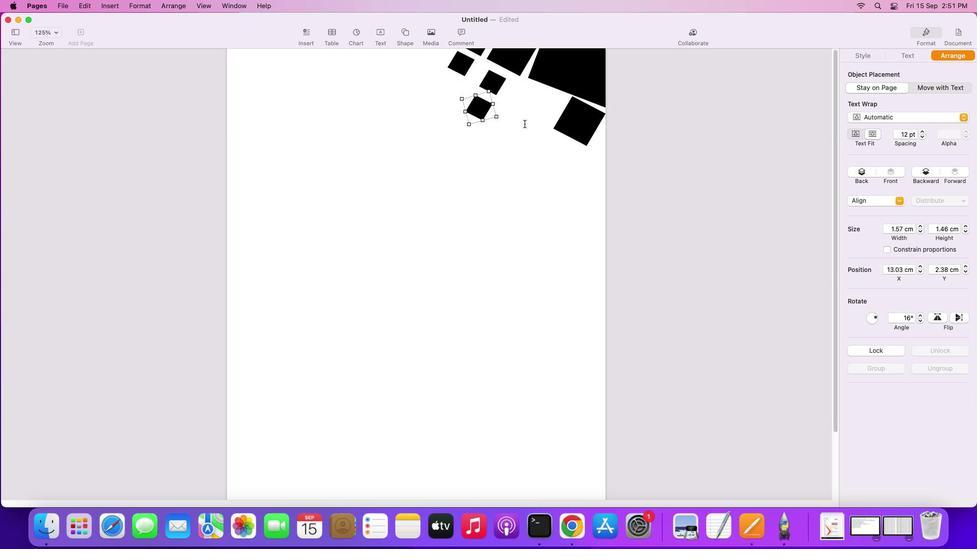
Action: Mouse pressed left at (524, 124)
Screenshot: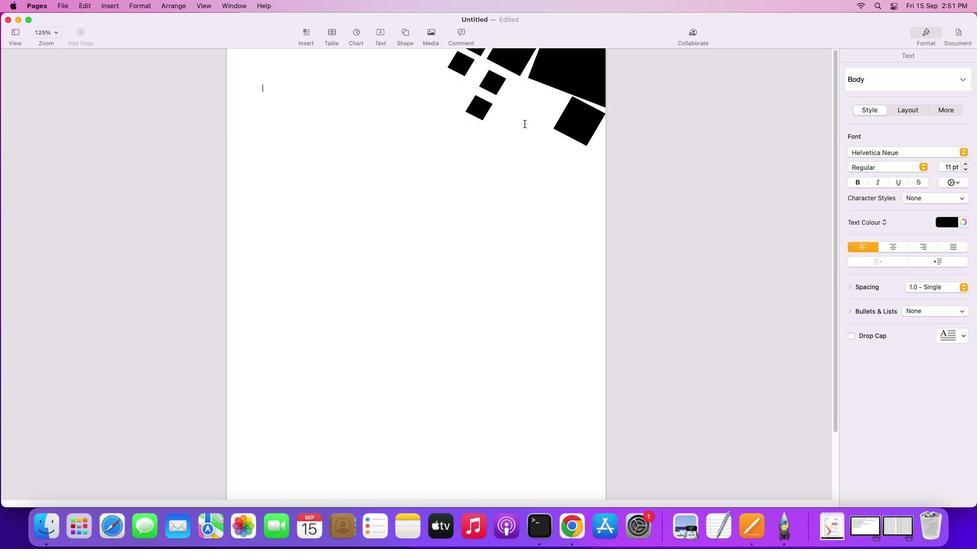 
Action: Mouse moved to (477, 112)
Screenshot: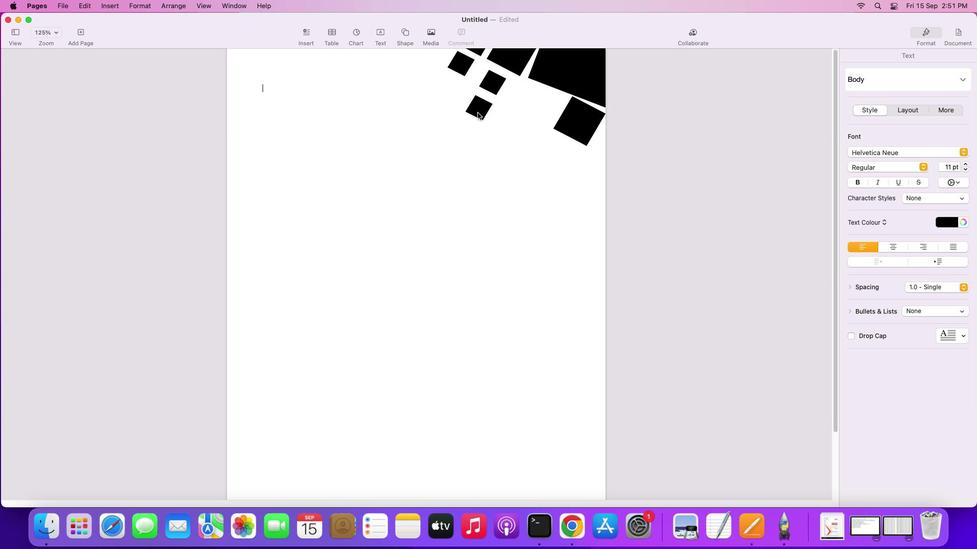 
Action: Key pressed Key.alt
Screenshot: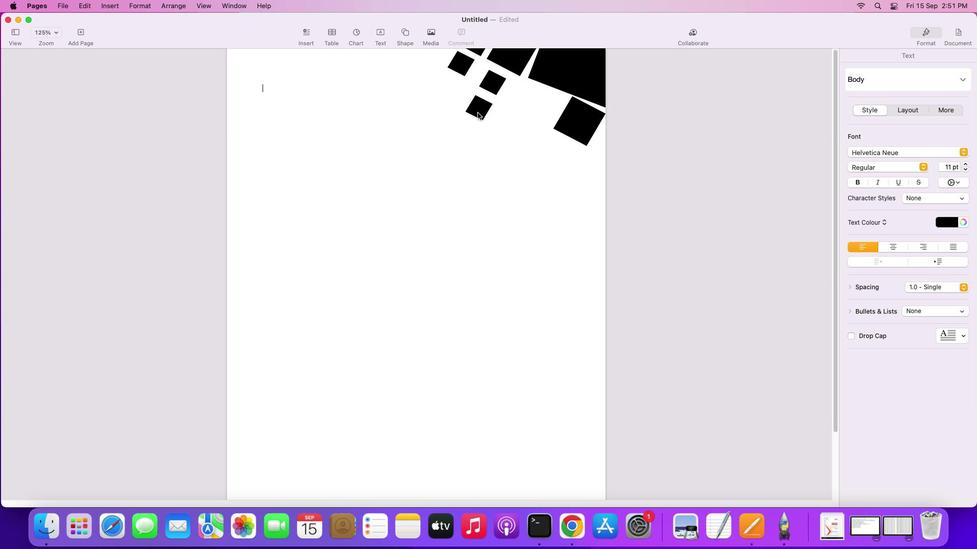 
Action: Mouse pressed left at (477, 112)
Screenshot: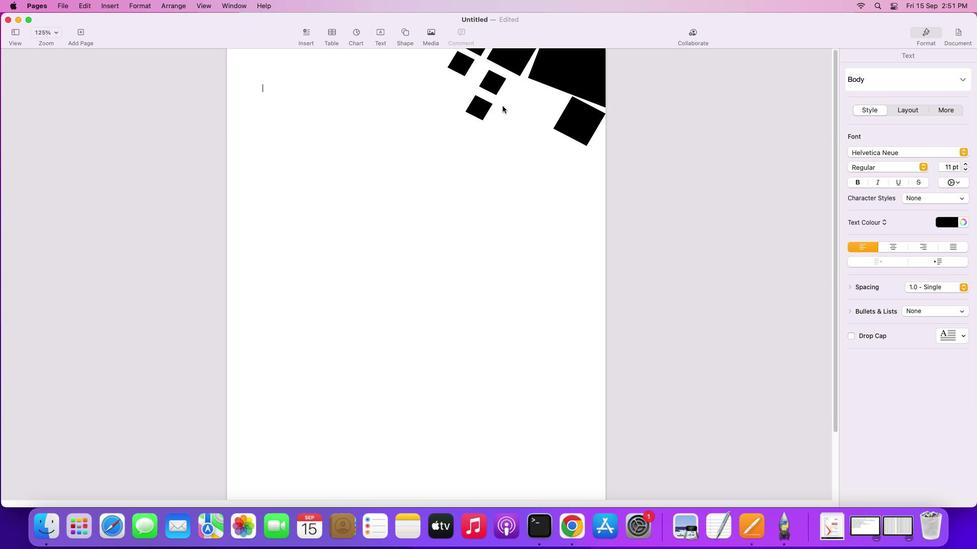 
Action: Mouse moved to (524, 113)
Screenshot: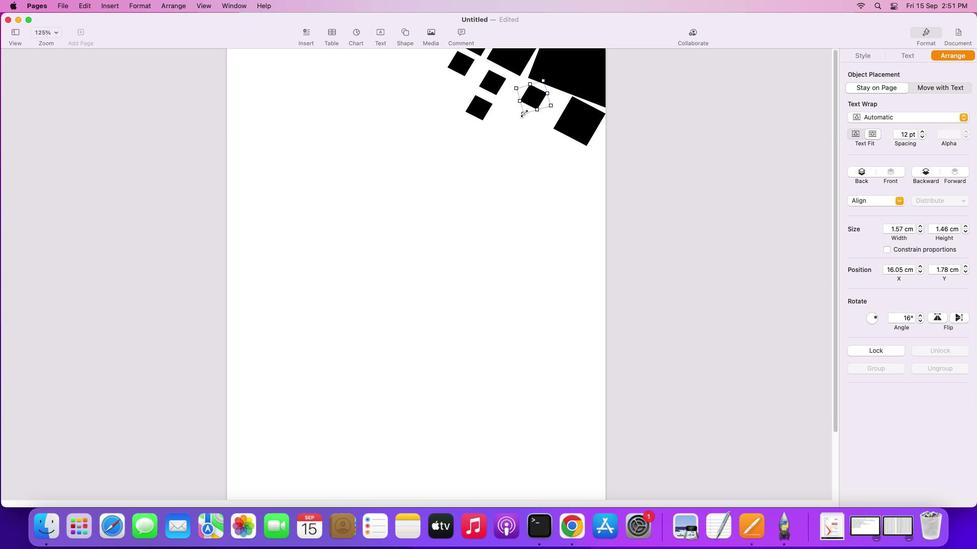 
Action: Mouse pressed left at (524, 113)
Screenshot: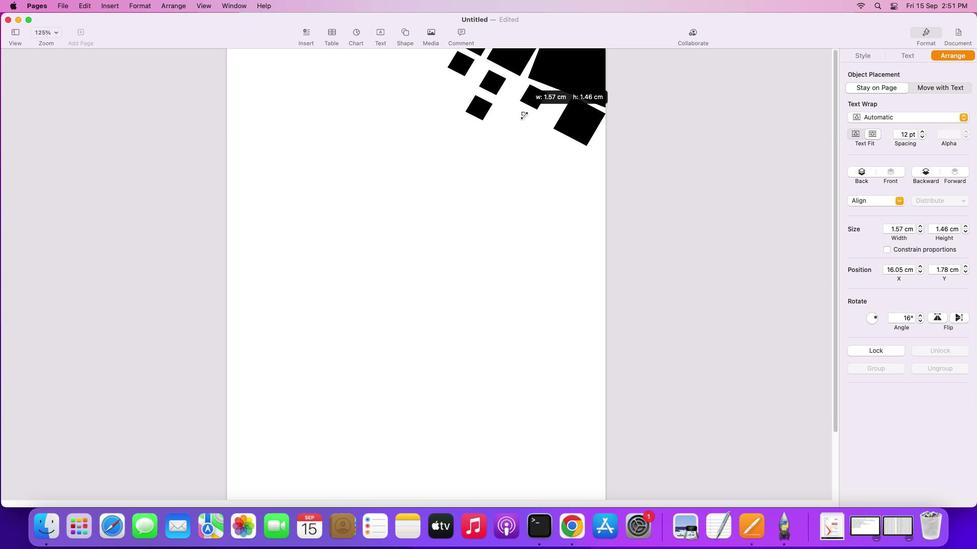
Action: Mouse moved to (537, 99)
Screenshot: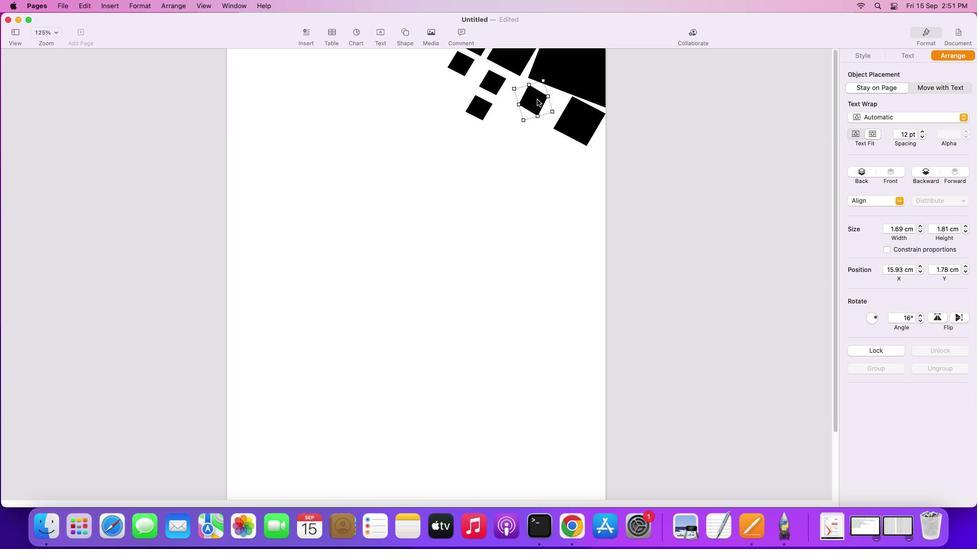 
Action: Mouse pressed left at (537, 99)
Screenshot: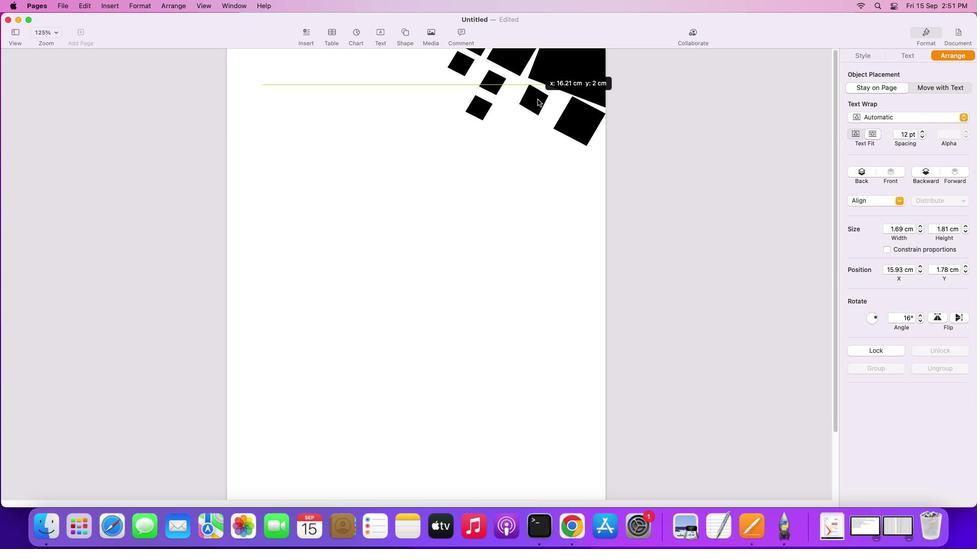 
Action: Mouse moved to (529, 137)
Screenshot: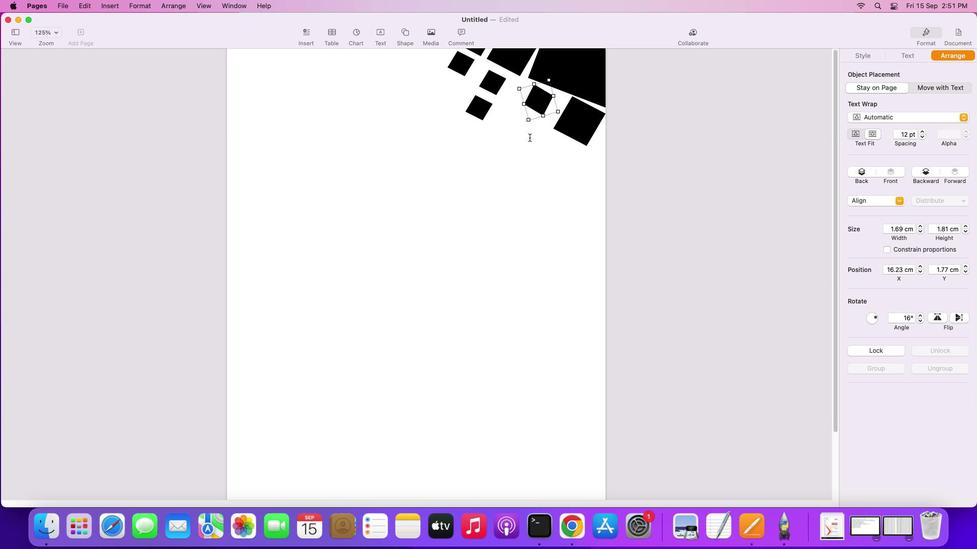 
Action: Mouse pressed left at (529, 137)
Screenshot: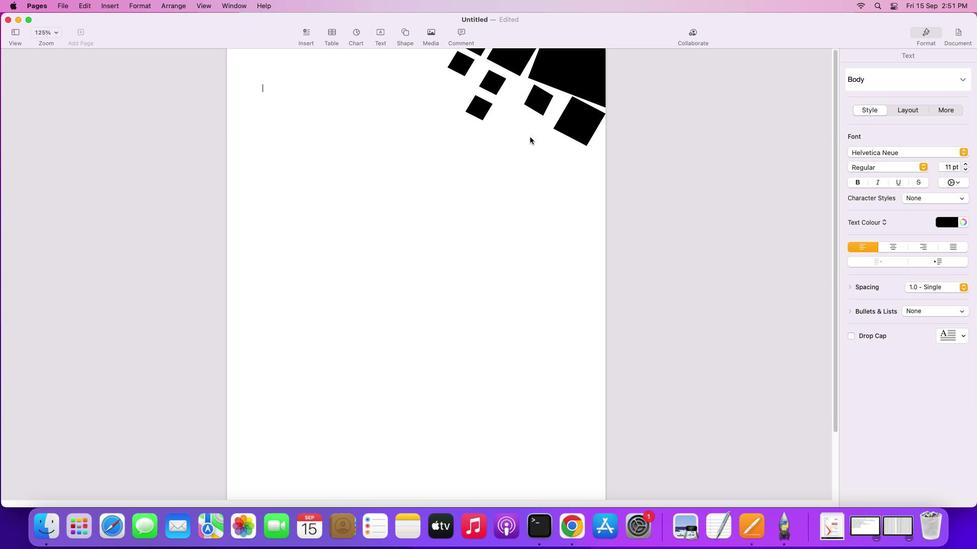 
Action: Mouse moved to (539, 100)
Screenshot: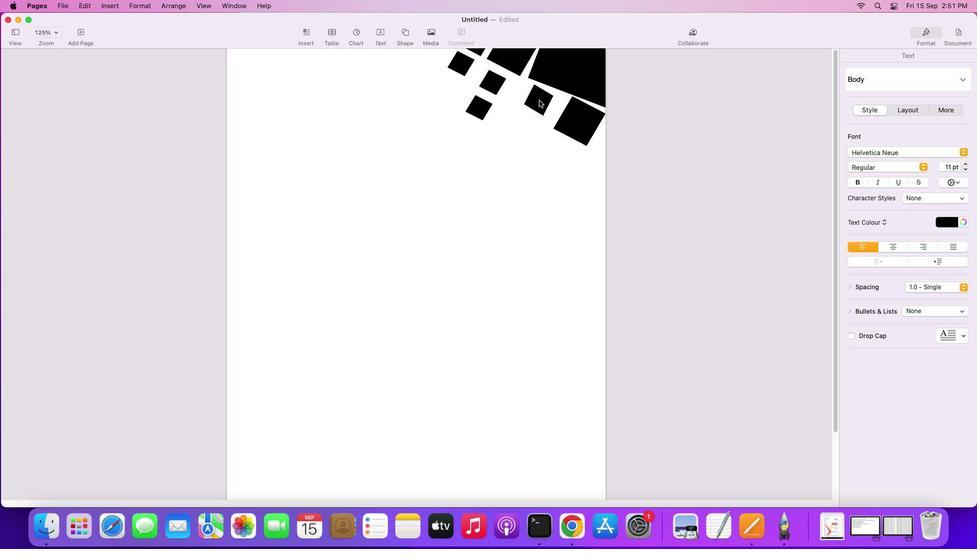 
Action: Key pressed Key.alt
Screenshot: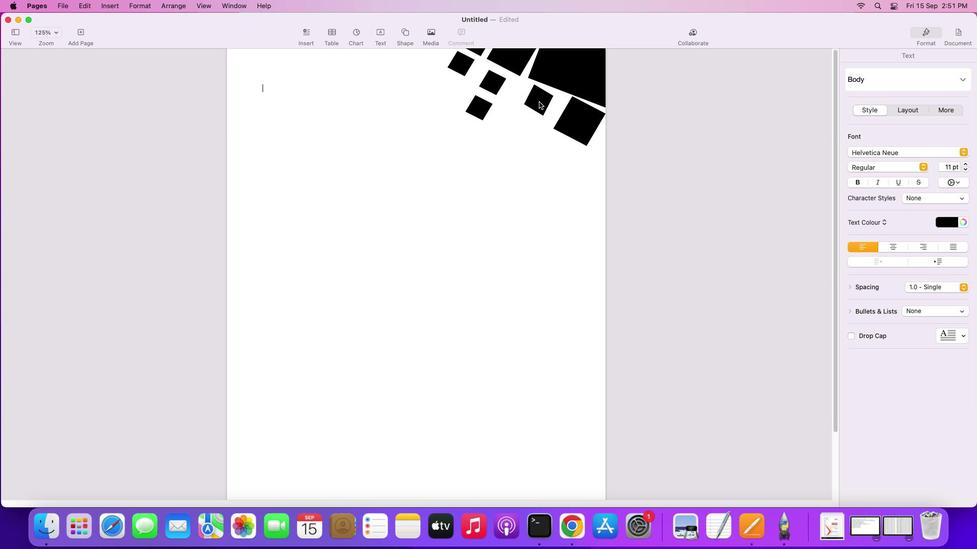 
Action: Mouse pressed left at (539, 100)
Screenshot: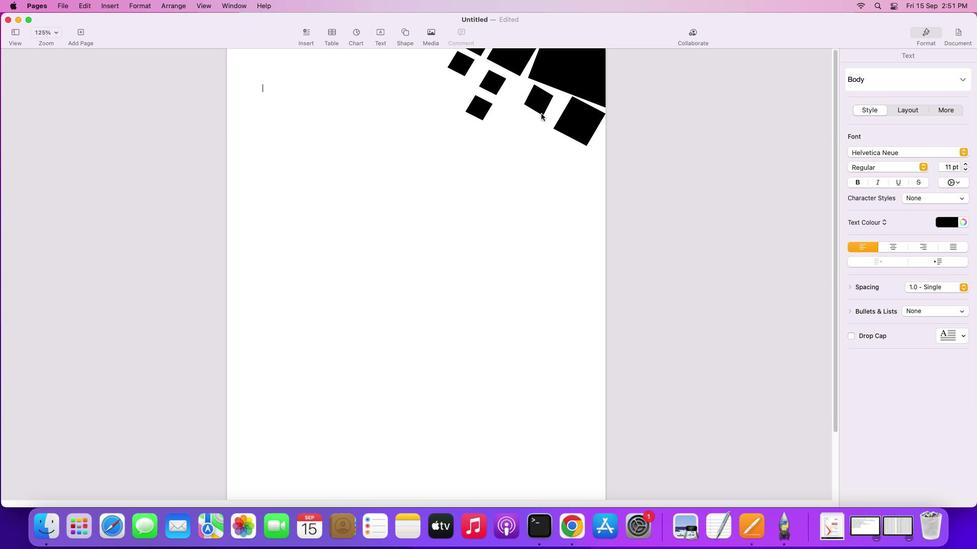 
Action: Mouse moved to (590, 171)
Screenshot: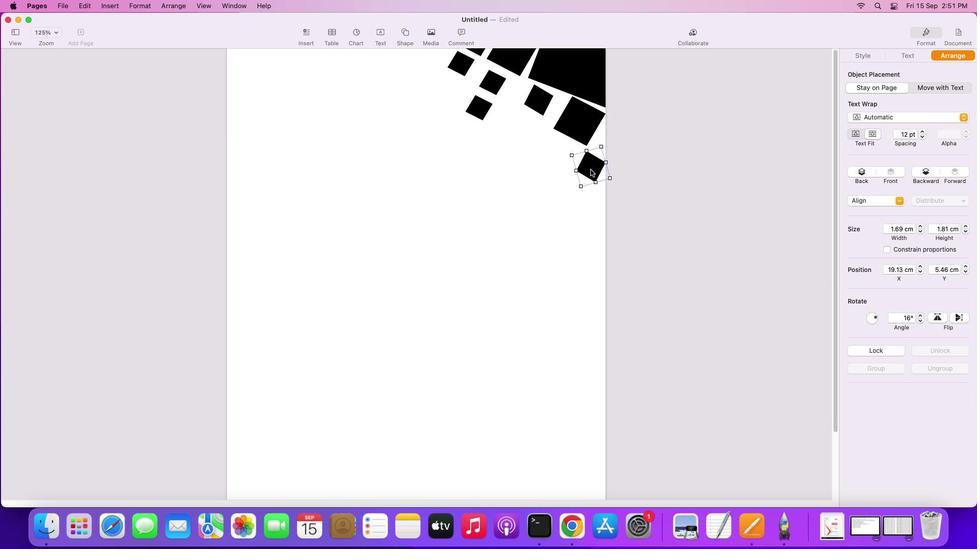
Action: Key pressed Key.alt
Screenshot: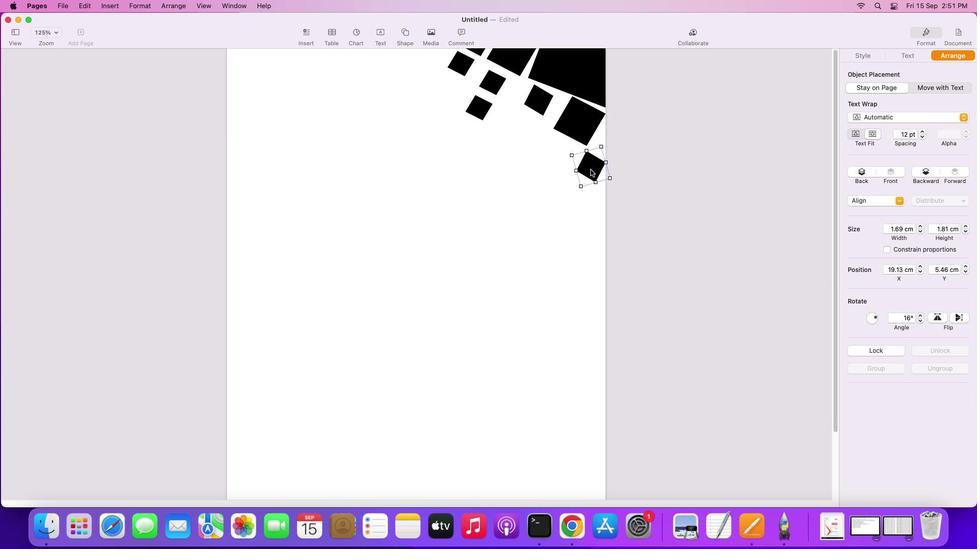 
Action: Mouse moved to (590, 169)
Screenshot: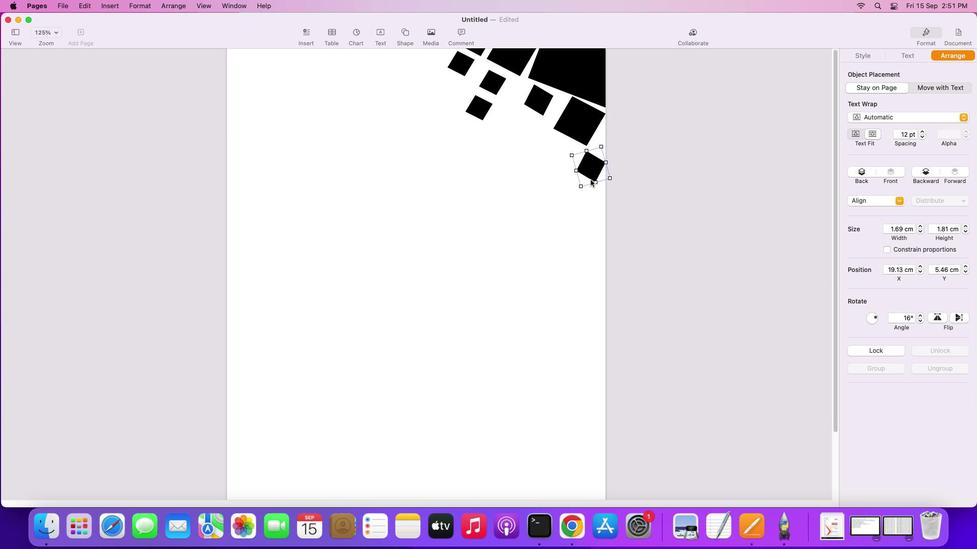 
Action: Mouse pressed left at (590, 169)
Screenshot: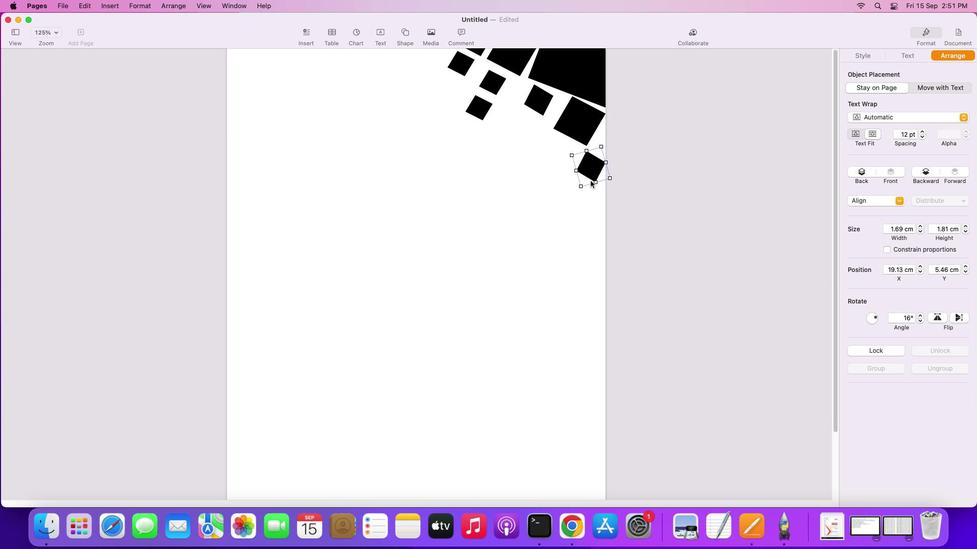
Action: Mouse moved to (586, 165)
Screenshot: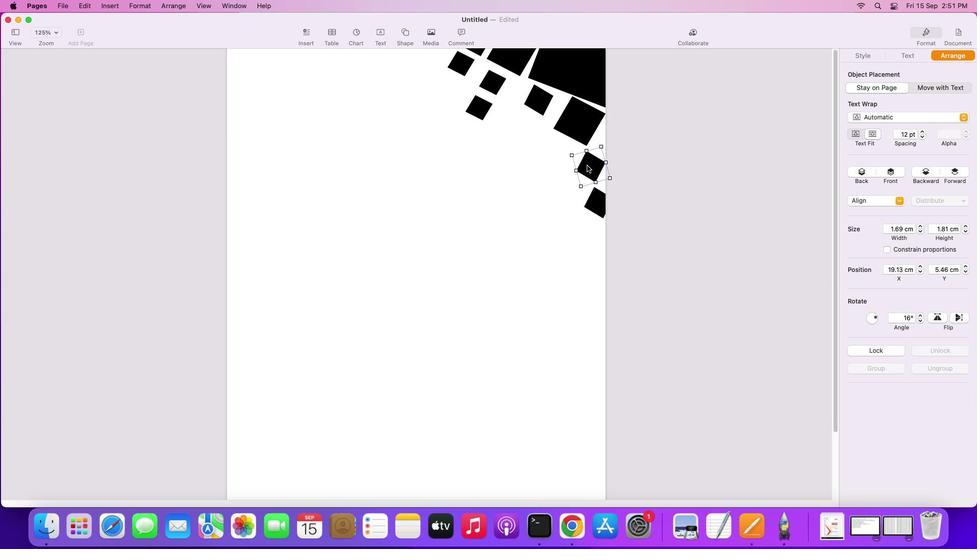 
Action: Mouse pressed left at (586, 165)
Screenshot: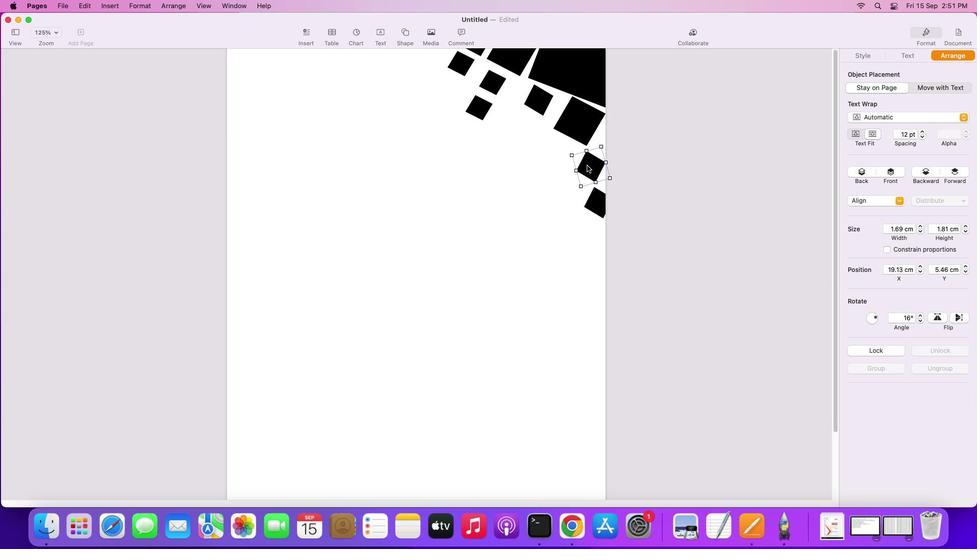 
Action: Mouse moved to (594, 198)
Screenshot: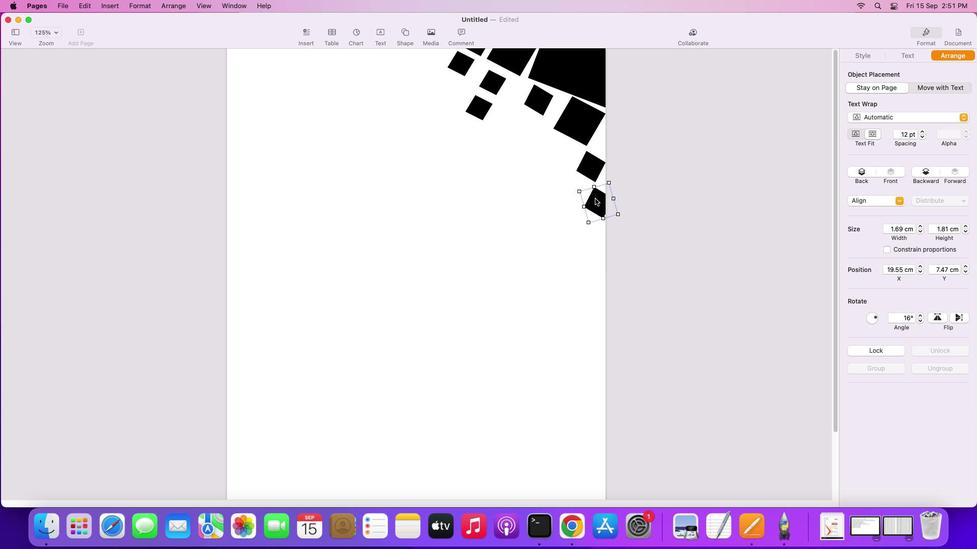 
Action: Mouse pressed left at (594, 198)
Screenshot: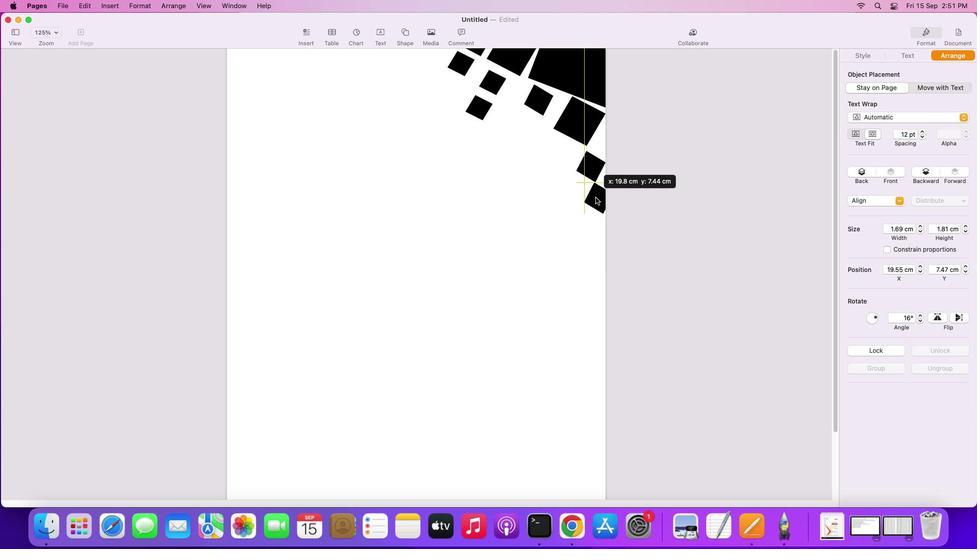 
Action: Mouse moved to (580, 238)
Screenshot: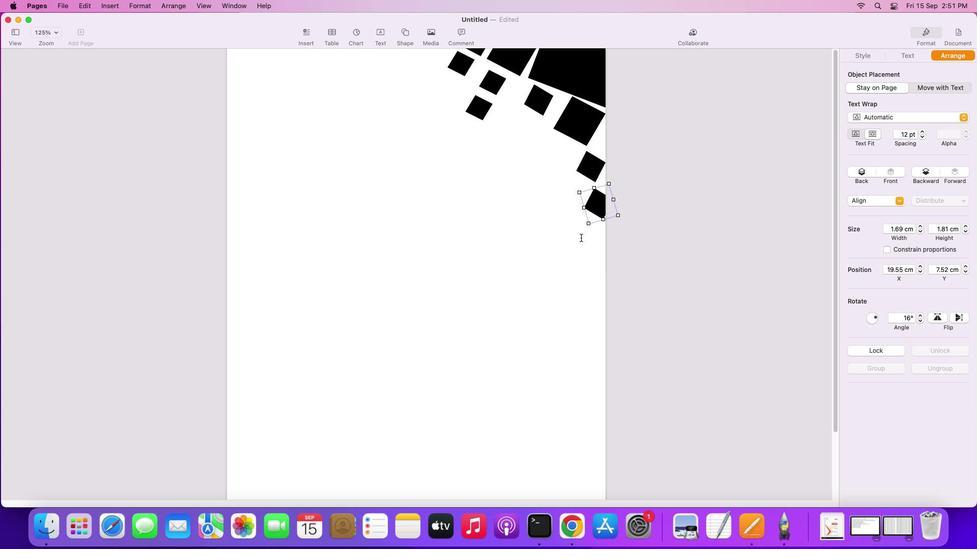 
Action: Mouse pressed left at (580, 238)
Screenshot: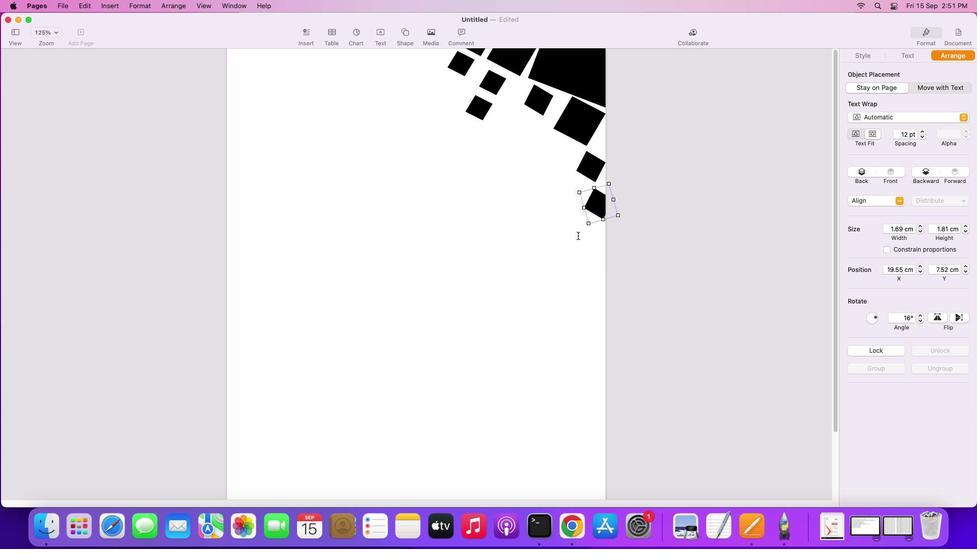
Action: Mouse moved to (505, 169)
Screenshot: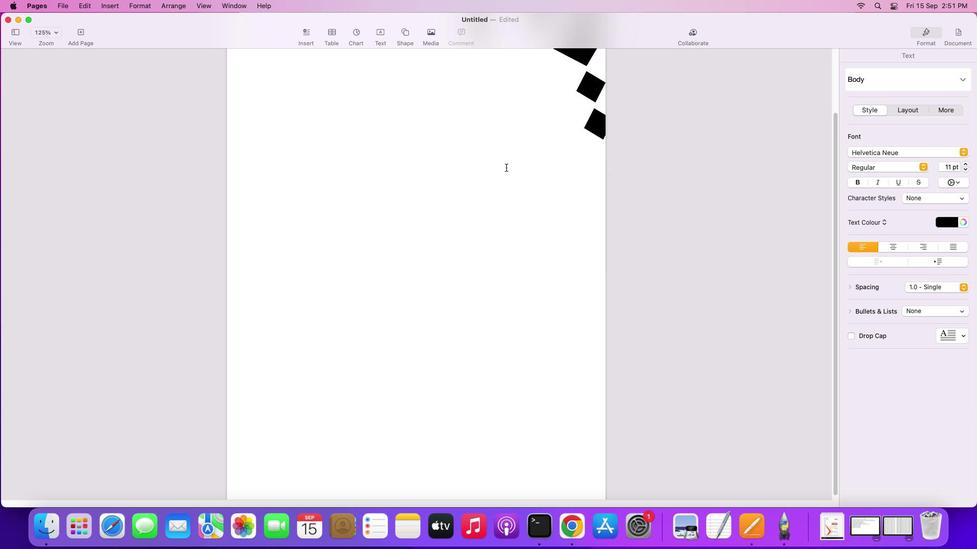 
Action: Mouse scrolled (505, 169) with delta (0, 0)
Screenshot: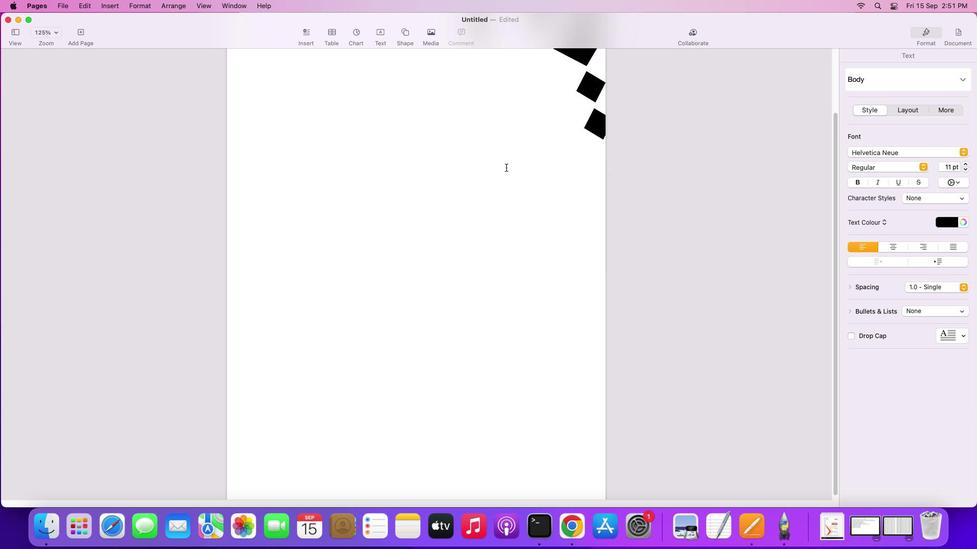 
Action: Mouse moved to (505, 167)
Screenshot: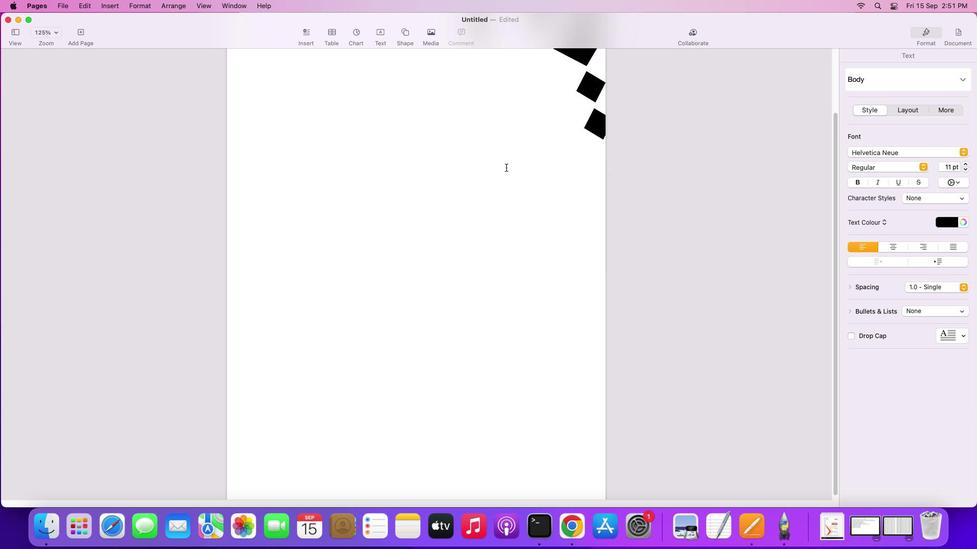 
Action: Mouse scrolled (505, 167) with delta (0, 0)
Screenshot: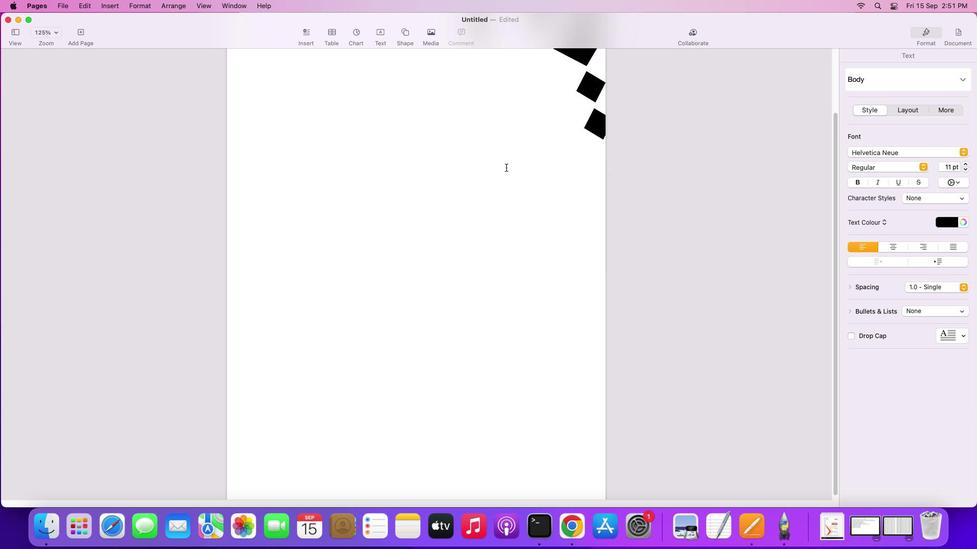 
Action: Mouse scrolled (505, 167) with delta (0, -1)
Screenshot: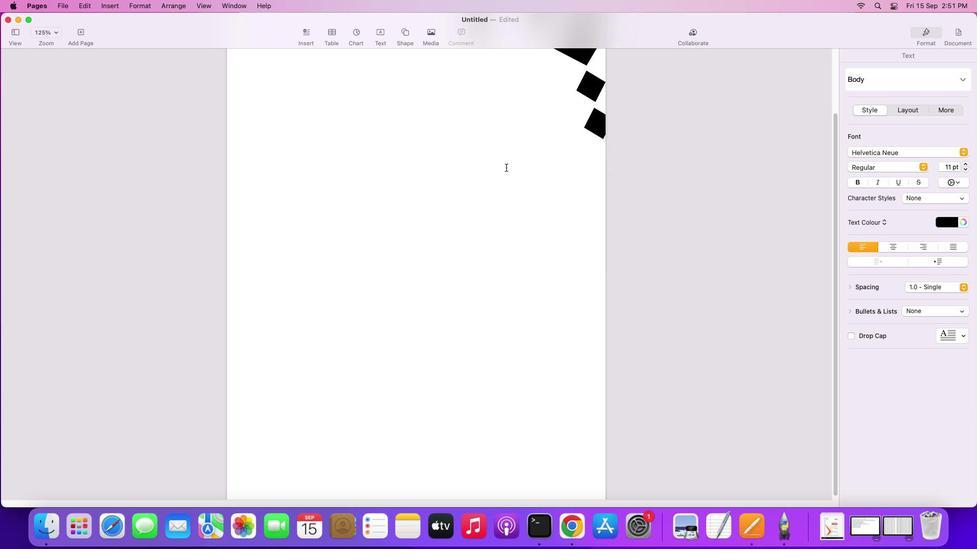 
Action: Mouse scrolled (505, 167) with delta (0, -2)
Screenshot: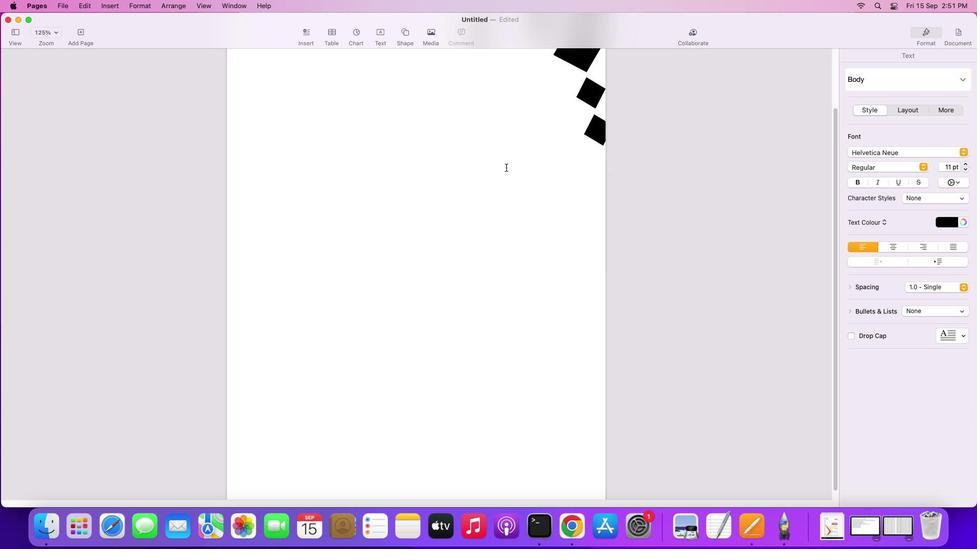 
Action: Mouse scrolled (505, 167) with delta (0, -2)
Screenshot: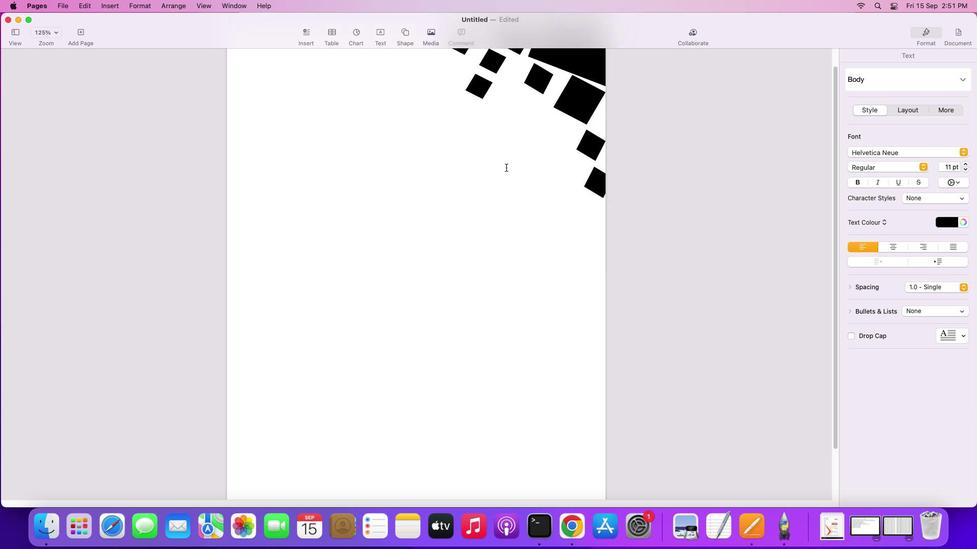 
Action: Mouse scrolled (505, 167) with delta (0, 0)
Screenshot: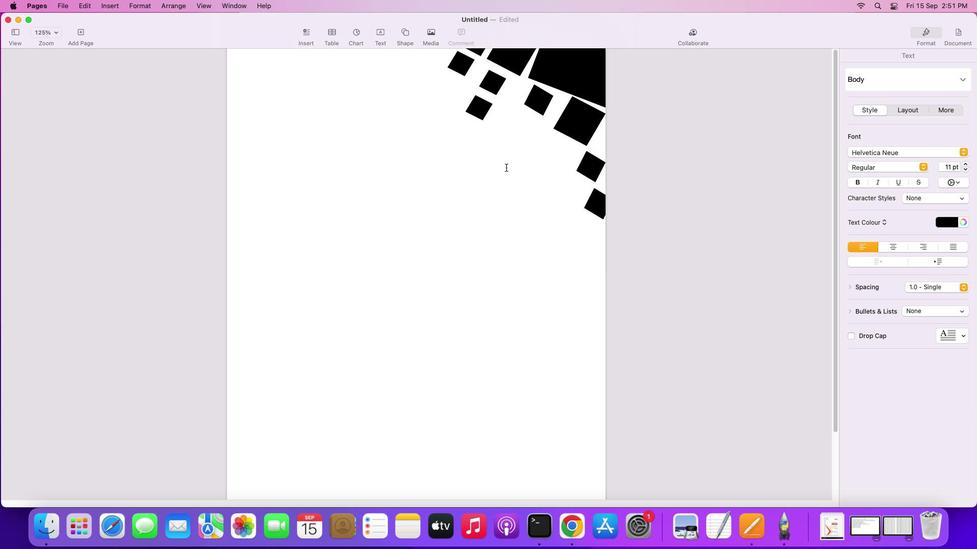 
Action: Mouse scrolled (505, 167) with delta (0, 1)
Screenshot: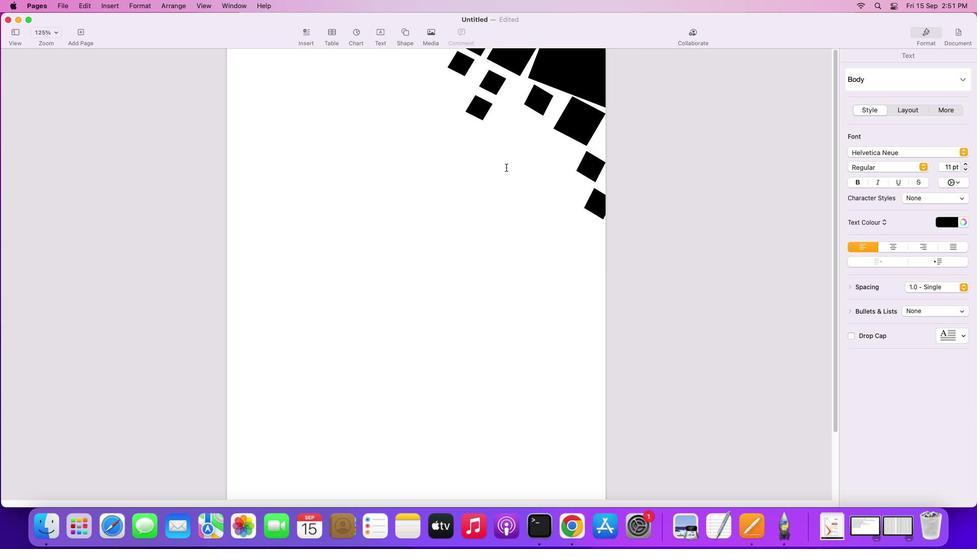 
Action: Mouse scrolled (505, 167) with delta (0, 2)
Screenshot: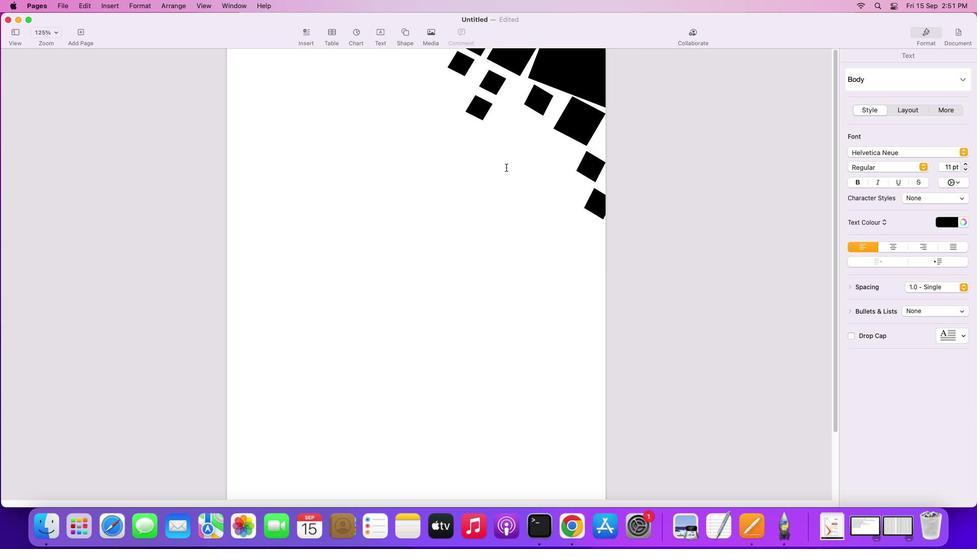 
Action: Mouse scrolled (505, 167) with delta (0, 3)
Screenshot: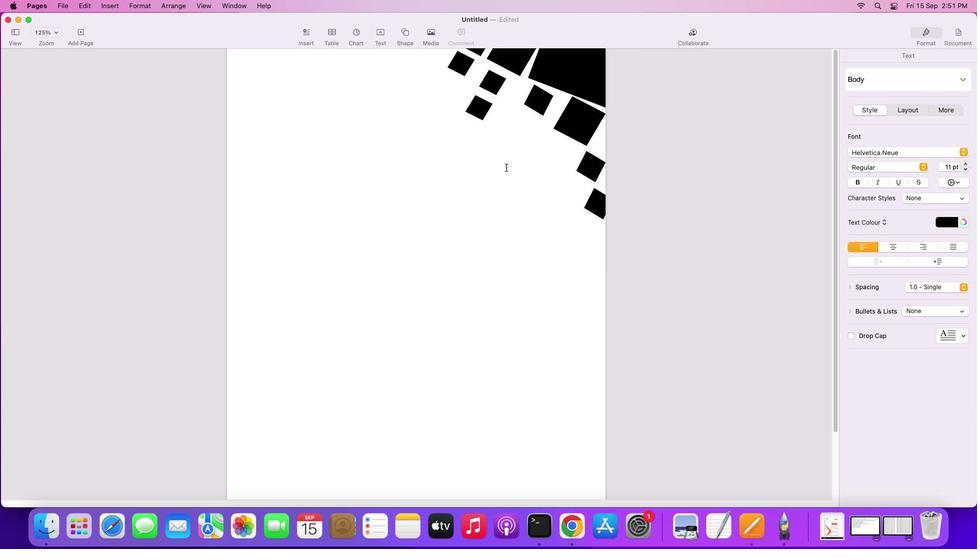 
Action: Mouse scrolled (505, 167) with delta (0, 3)
Screenshot: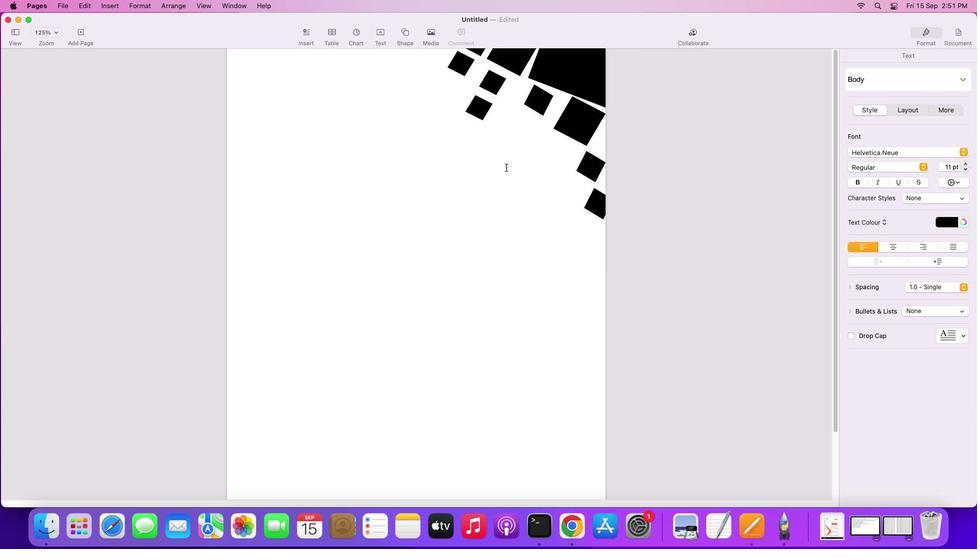
Action: Mouse scrolled (505, 167) with delta (0, 4)
Screenshot: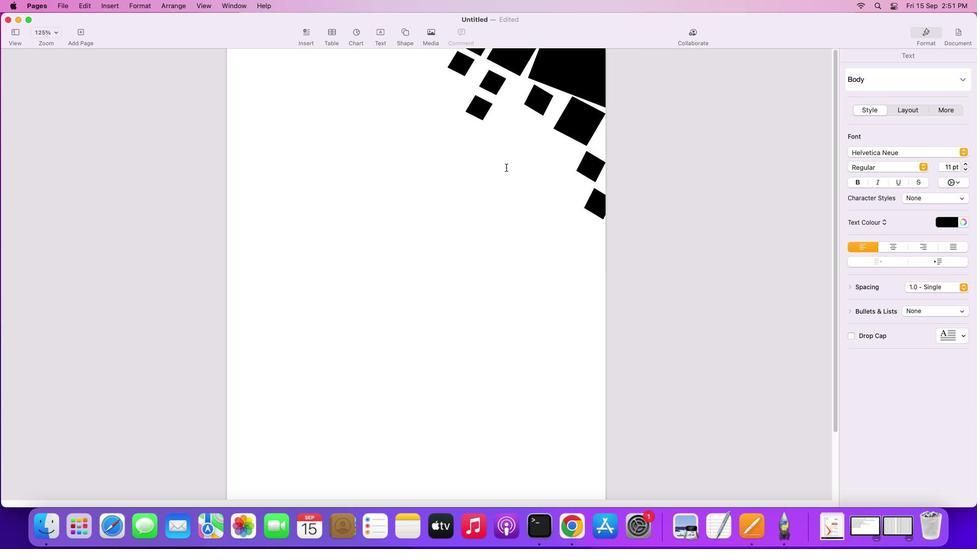 
Action: Mouse moved to (505, 167)
Screenshot: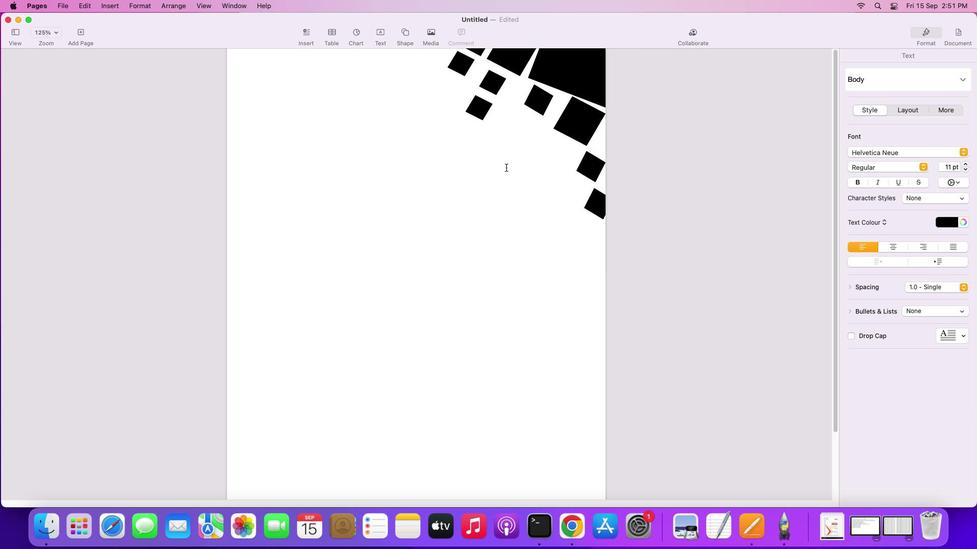 
Action: Mouse scrolled (505, 167) with delta (0, 0)
Screenshot: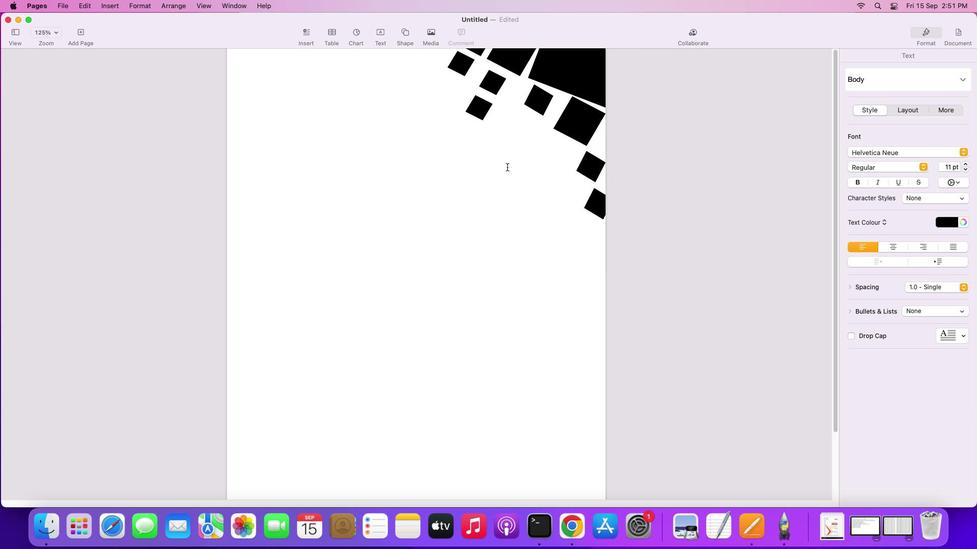 
Action: Mouse scrolled (505, 167) with delta (0, 0)
Screenshot: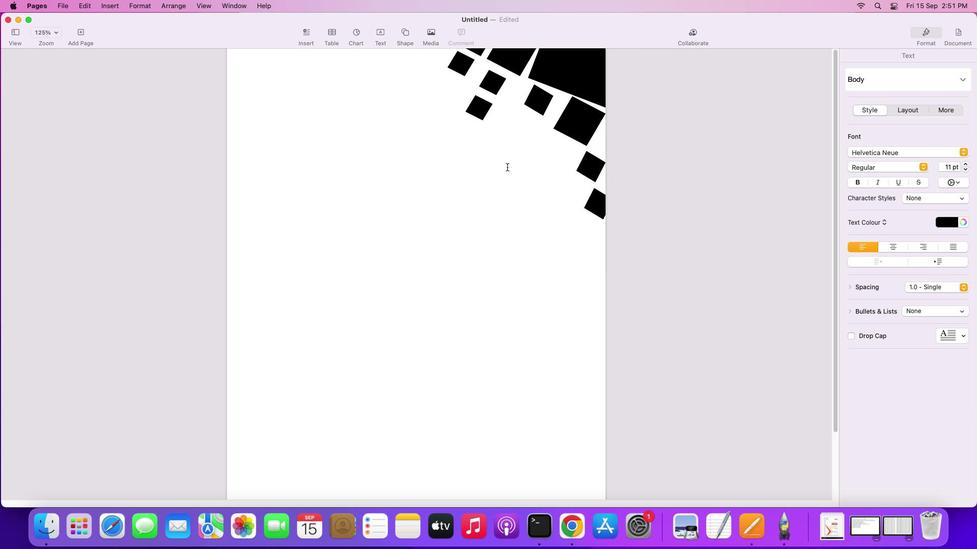 
Action: Mouse scrolled (505, 167) with delta (0, 2)
Screenshot: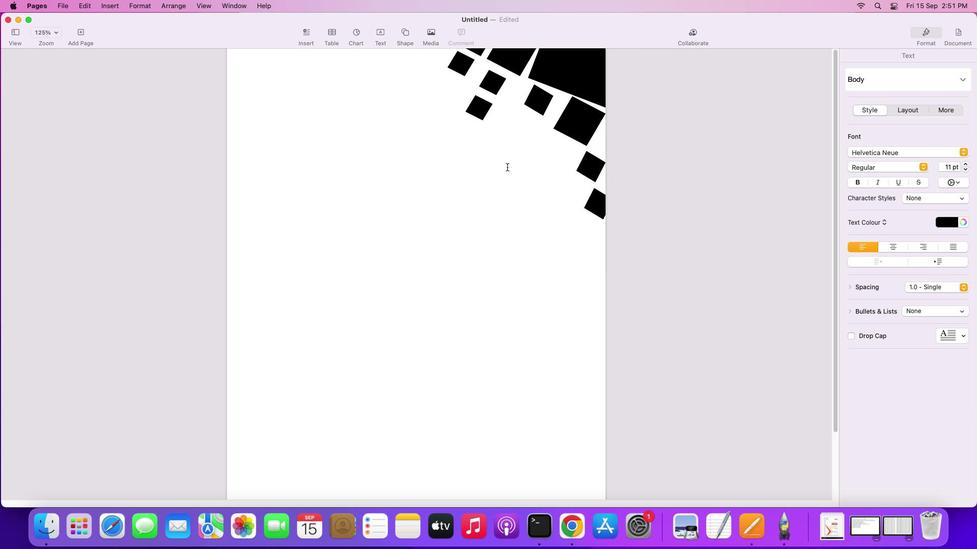 
Action: Mouse scrolled (505, 167) with delta (0, 2)
Screenshot: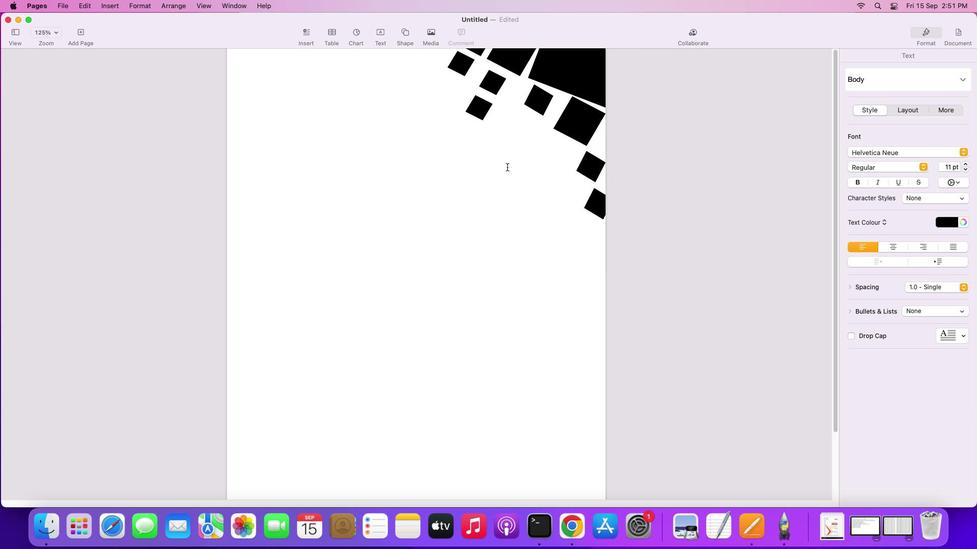 
Action: Mouse scrolled (505, 167) with delta (0, 3)
Screenshot: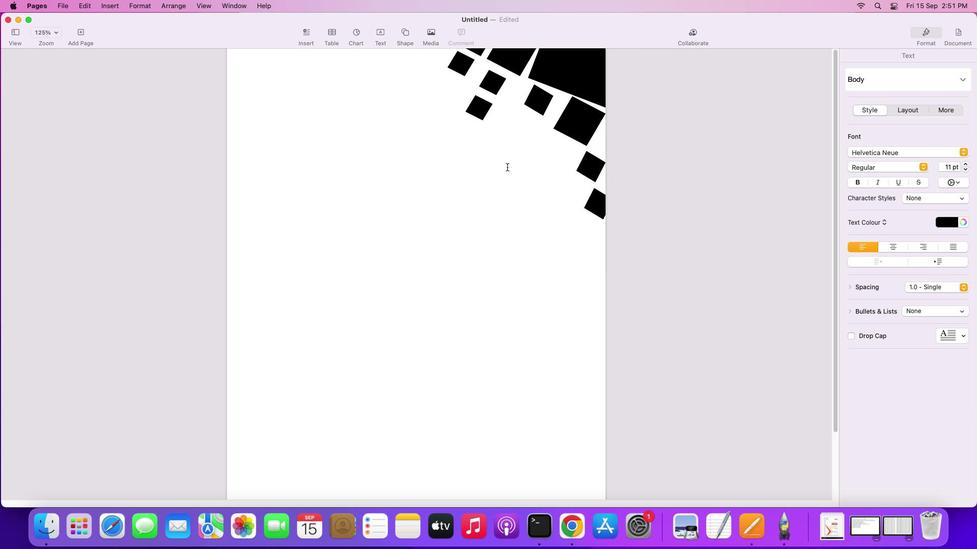 
Action: Mouse scrolled (505, 167) with delta (0, 3)
Screenshot: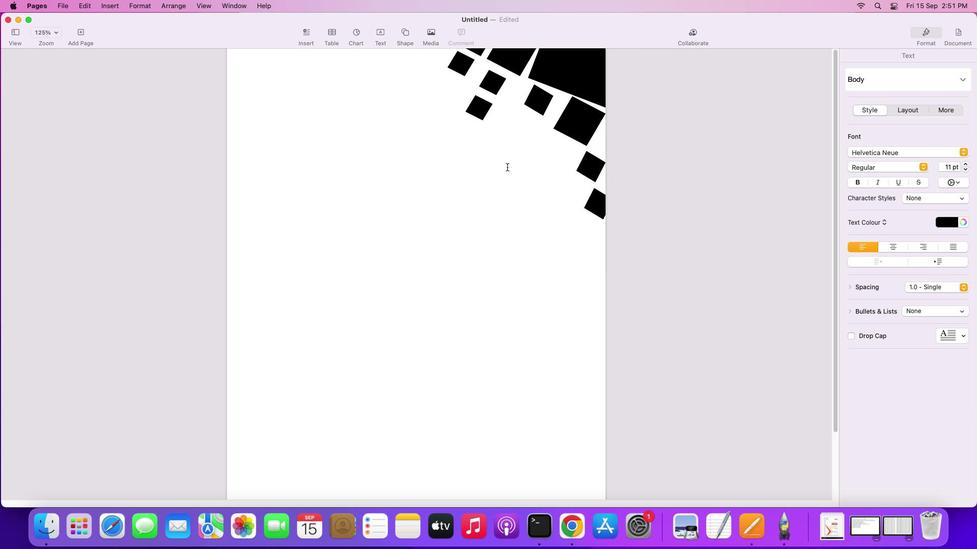 
Action: Mouse scrolled (505, 167) with delta (0, 4)
Screenshot: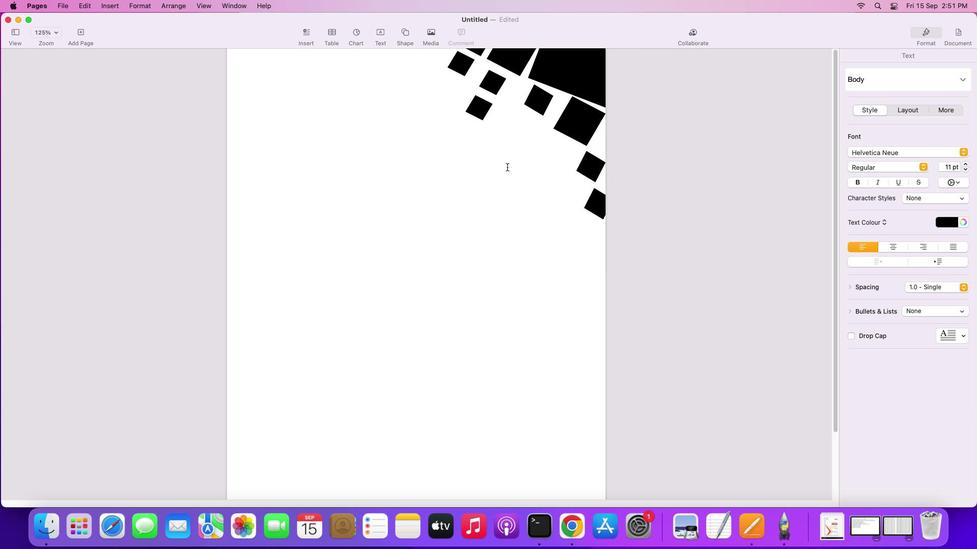 
Action: Mouse moved to (570, 66)
Screenshot: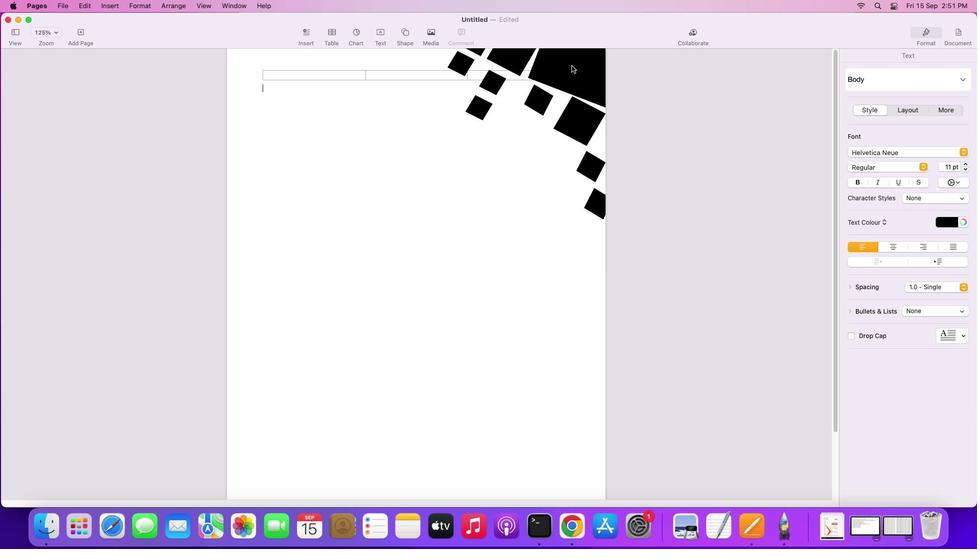 
Action: Mouse pressed left at (570, 66)
Screenshot: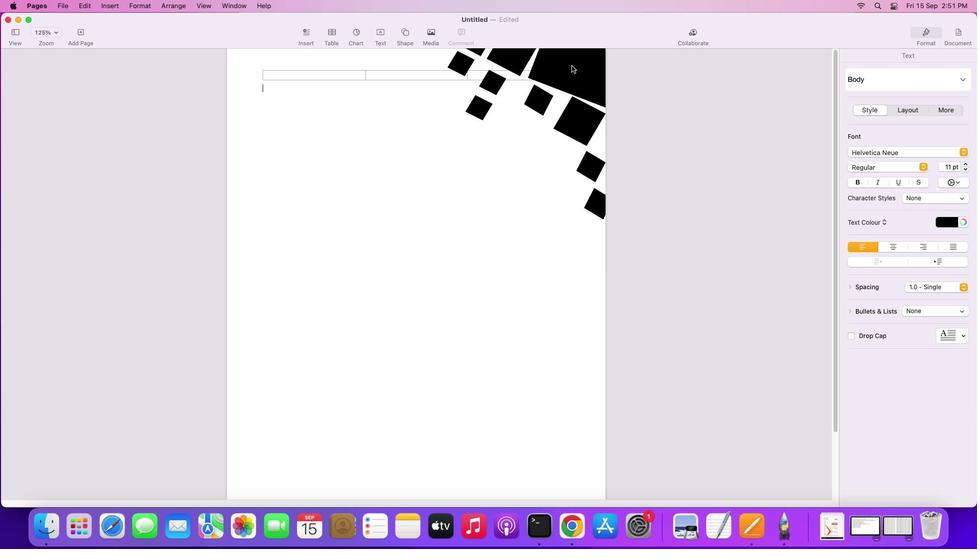 
Action: Mouse moved to (860, 54)
Screenshot: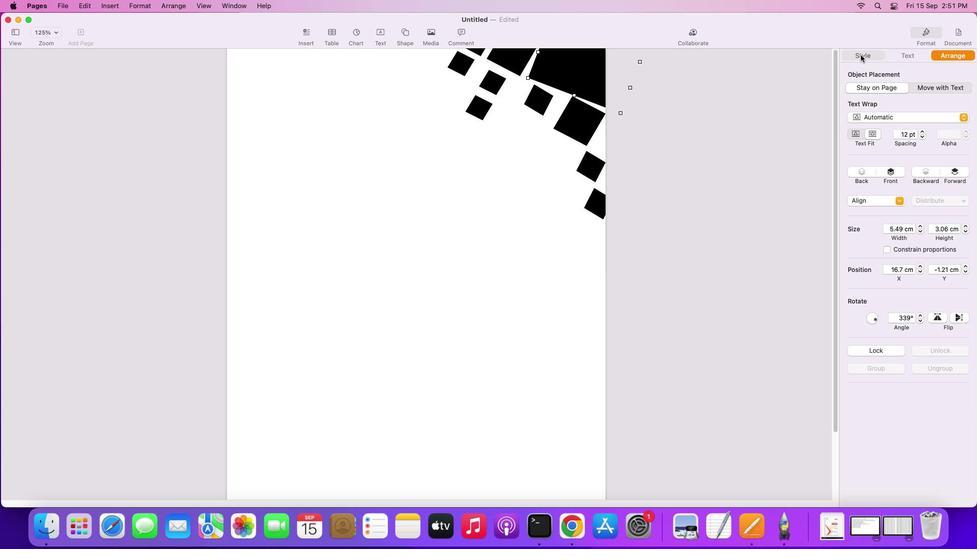 
Action: Mouse pressed left at (860, 54)
Screenshot: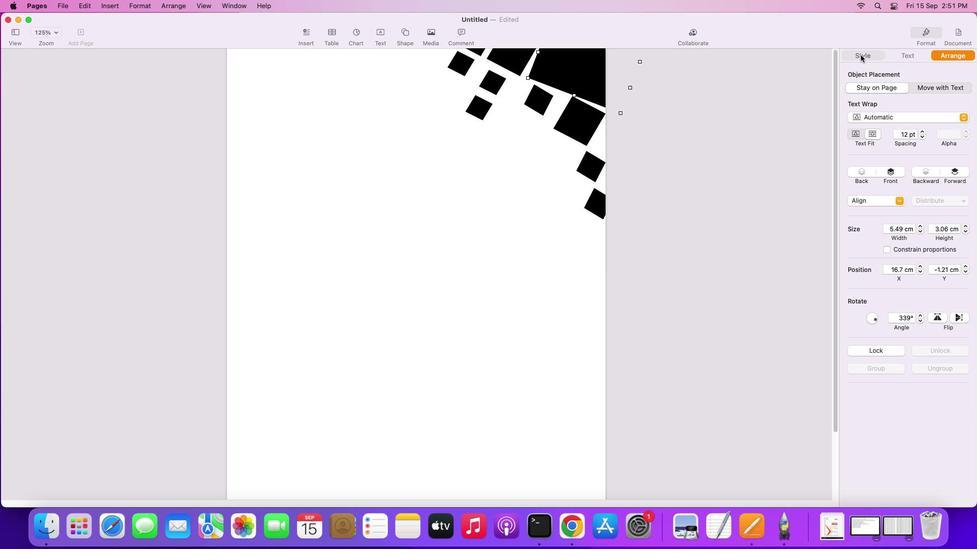 
Action: Mouse moved to (967, 179)
Screenshot: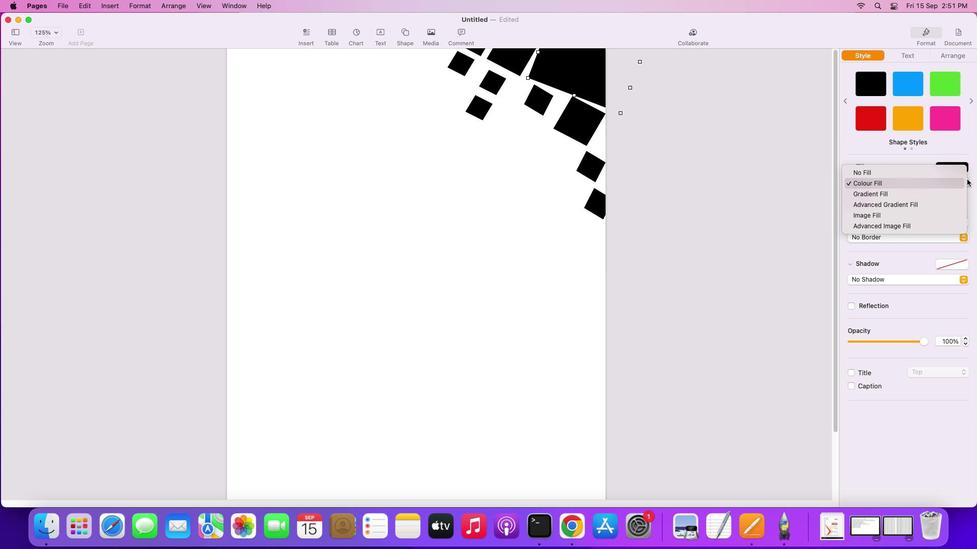
Action: Mouse pressed left at (967, 179)
Screenshot: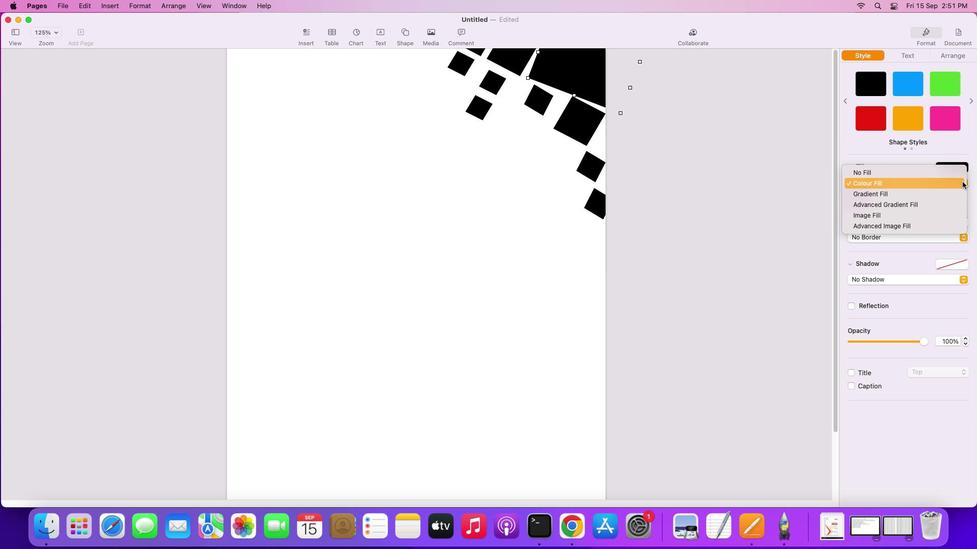 
Action: Mouse moved to (918, 193)
Screenshot: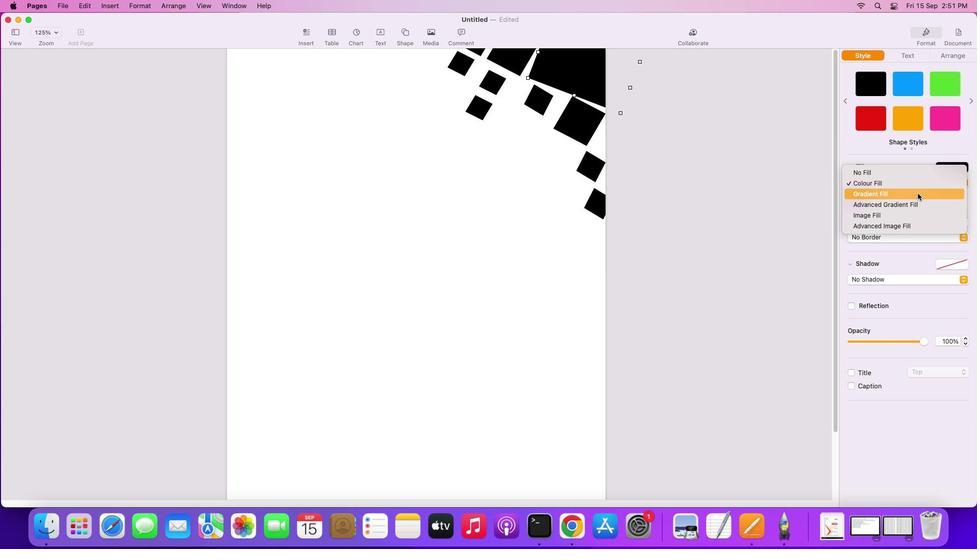 
Action: Mouse pressed left at (918, 193)
Screenshot: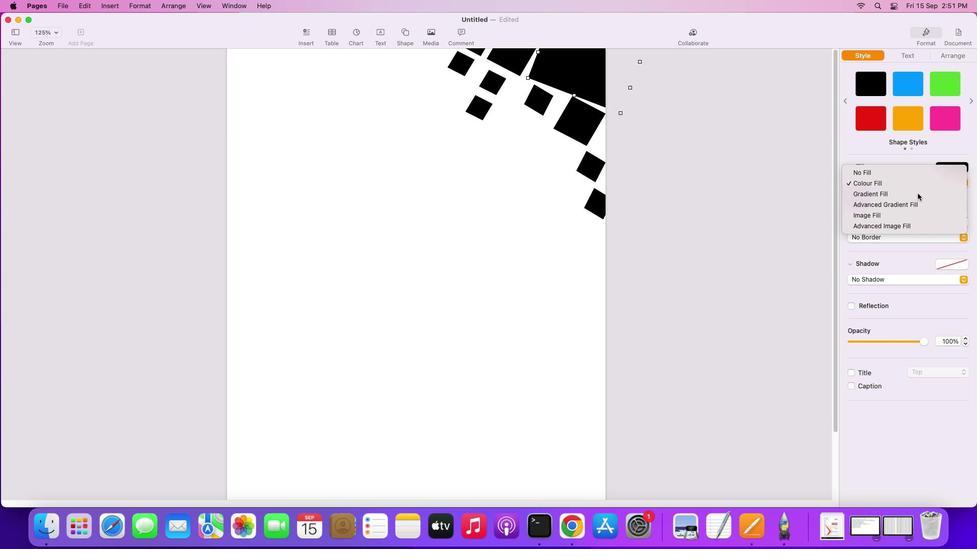 
Action: Mouse moved to (890, 205)
Screenshot: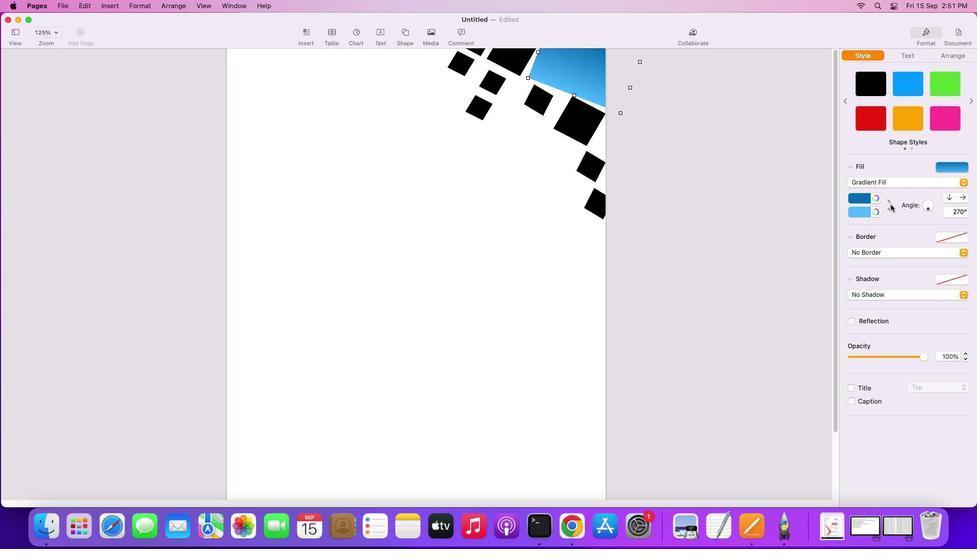 
Action: Mouse pressed left at (890, 205)
Screenshot: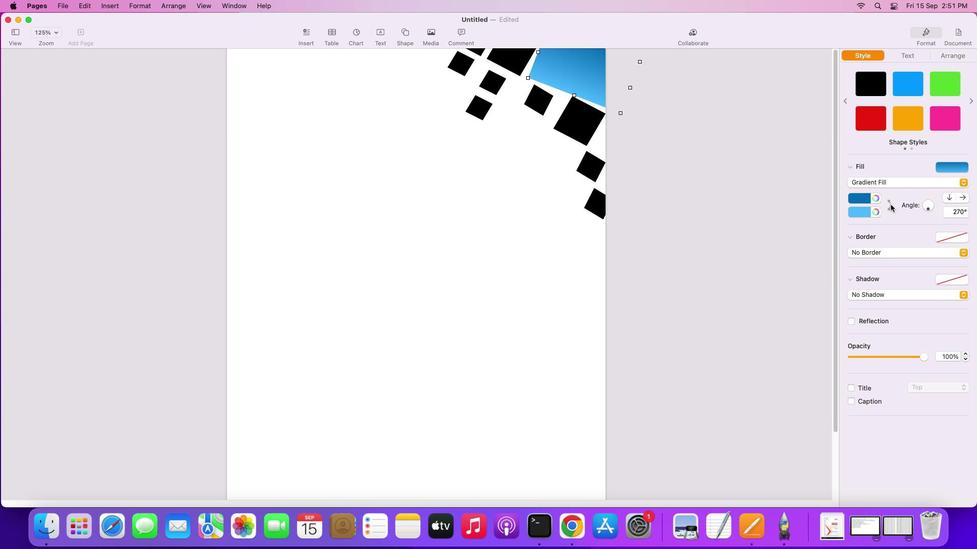 
Action: Mouse moved to (476, 48)
Screenshot: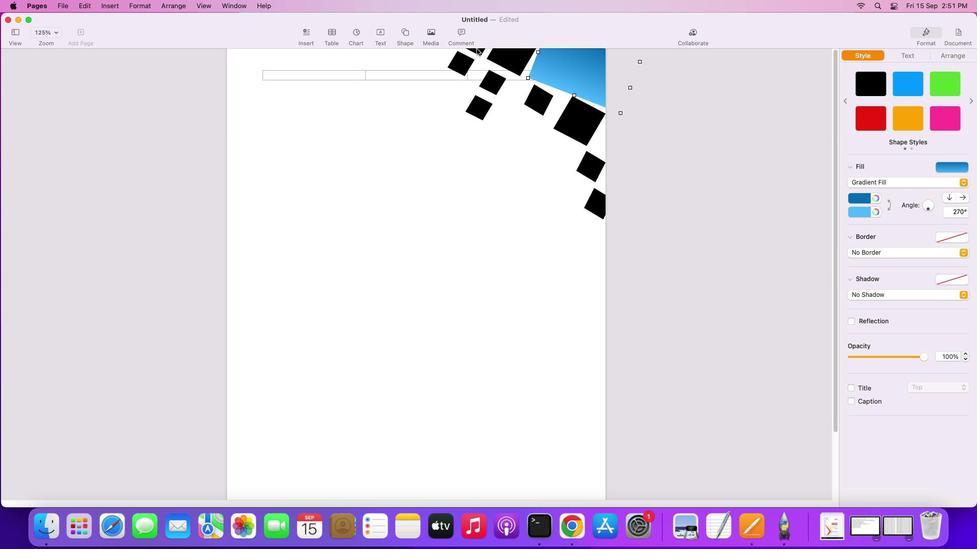 
Action: Mouse pressed left at (476, 48)
Screenshot: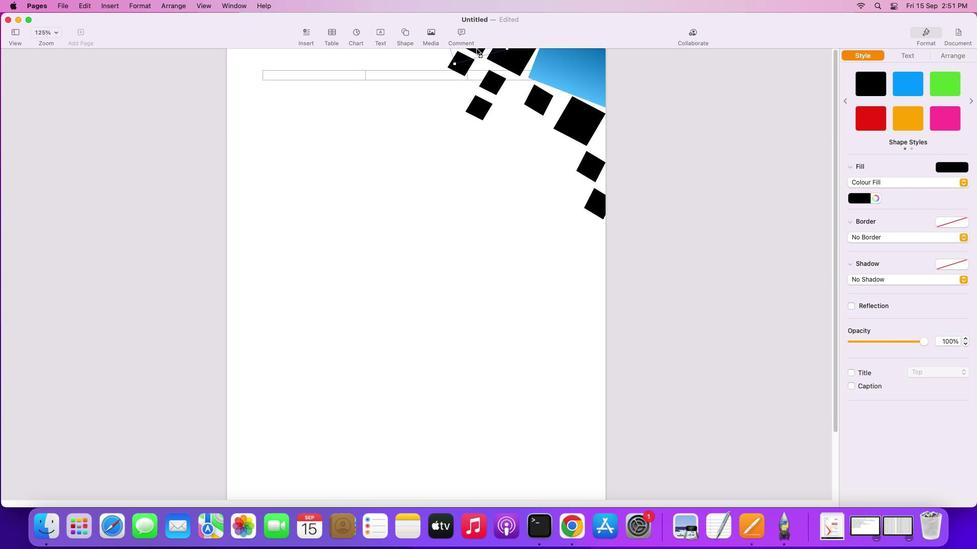 
Action: Mouse moved to (962, 181)
Screenshot: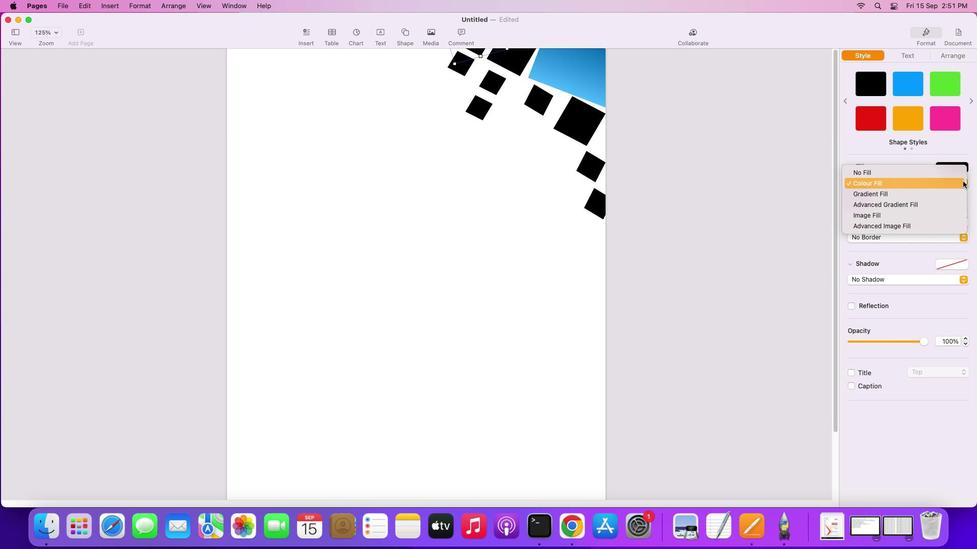 
Action: Mouse pressed left at (962, 181)
Screenshot: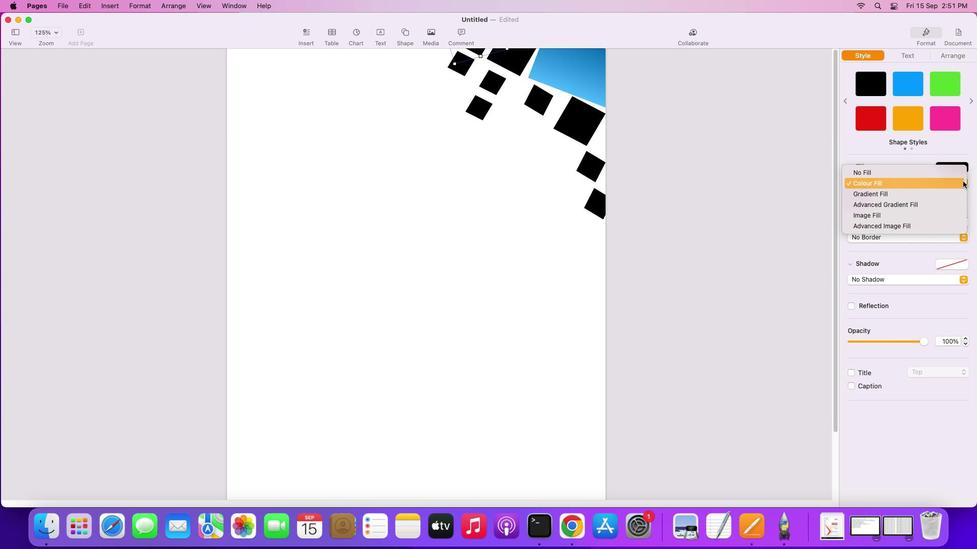 
Action: Mouse moved to (905, 192)
Screenshot: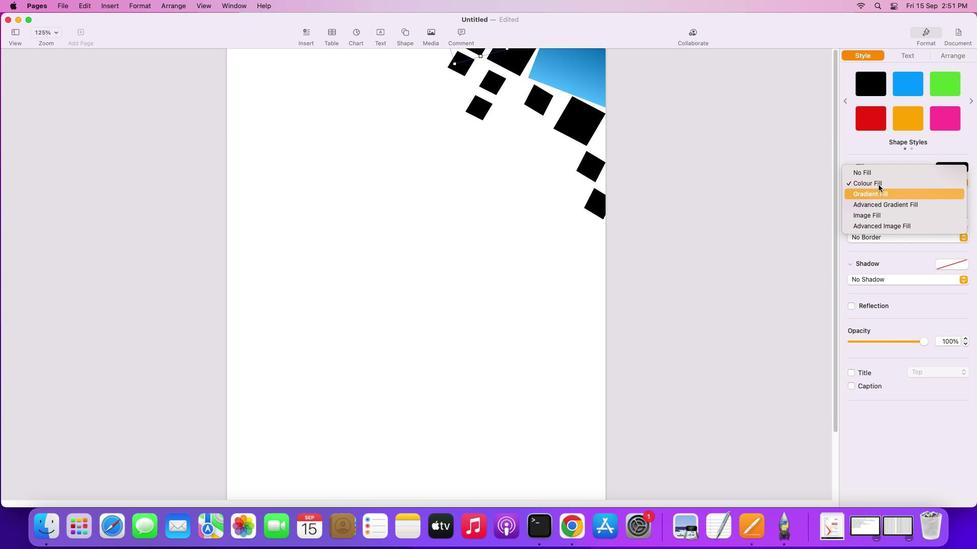 
Action: Mouse pressed left at (905, 192)
Screenshot: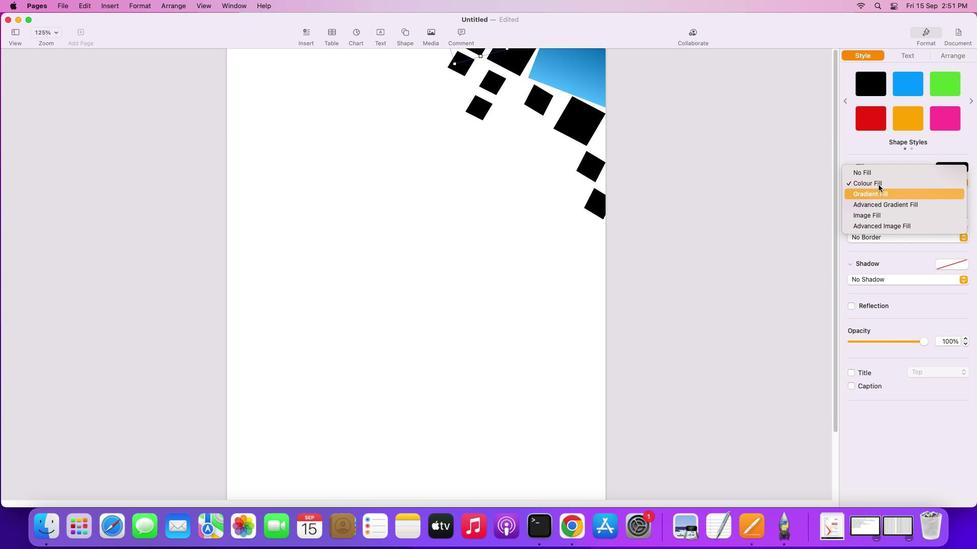 
Action: Mouse moved to (511, 68)
Screenshot: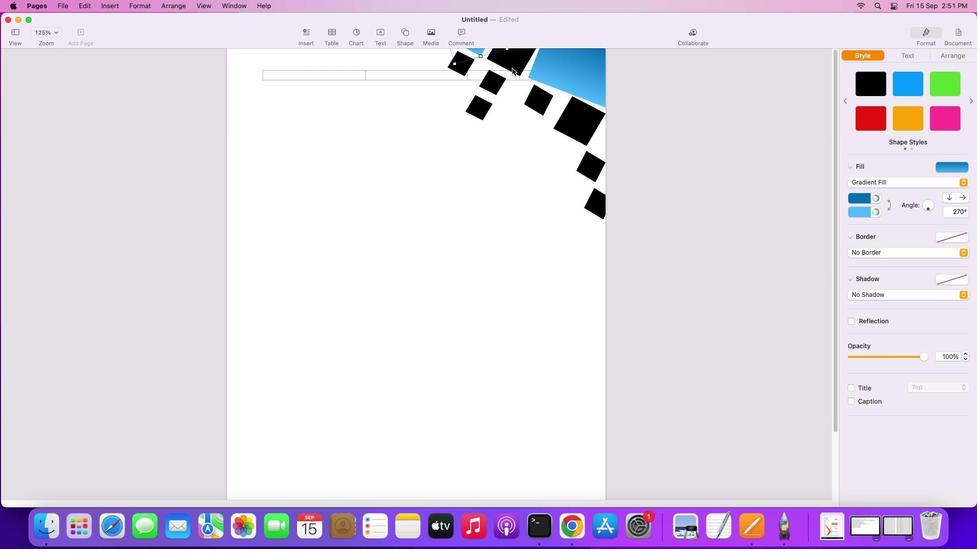 
Action: Mouse pressed left at (511, 68)
Screenshot: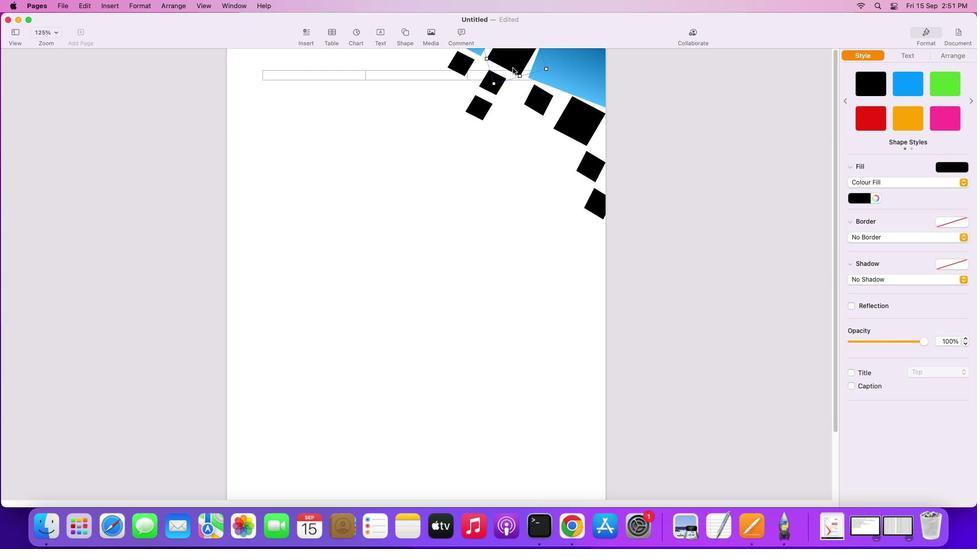 
Action: Mouse moved to (963, 166)
Screenshot: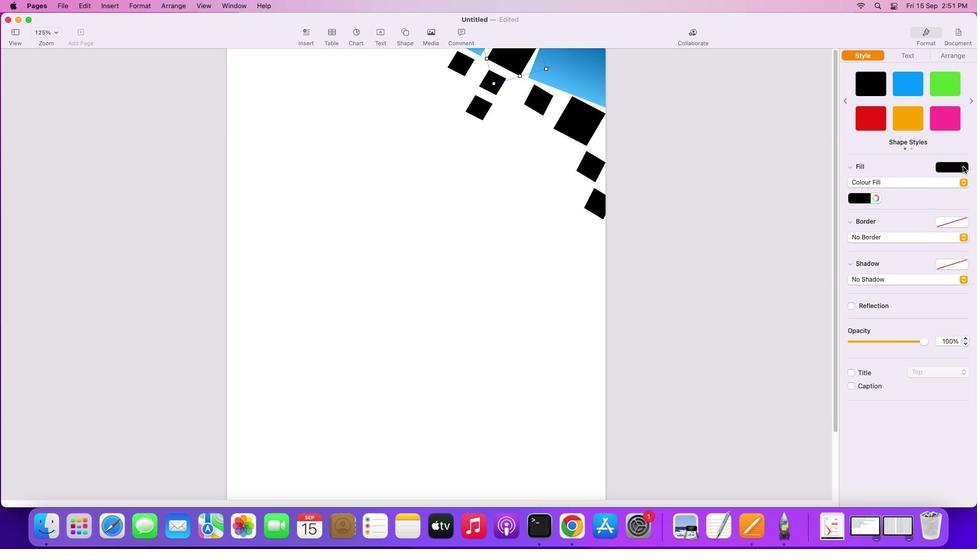 
Action: Mouse pressed left at (963, 166)
Screenshot: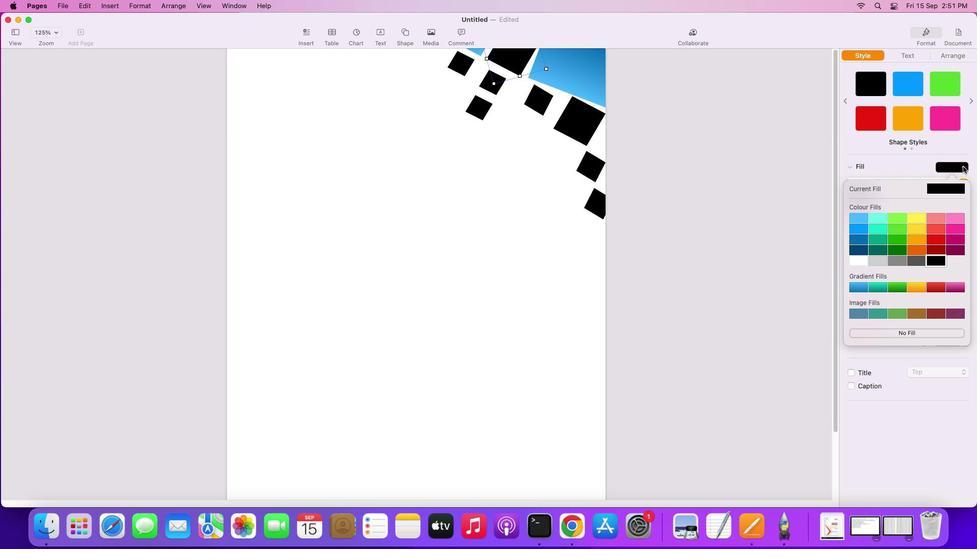 
Action: Mouse moved to (971, 154)
Screenshot: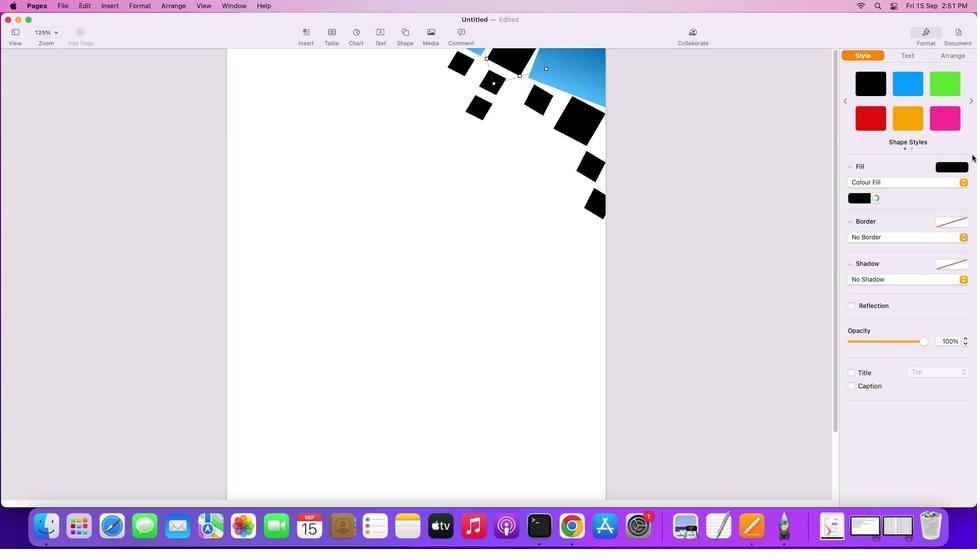 
Action: Mouse pressed left at (971, 154)
Screenshot: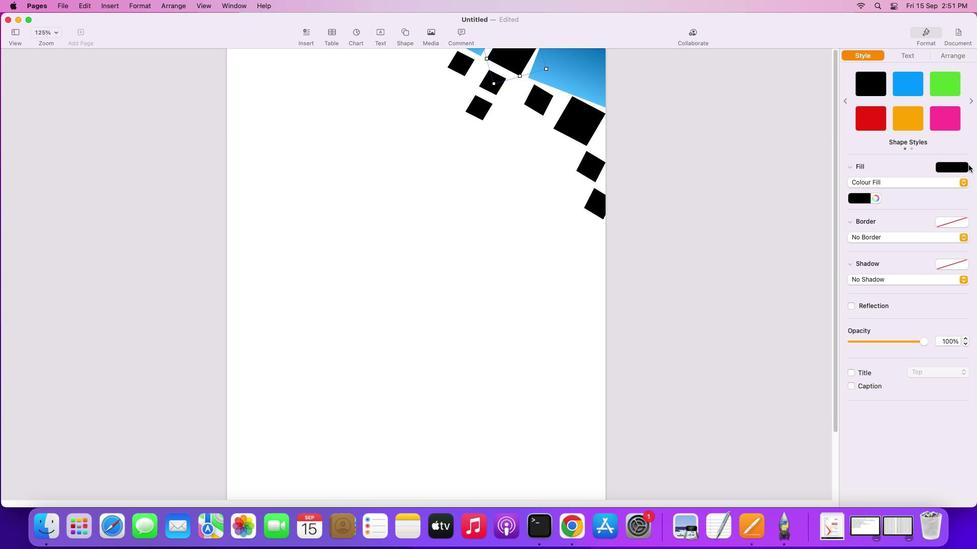 
Action: Mouse moved to (963, 180)
Screenshot: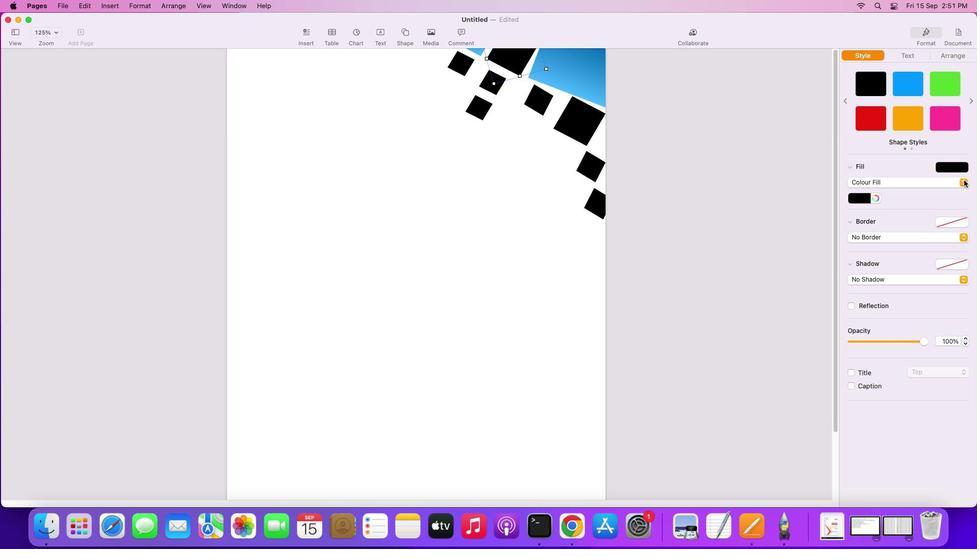 
Action: Mouse pressed left at (963, 180)
Screenshot: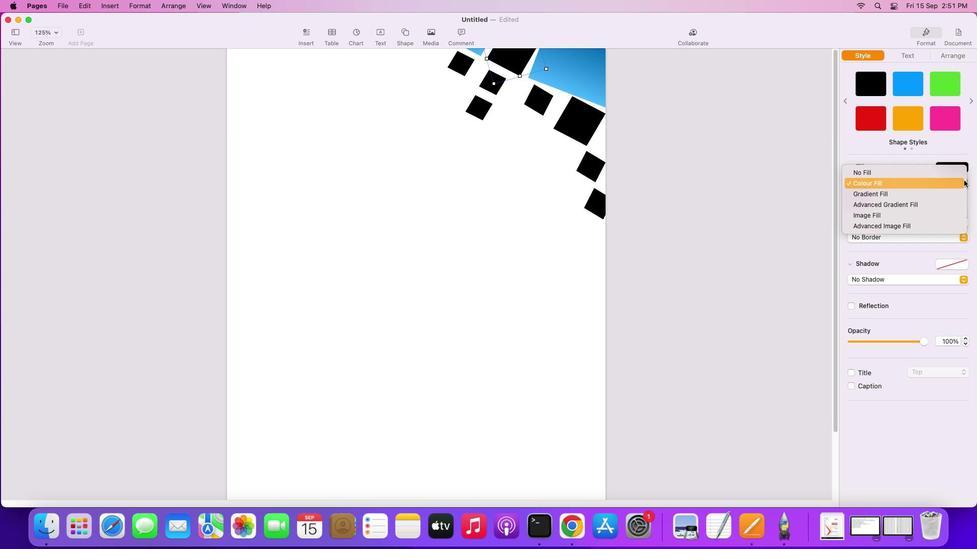 
Action: Mouse moved to (955, 189)
Screenshot: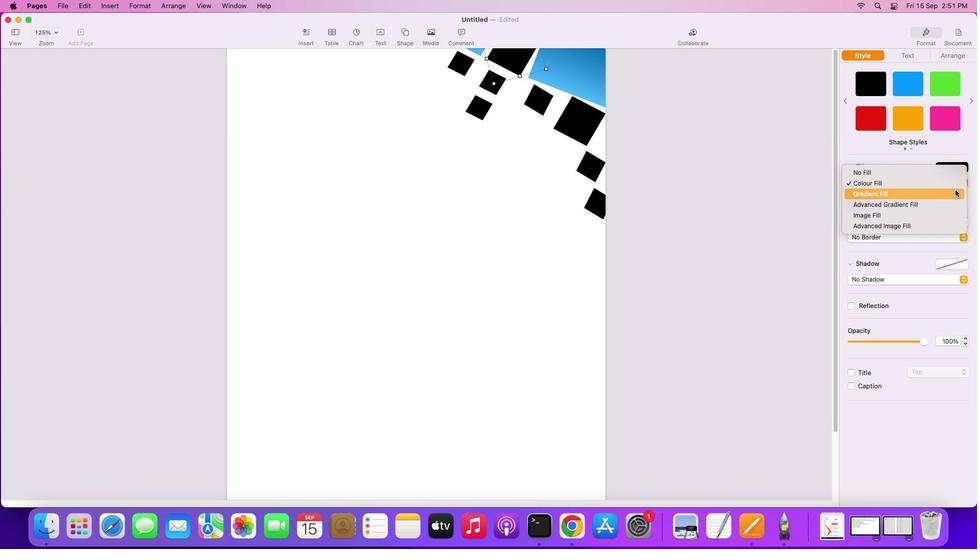 
Action: Mouse pressed left at (955, 189)
Screenshot: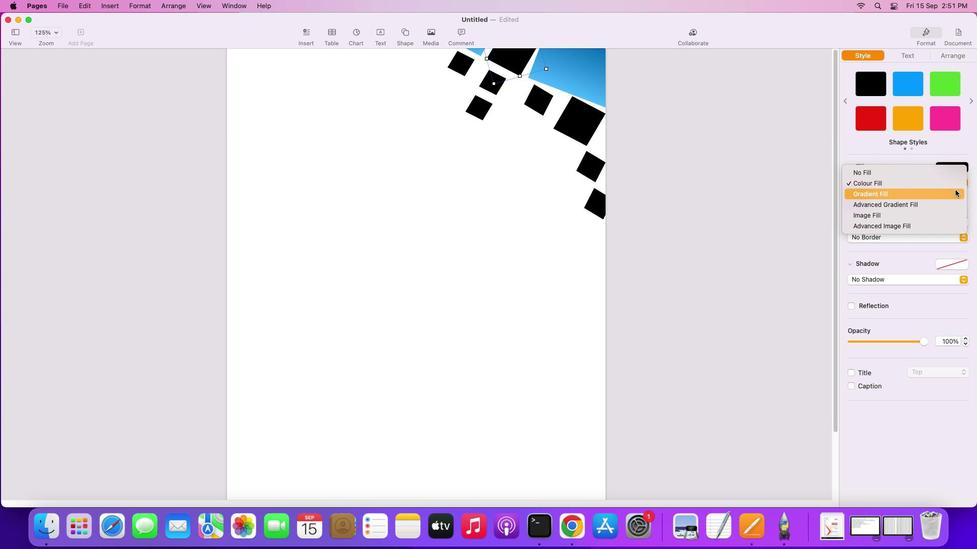 
Action: Mouse moved to (654, 326)
Screenshot: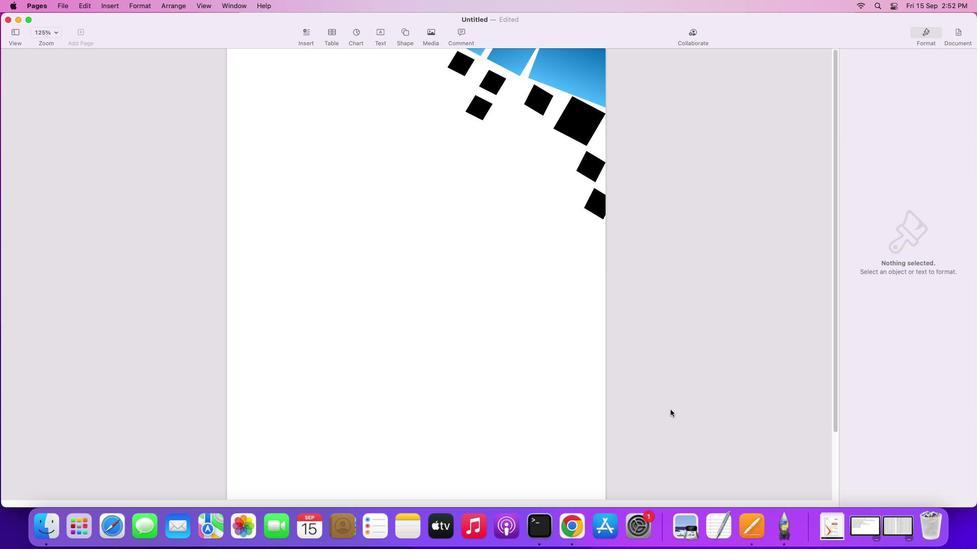 
Action: Mouse pressed left at (654, 326)
Screenshot: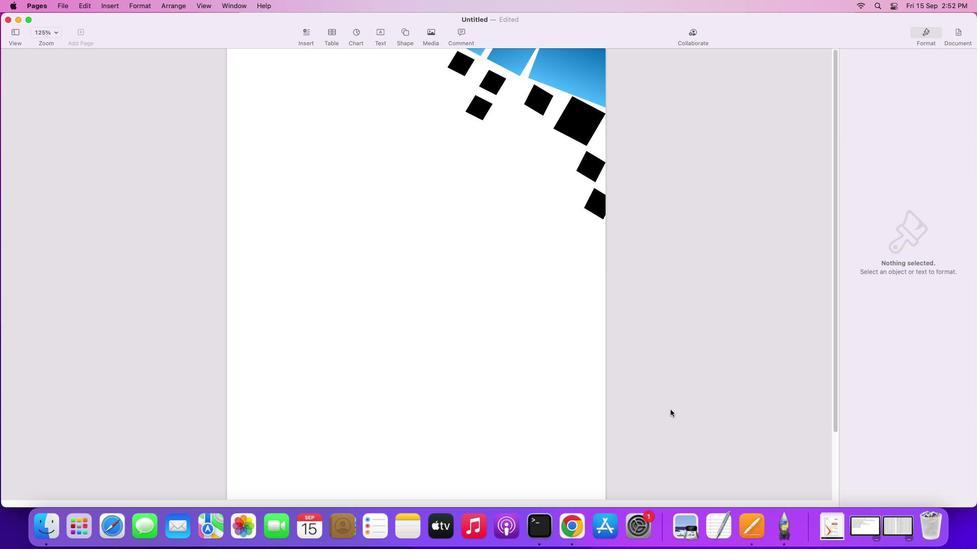 
Action: Mouse moved to (595, 199)
Screenshot: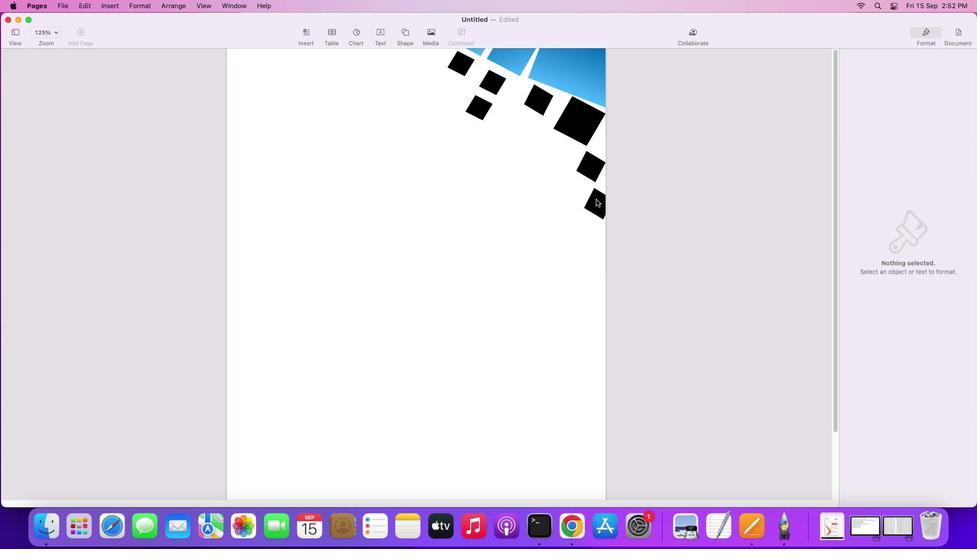 
Action: Mouse pressed left at (595, 199)
Screenshot: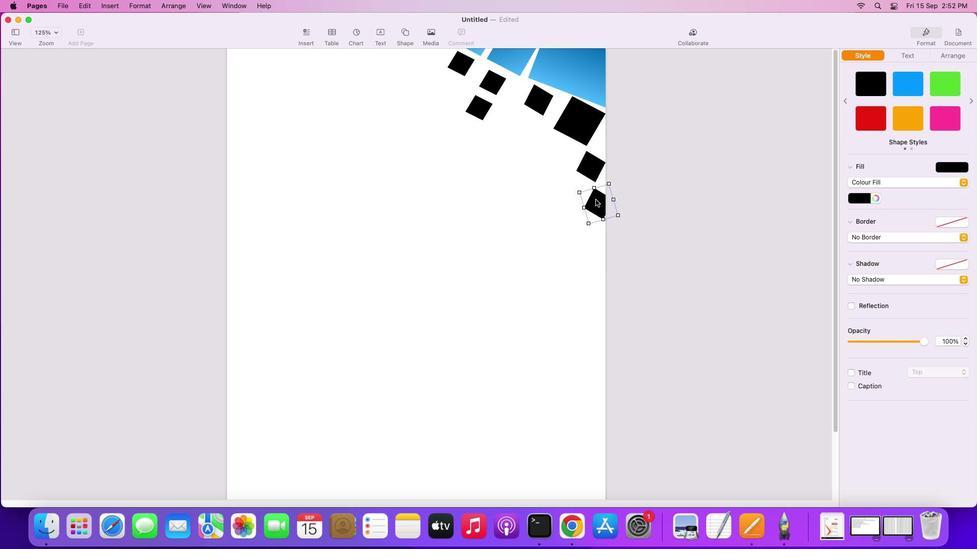 
Action: Mouse moved to (960, 179)
Screenshot: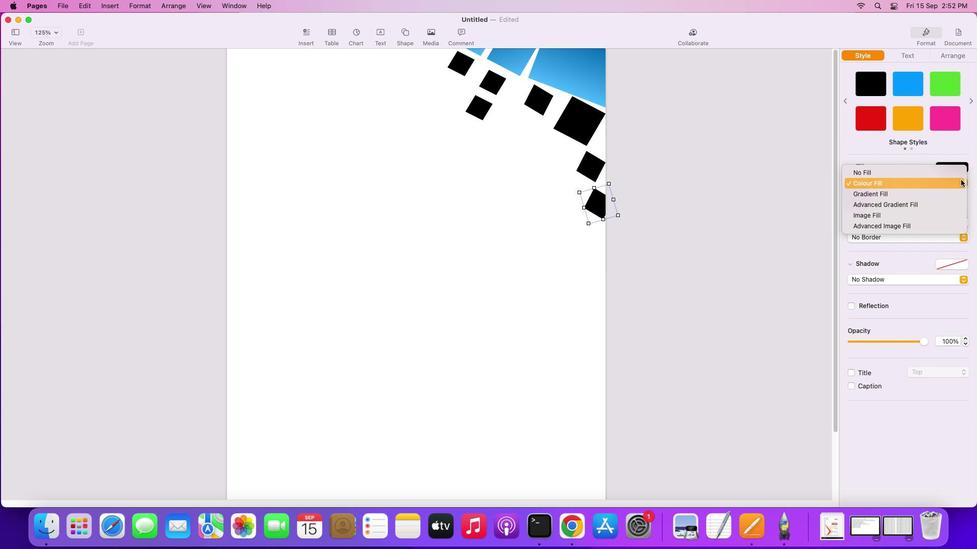 
Action: Mouse pressed left at (960, 179)
Screenshot: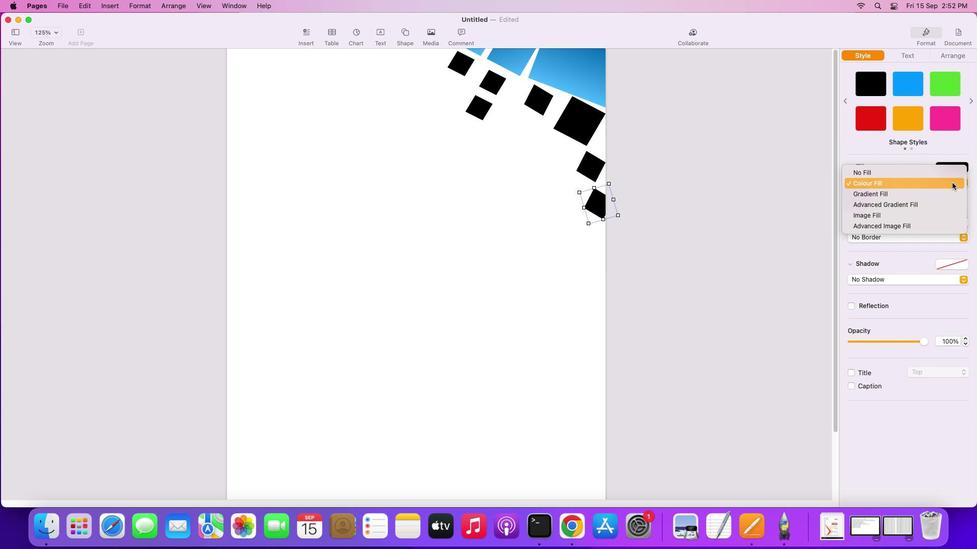 
Action: Mouse moved to (933, 190)
Screenshot: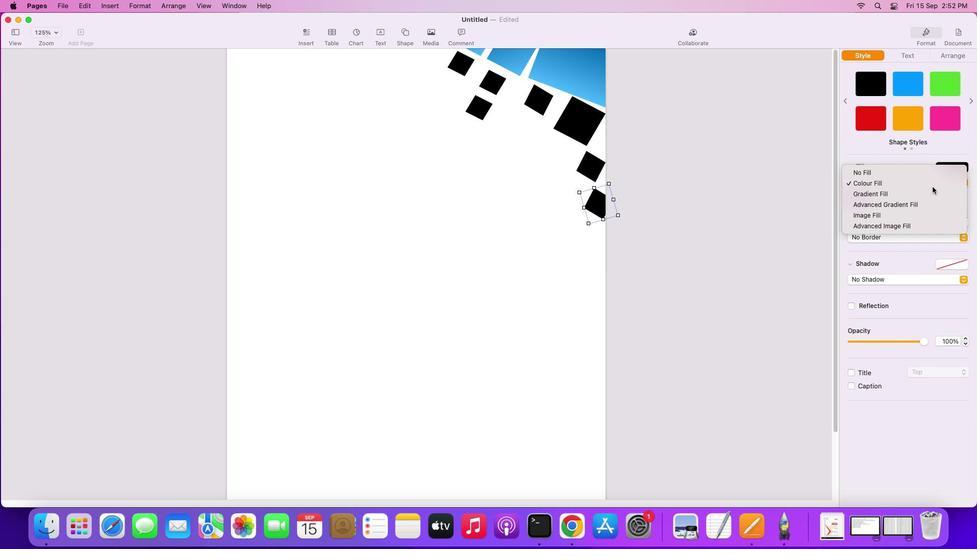 
Action: Mouse pressed left at (933, 190)
Screenshot: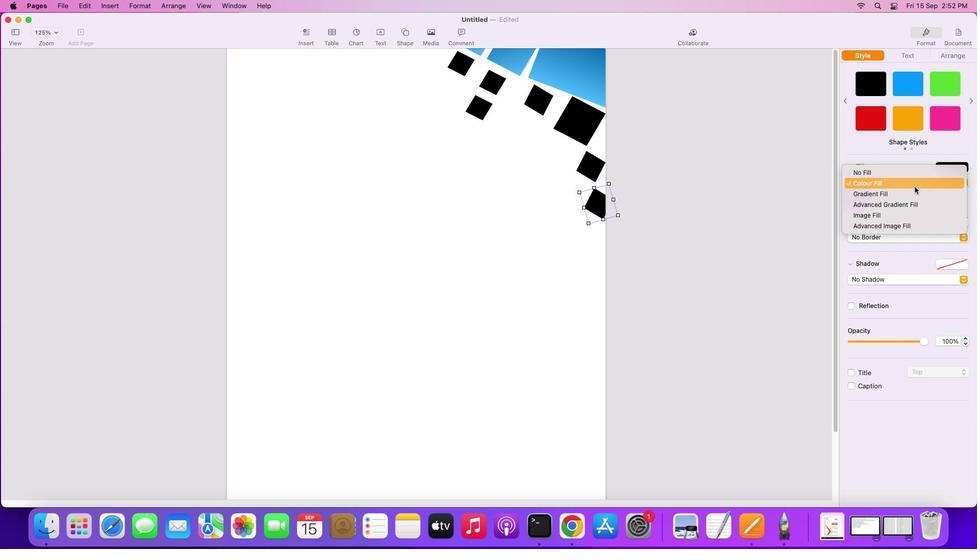 
Action: Mouse moved to (563, 215)
Screenshot: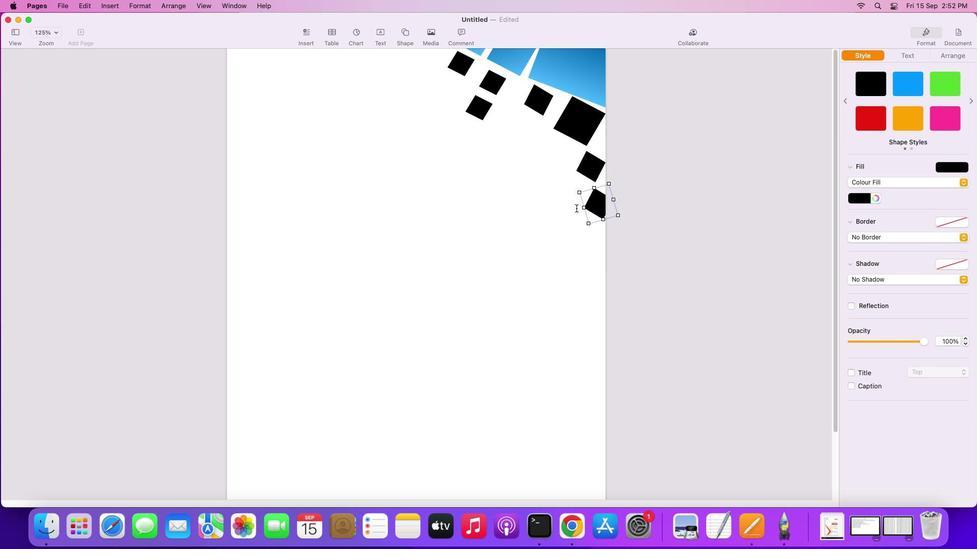 
Action: Mouse pressed left at (563, 215)
Screenshot: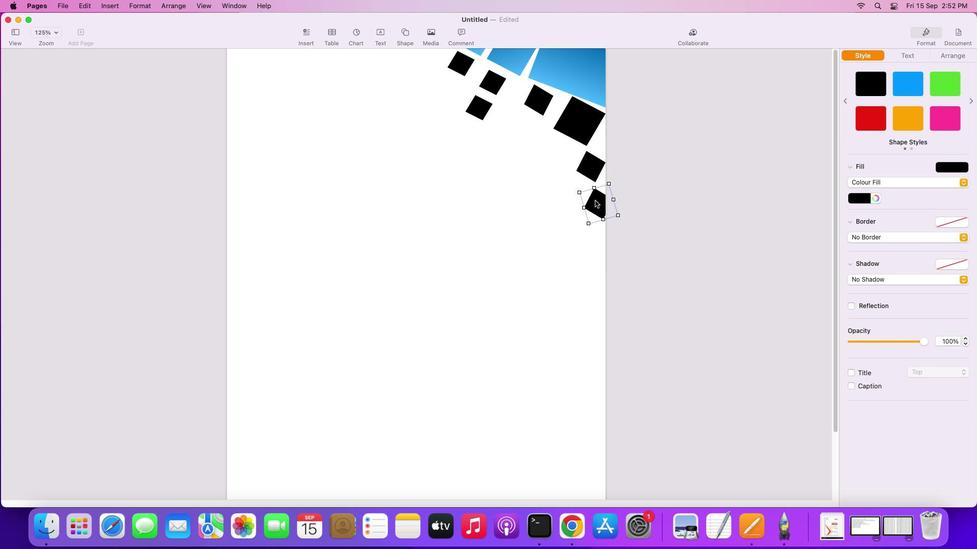 
Action: Mouse moved to (597, 199)
Screenshot: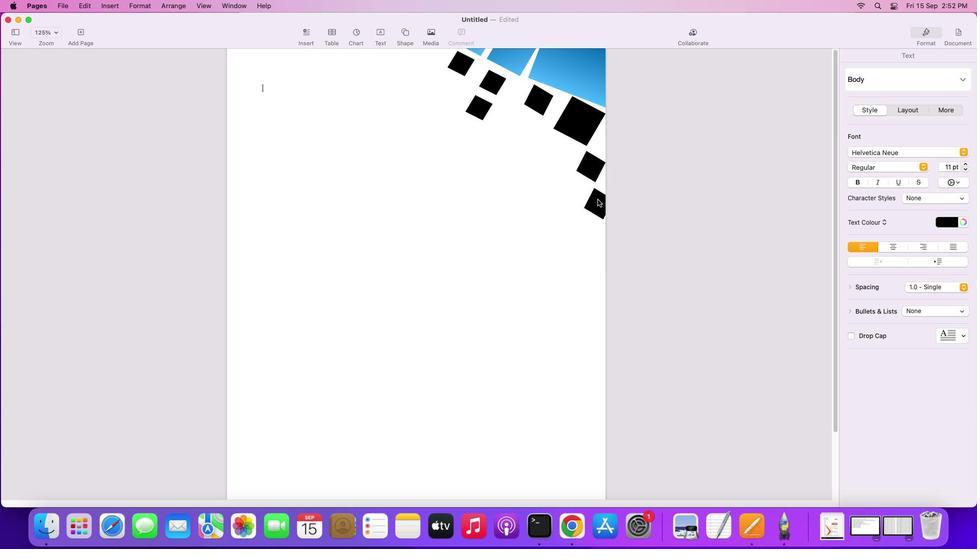
Action: Mouse pressed left at (597, 199)
Screenshot: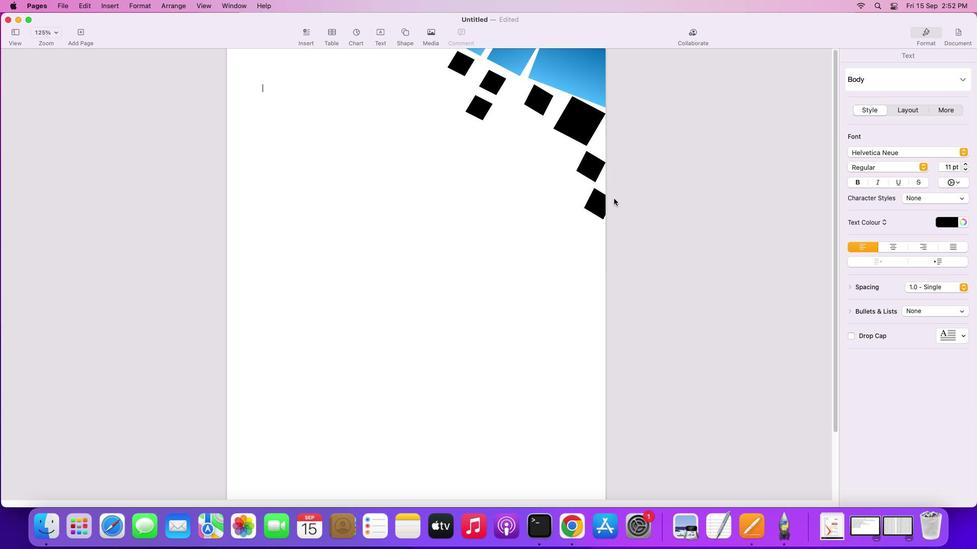 
Action: Mouse moved to (967, 179)
Screenshot: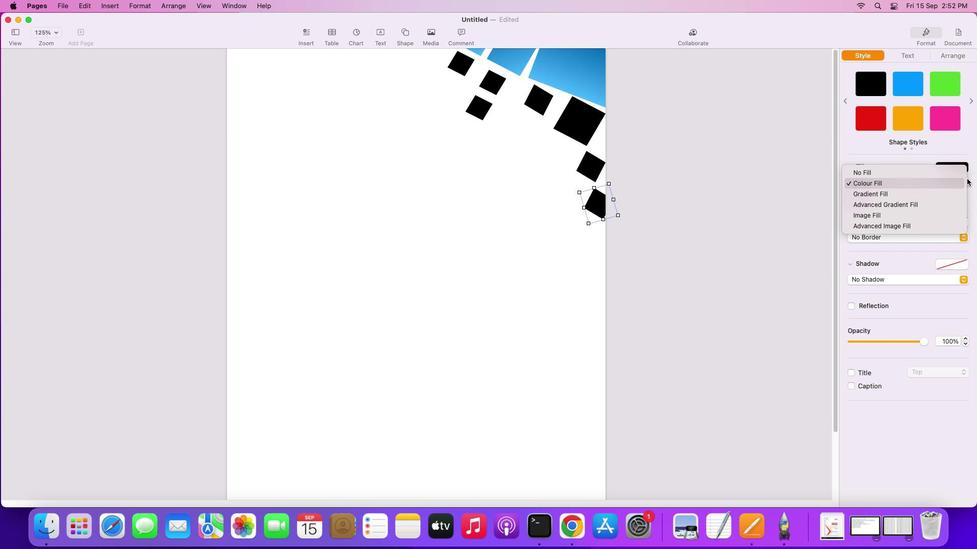 
Action: Mouse pressed left at (967, 179)
Screenshot: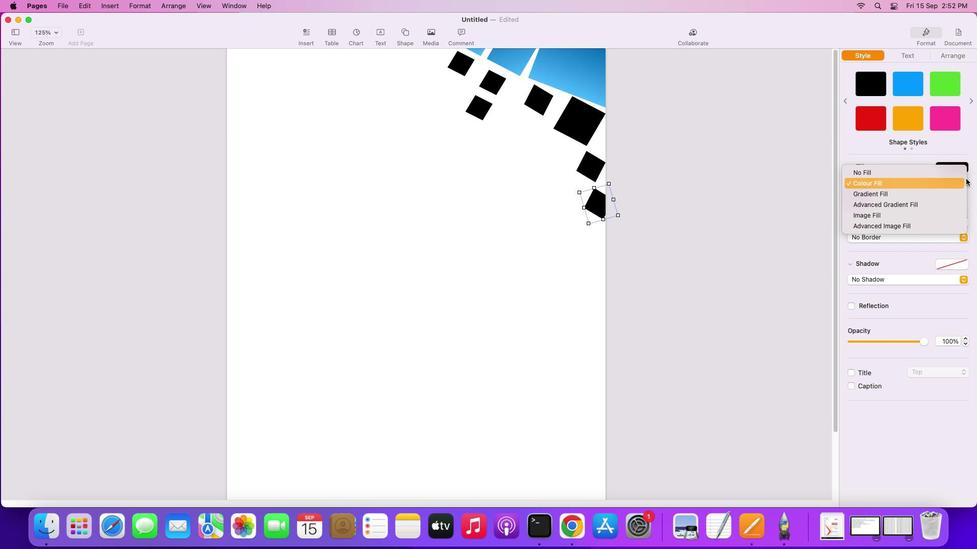 
Action: Mouse moved to (931, 193)
Screenshot: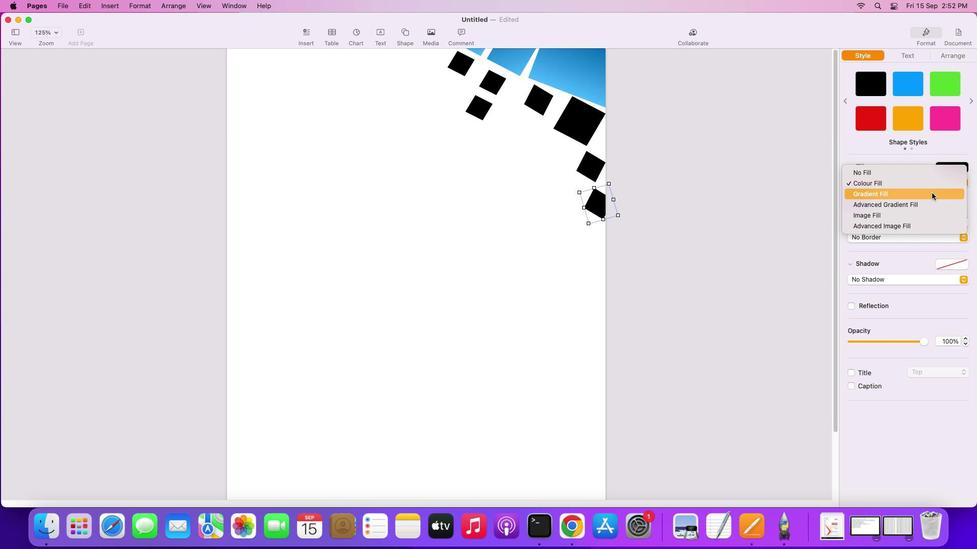 
Action: Mouse pressed left at (931, 193)
Screenshot: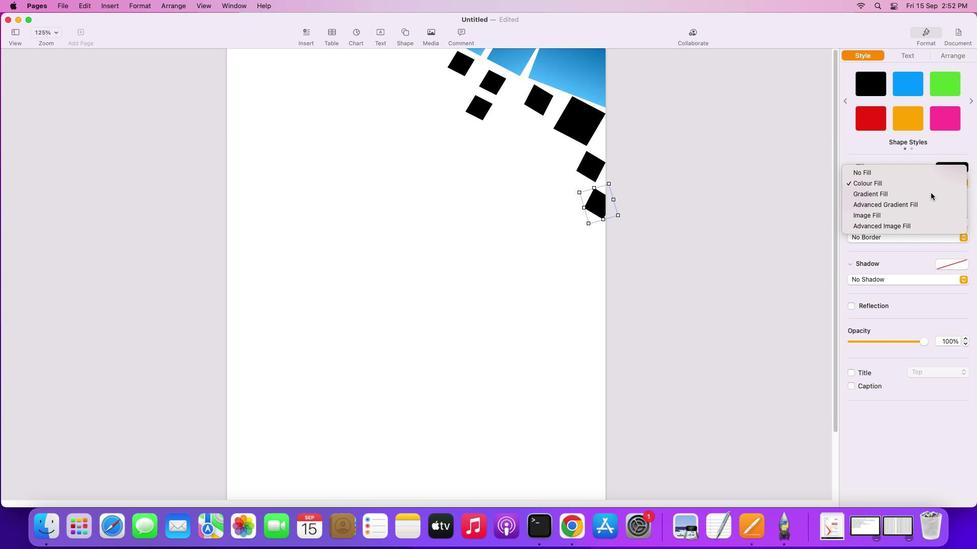 
Action: Mouse moved to (896, 201)
Screenshot: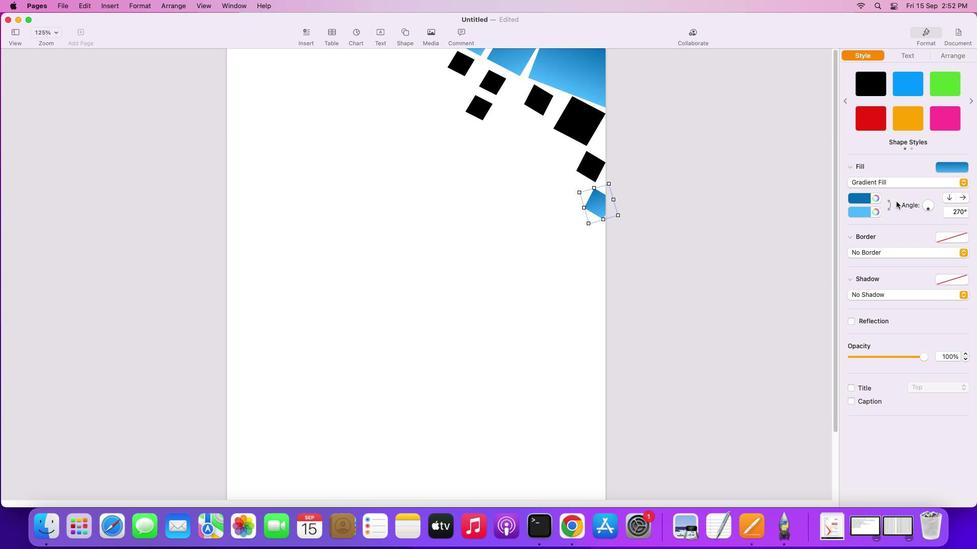 
Action: Mouse pressed left at (896, 201)
Screenshot: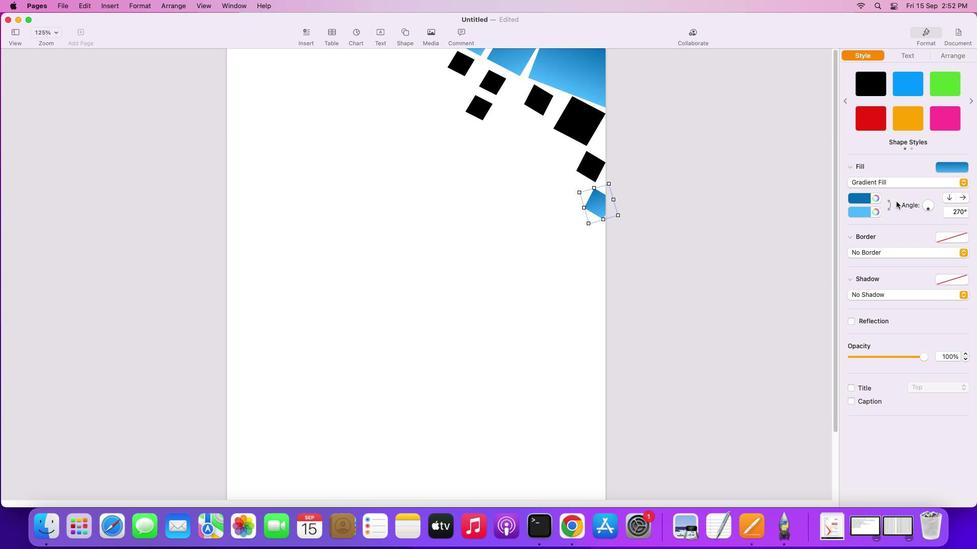 
Action: Mouse moved to (889, 202)
Screenshot: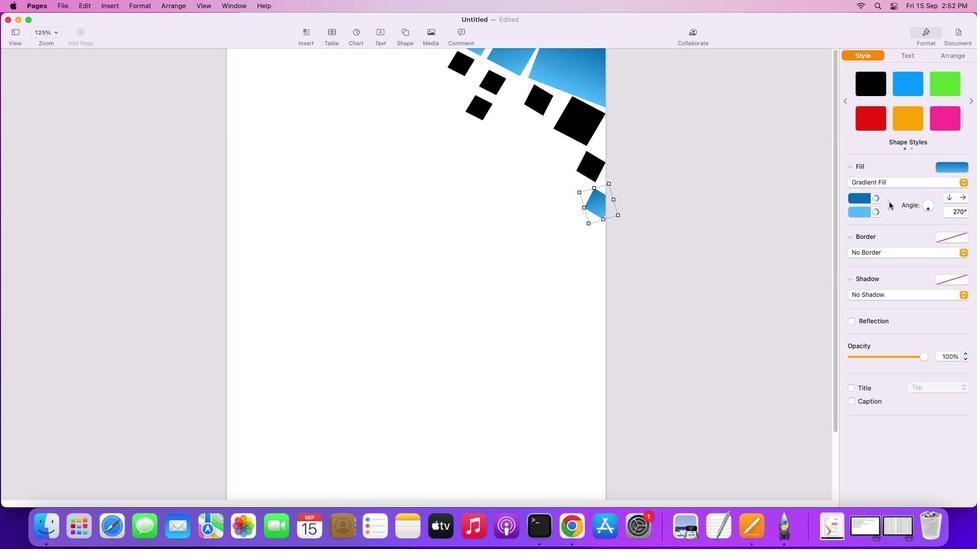 
Action: Mouse pressed left at (889, 202)
Screenshot: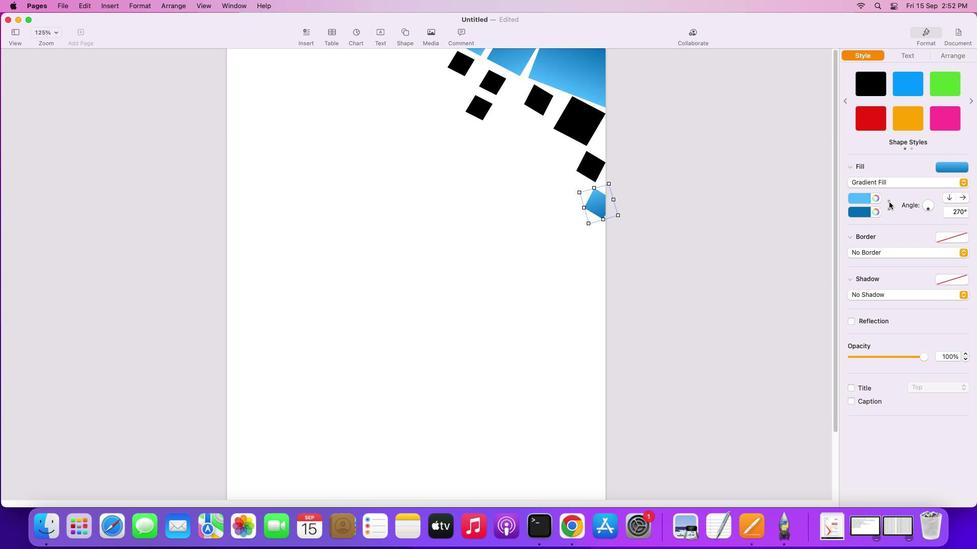 
Action: Mouse moved to (889, 202)
Screenshot: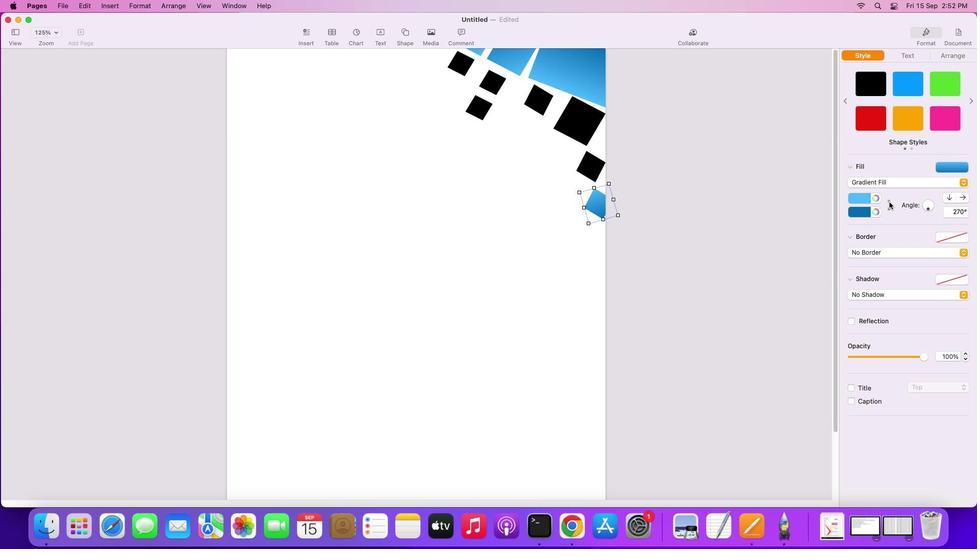 
Action: Mouse pressed left at (889, 202)
Screenshot: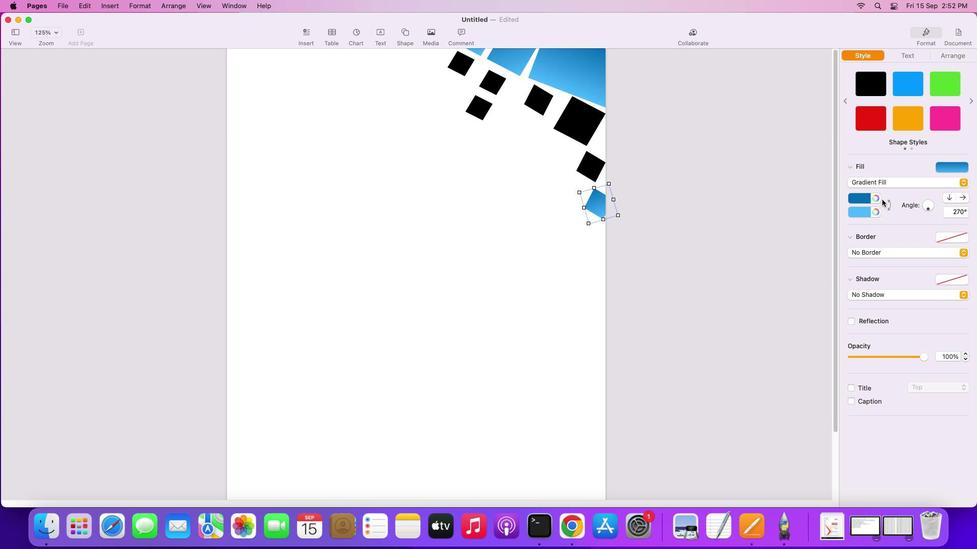 
Action: Mouse moved to (573, 172)
Screenshot: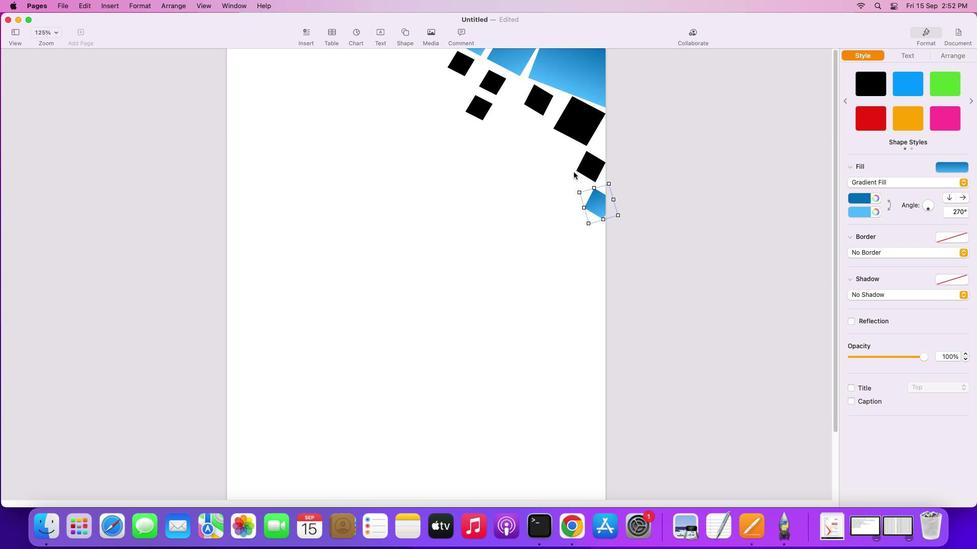 
Action: Mouse pressed left at (573, 172)
Screenshot: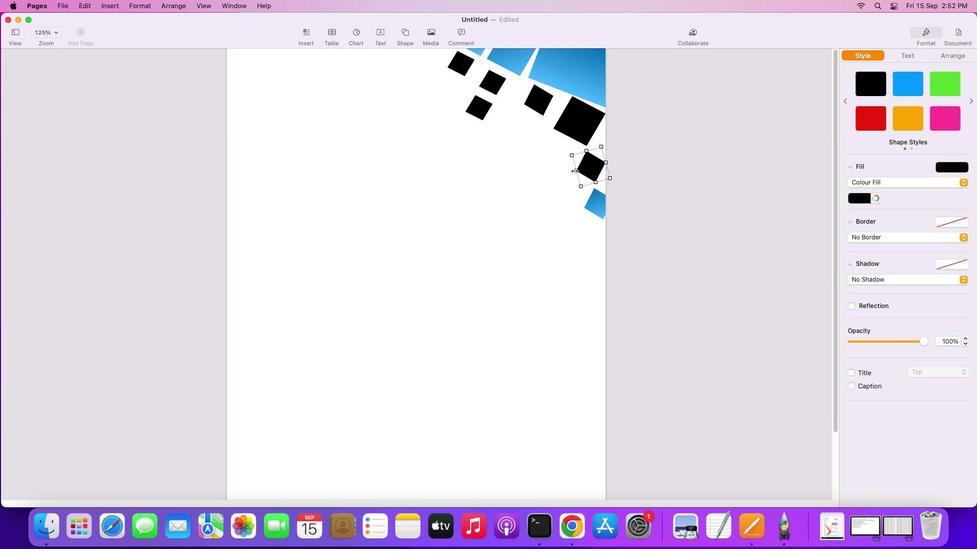 
Action: Mouse moved to (594, 168)
Screenshot: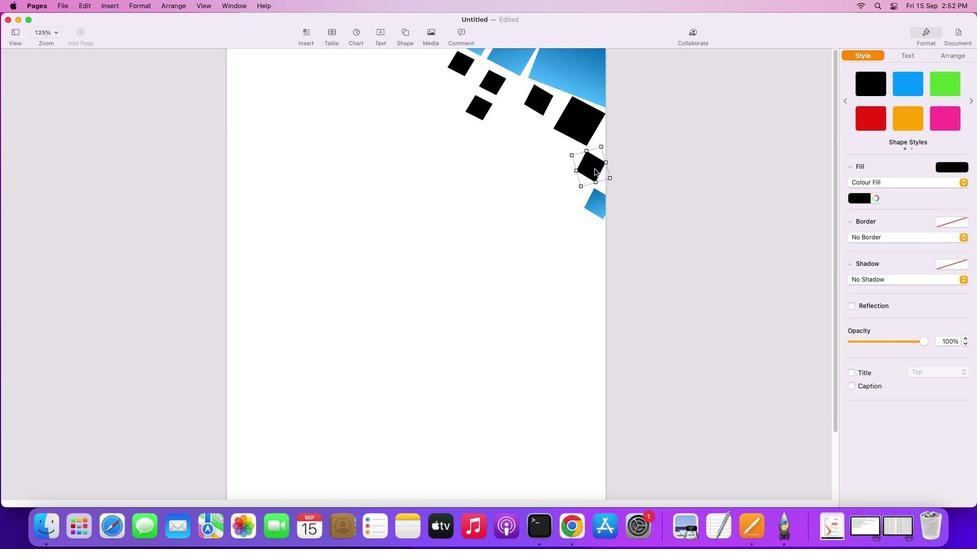 
Action: Mouse pressed left at (594, 168)
Screenshot: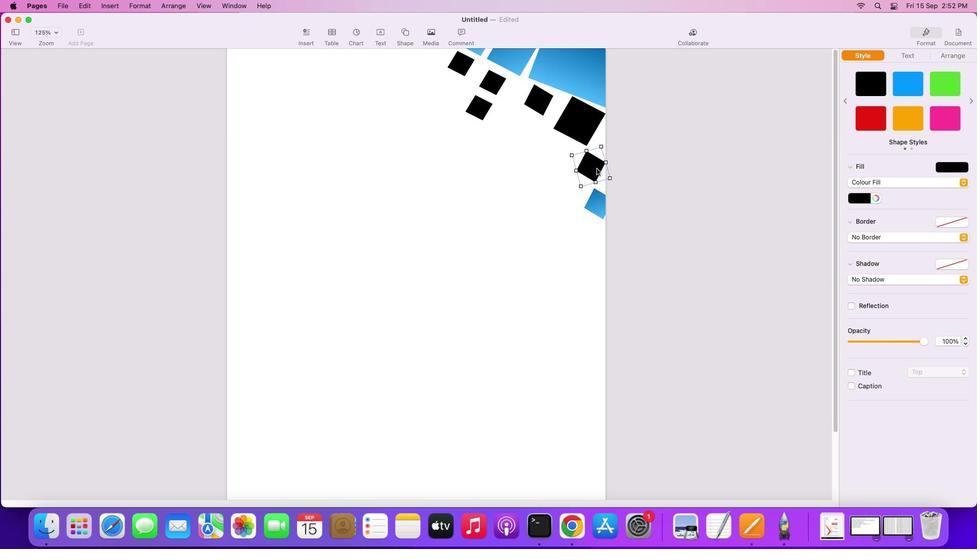 
Action: Mouse moved to (955, 168)
Screenshot: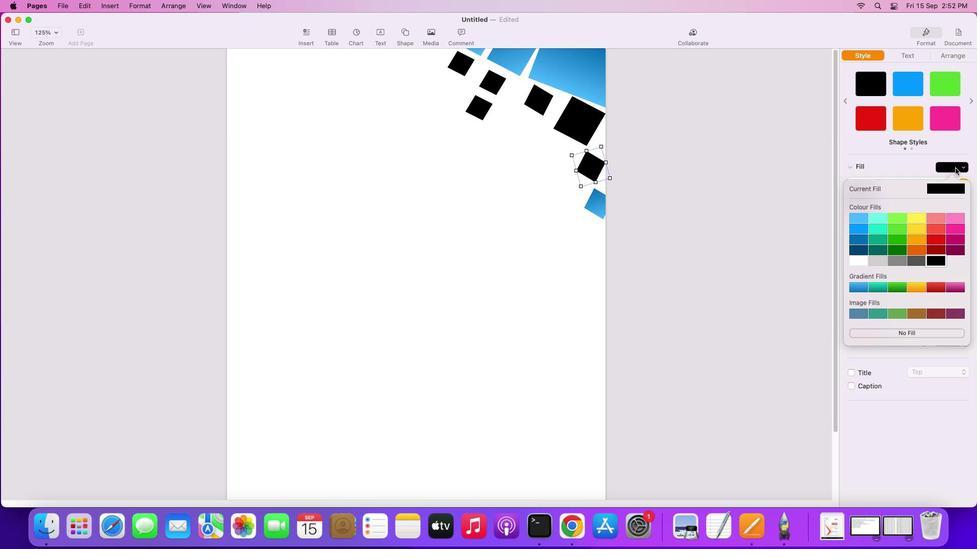 
Action: Mouse pressed left at (955, 168)
Screenshot: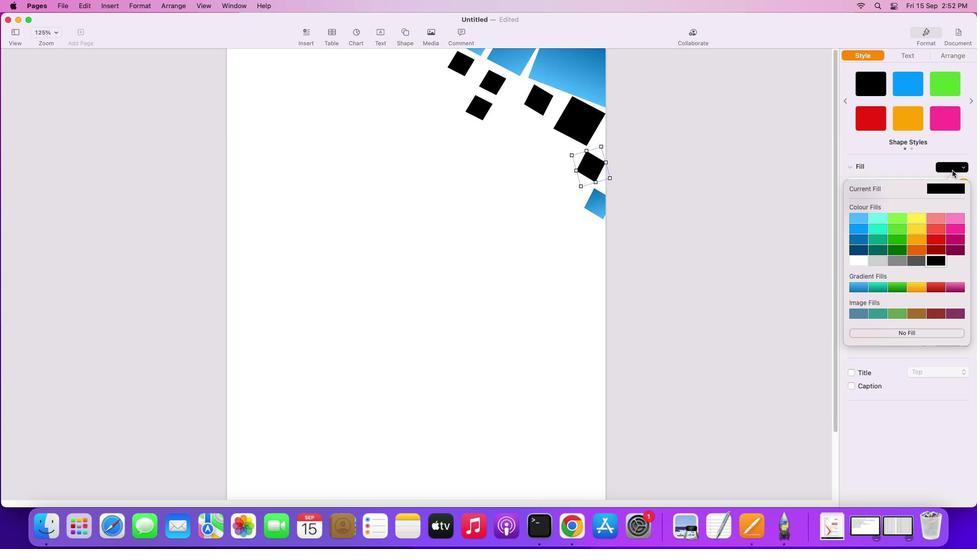 
Action: Mouse moved to (926, 162)
Screenshot: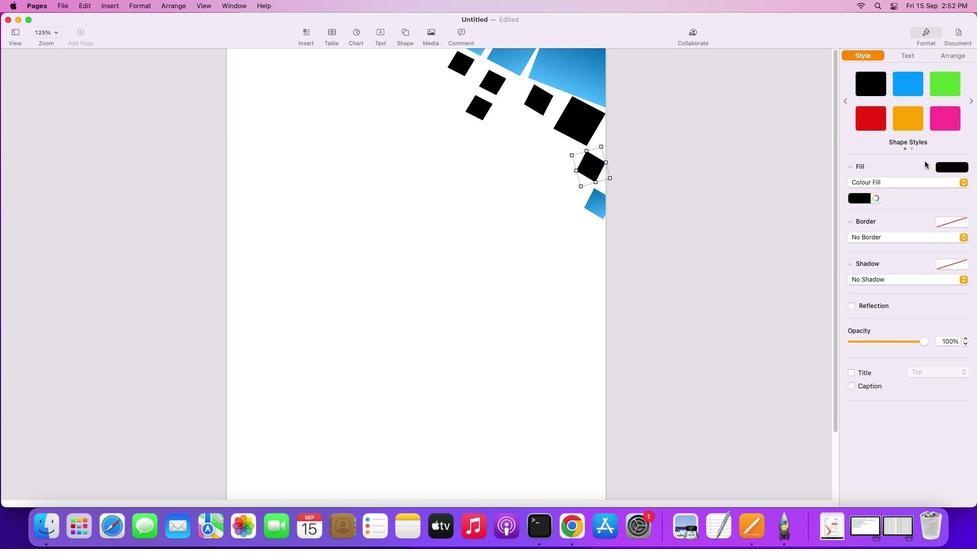 
Action: Mouse pressed left at (926, 162)
Screenshot: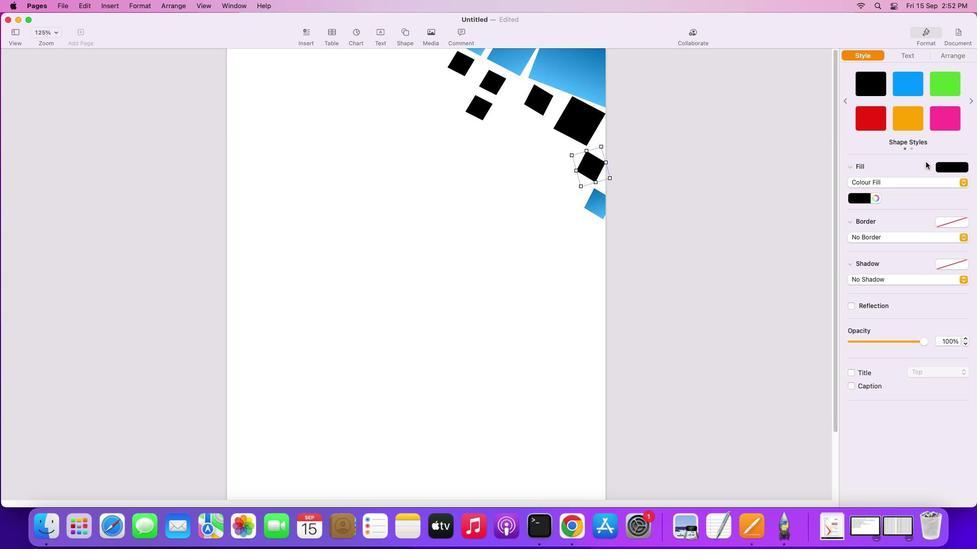 
Action: Mouse moved to (924, 161)
Screenshot: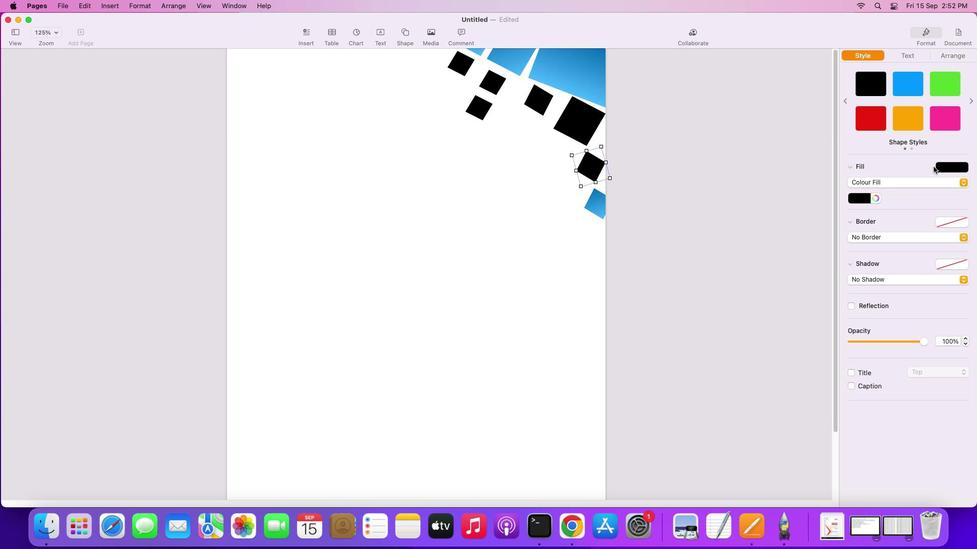 
Action: Mouse pressed left at (924, 161)
Screenshot: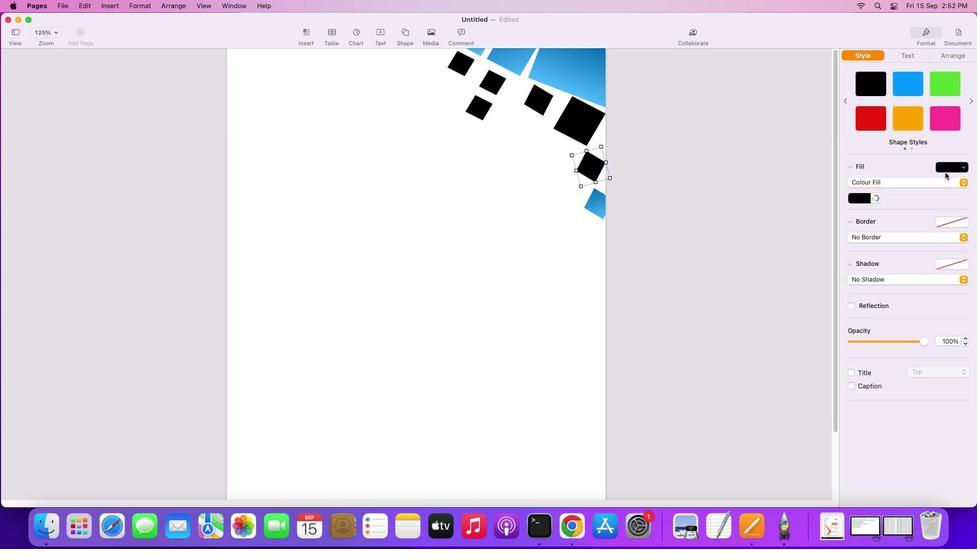 
Action: Mouse moved to (965, 179)
Screenshot: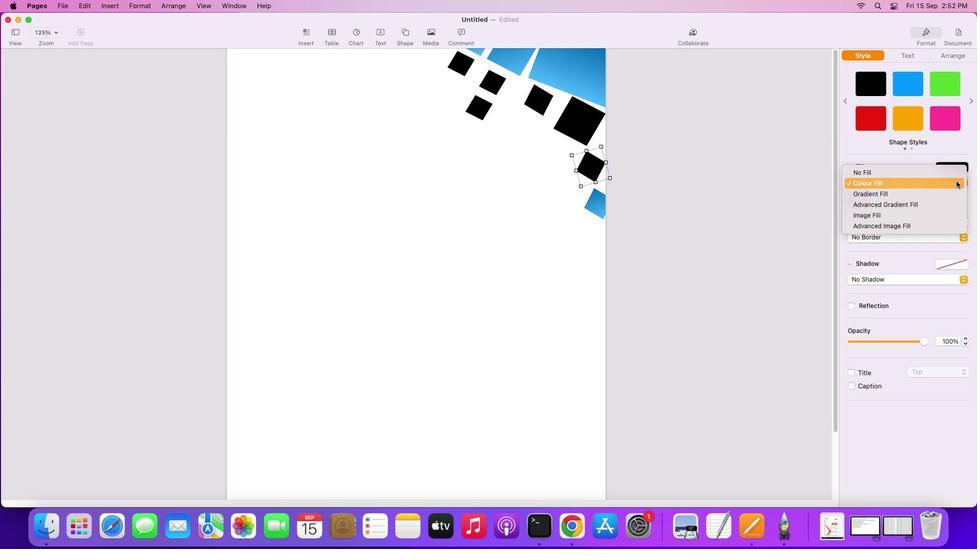 
Action: Mouse pressed left at (965, 179)
Screenshot: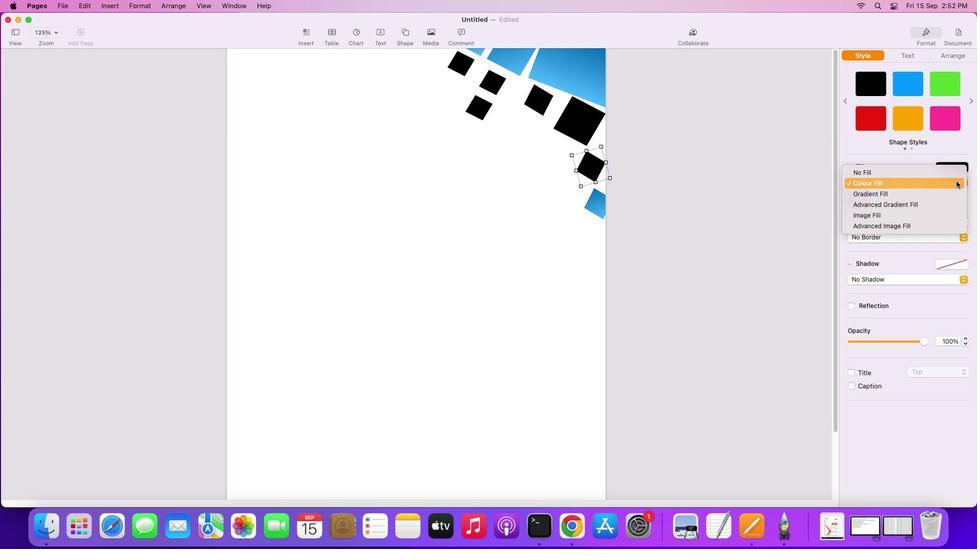 
Action: Mouse moved to (935, 188)
Screenshot: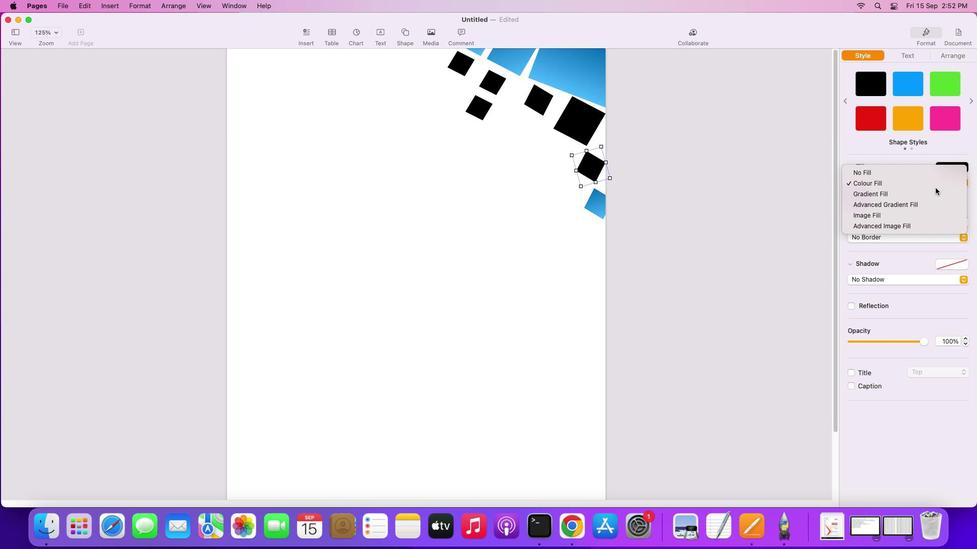 
Action: Mouse pressed left at (935, 188)
Screenshot: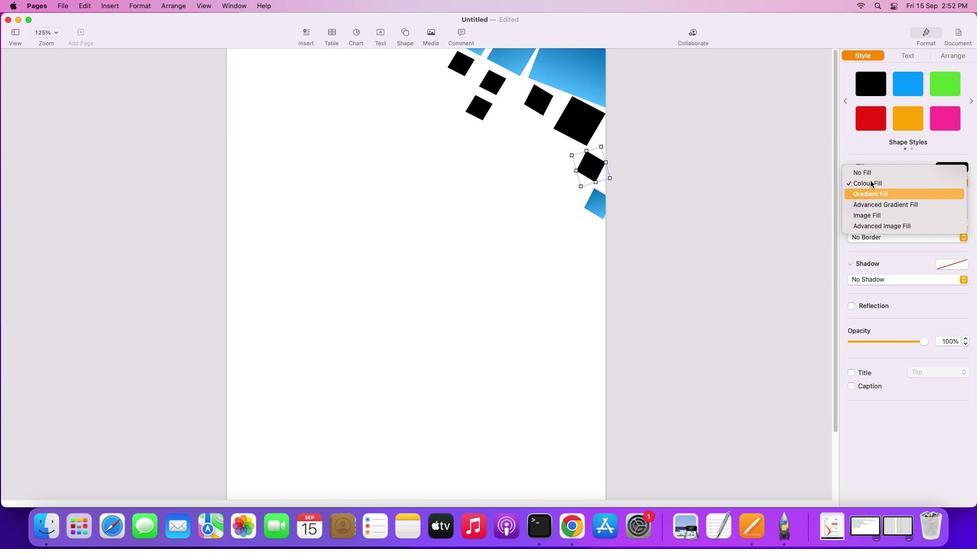 
Action: Mouse moved to (578, 128)
Screenshot: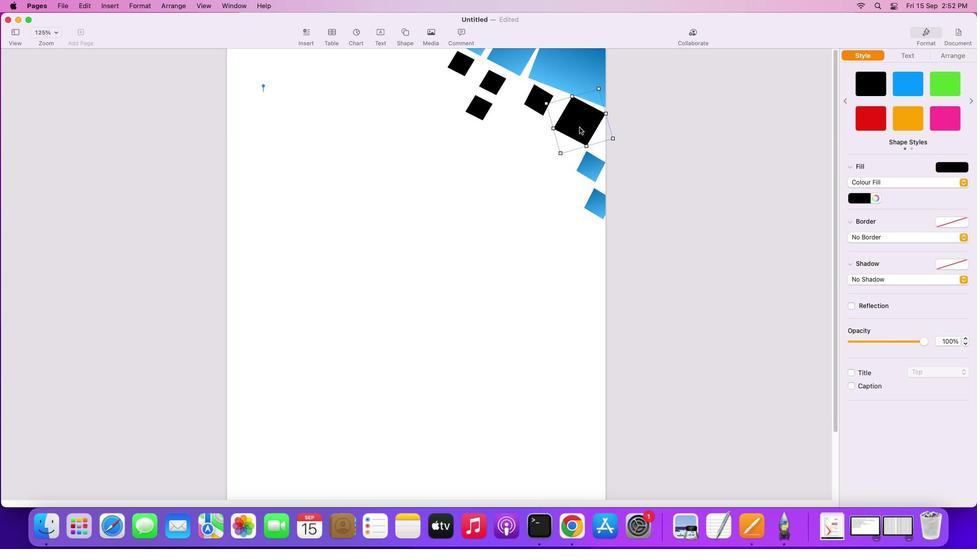 
Action: Mouse pressed left at (578, 128)
Screenshot: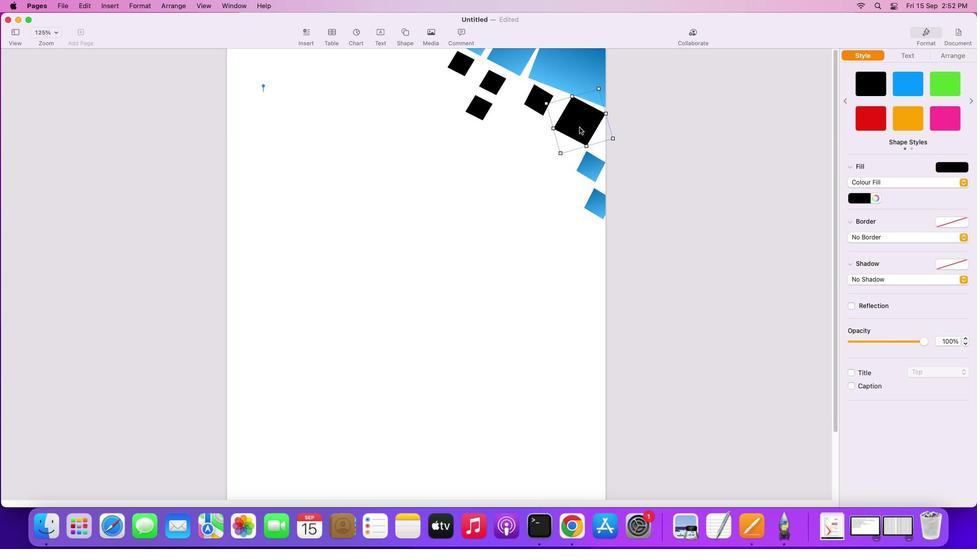 
Action: Mouse moved to (580, 124)
Screenshot: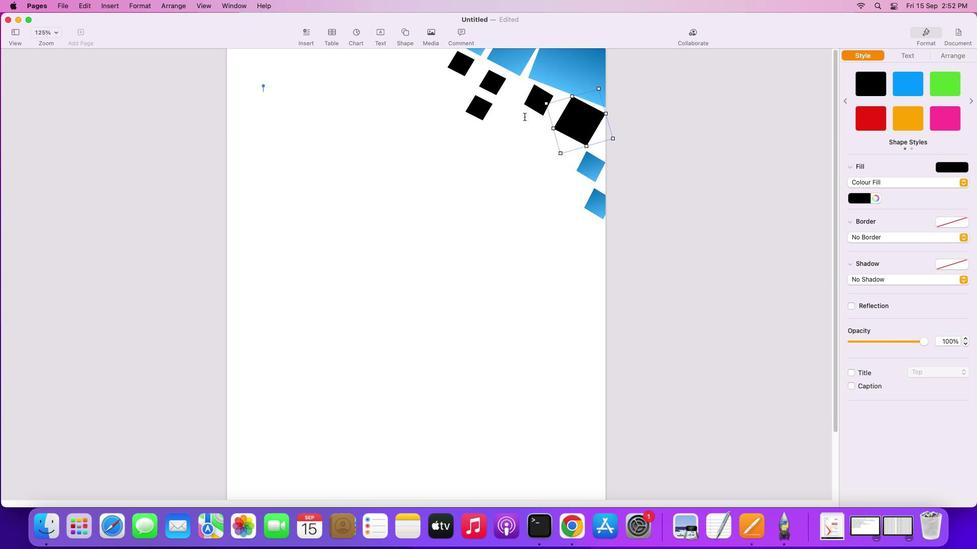 
Action: Key pressed Key.shift
Screenshot: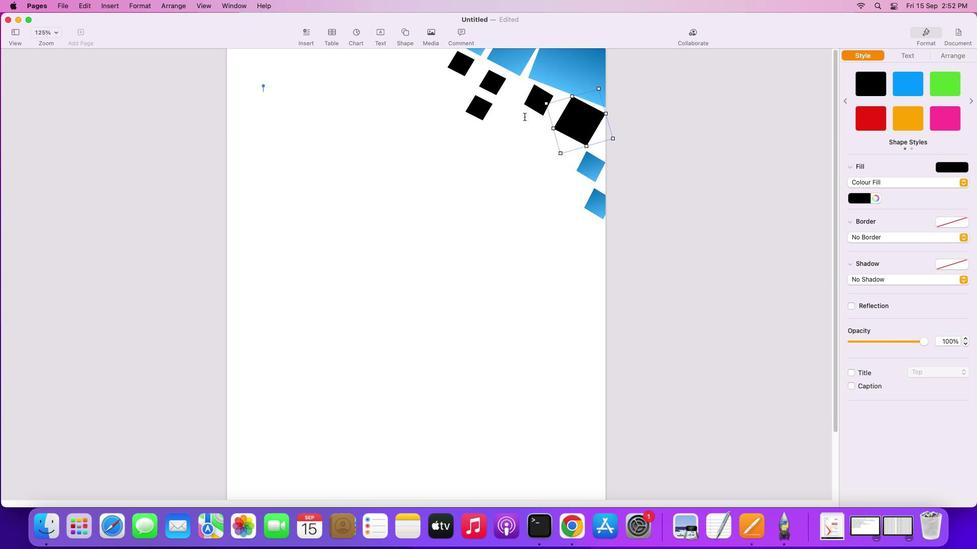 
Action: Mouse moved to (534, 104)
Screenshot: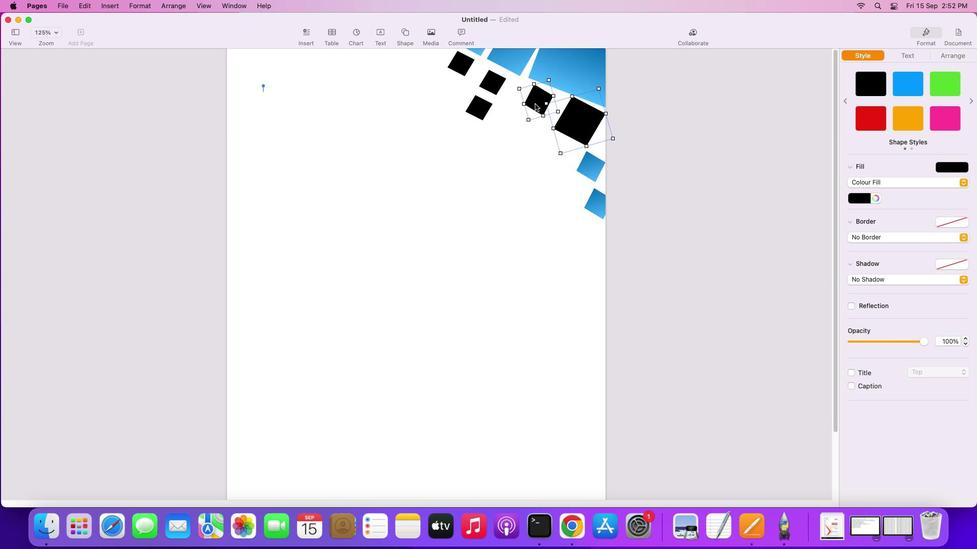 
Action: Mouse pressed left at (534, 104)
Screenshot: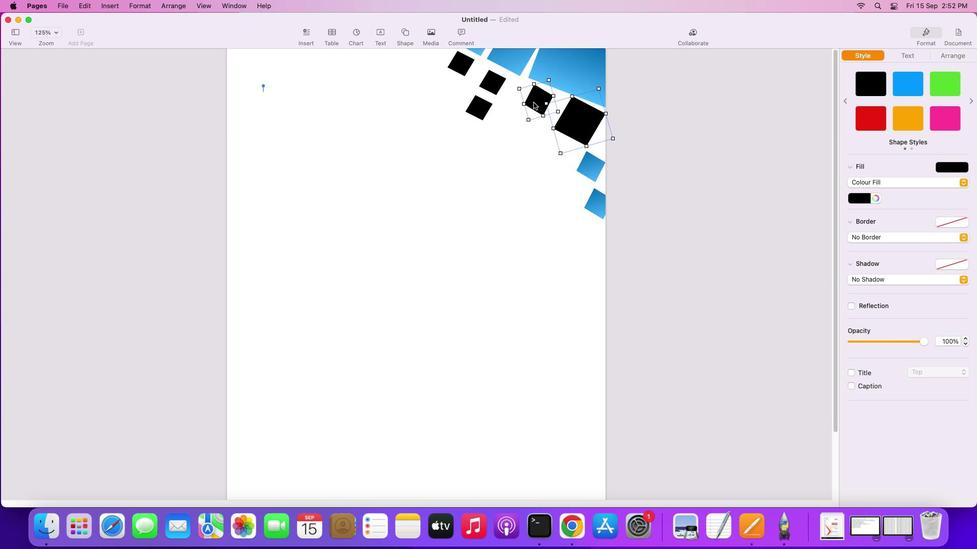 
Action: Mouse moved to (494, 83)
Screenshot: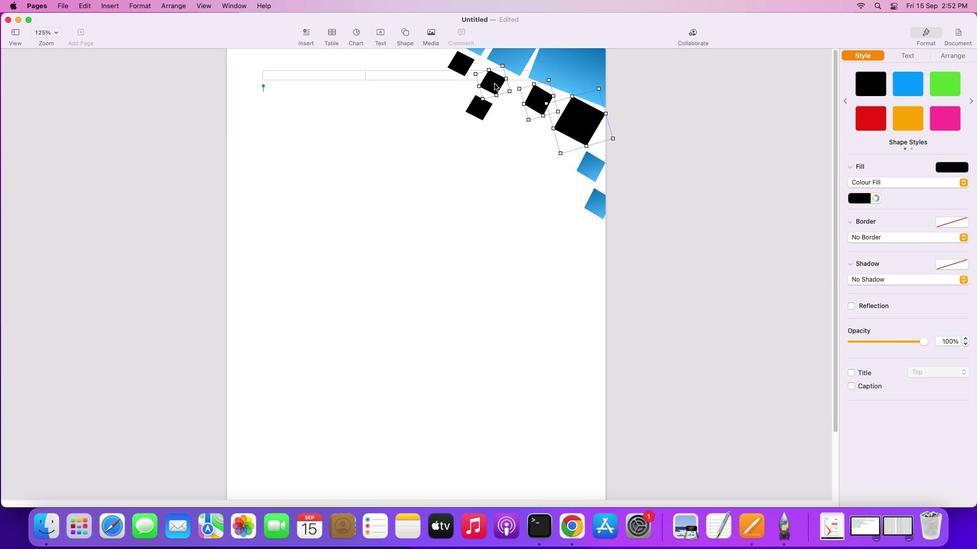 
Action: Mouse pressed left at (494, 83)
Screenshot: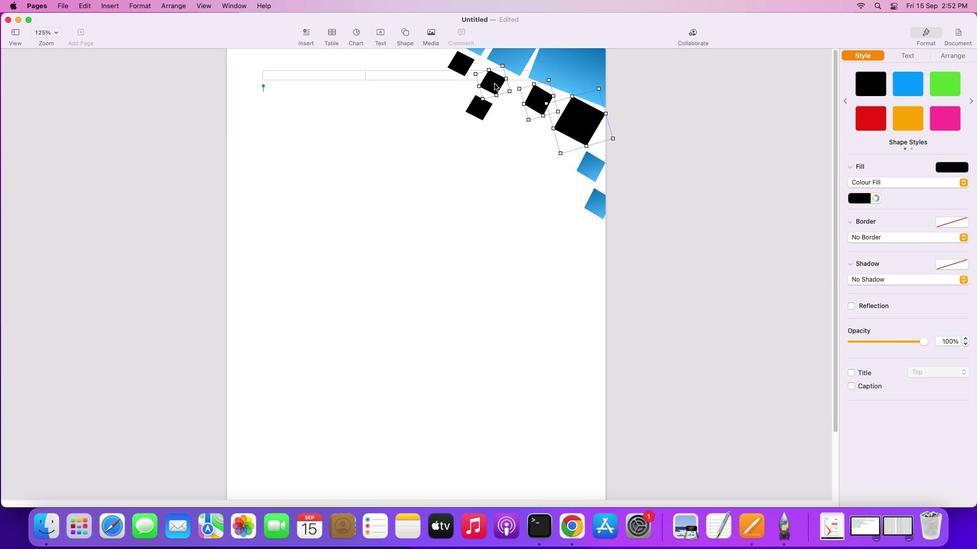 
Action: Mouse moved to (458, 64)
Screenshot: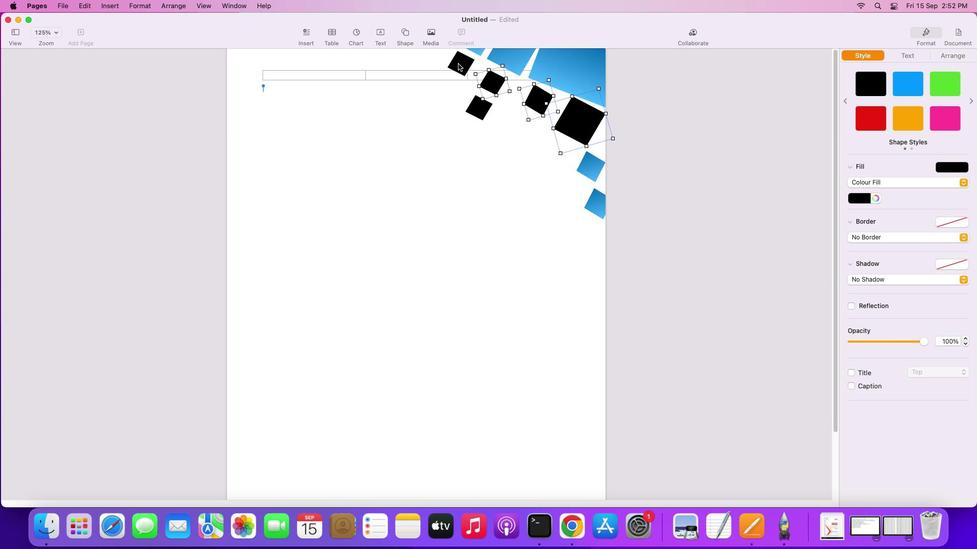 
Action: Mouse pressed left at (458, 64)
Screenshot: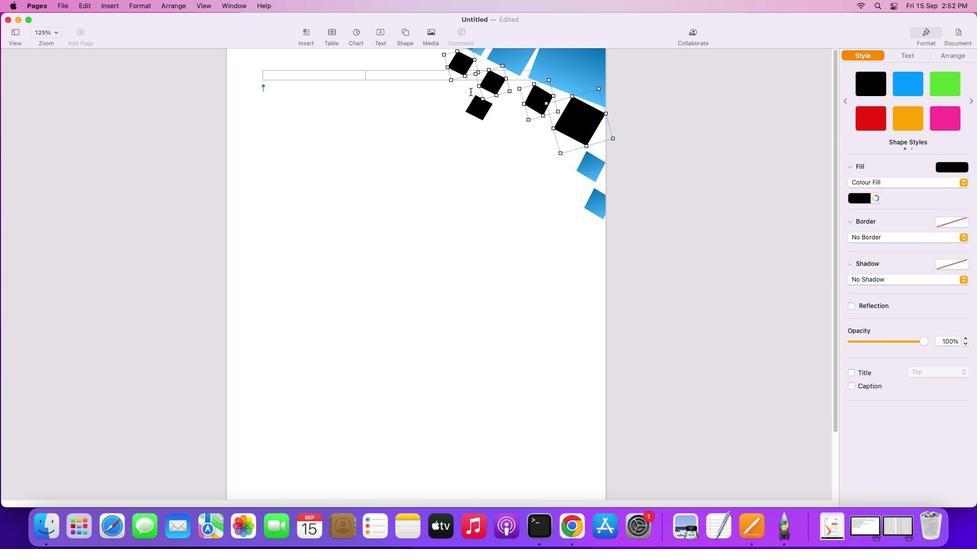
Action: Mouse moved to (474, 102)
Screenshot: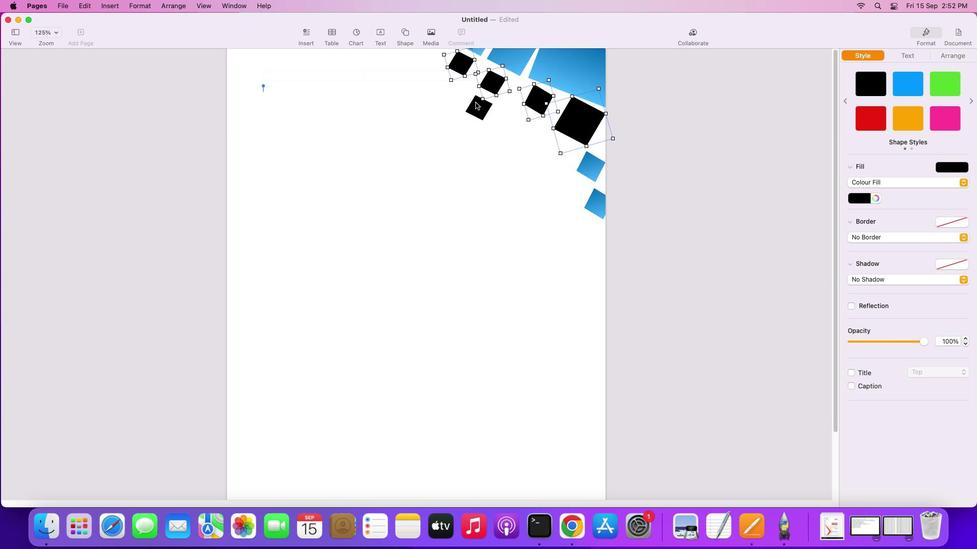 
Action: Mouse pressed left at (474, 102)
Screenshot: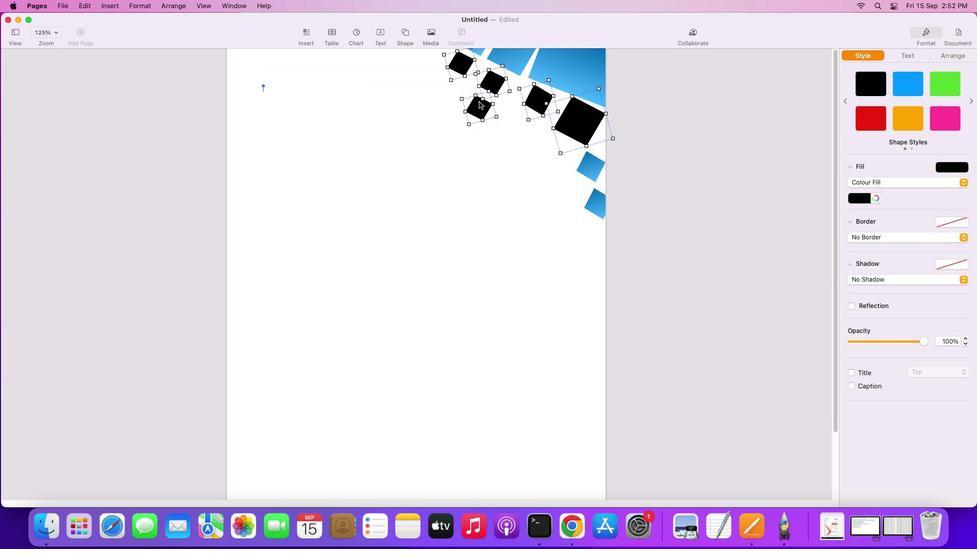 
Action: Mouse moved to (962, 178)
Screenshot: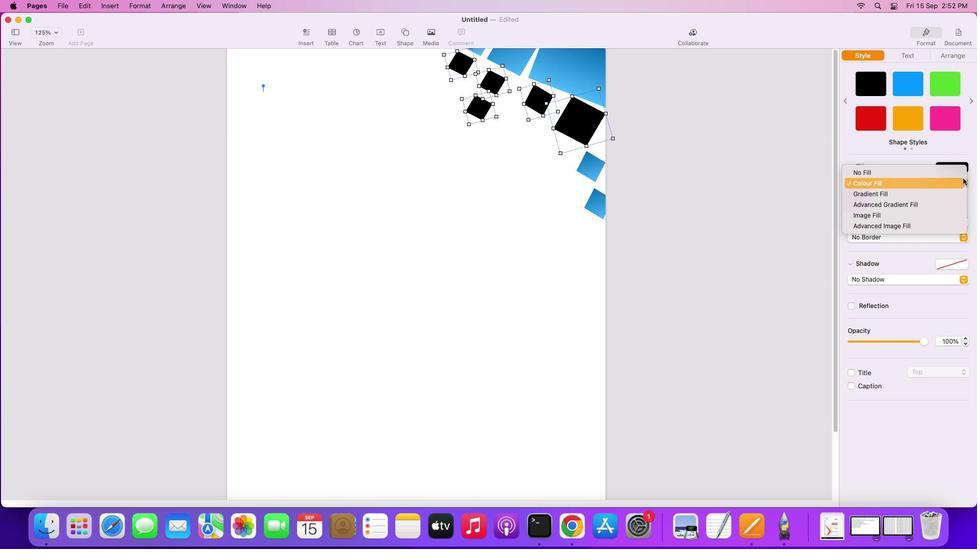 
Action: Mouse pressed left at (962, 178)
Screenshot: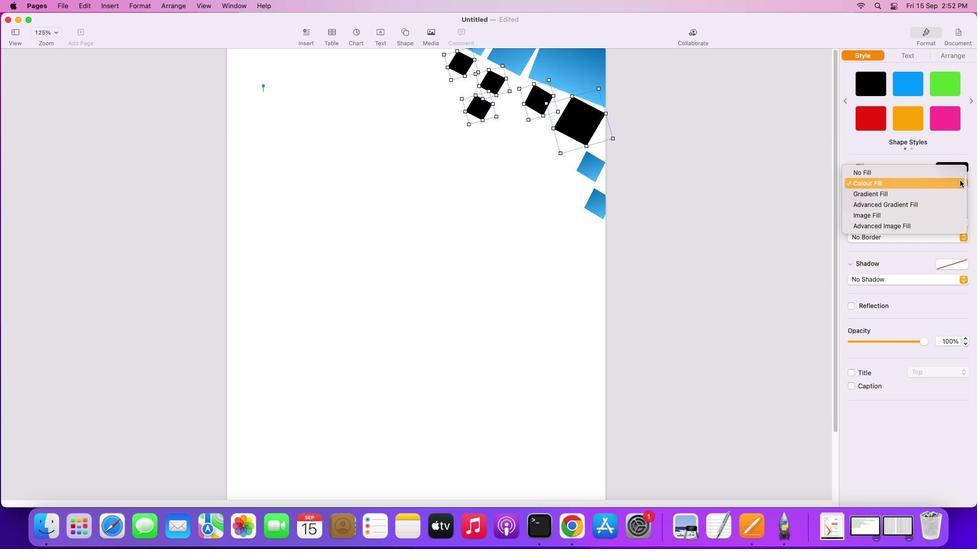
Action: Mouse moved to (949, 189)
